 Task: Use Google Earth to find and explore the Petronas Twin Towers in Kuala Lumpur.
Action: Mouse moved to (15, 100)
Screenshot: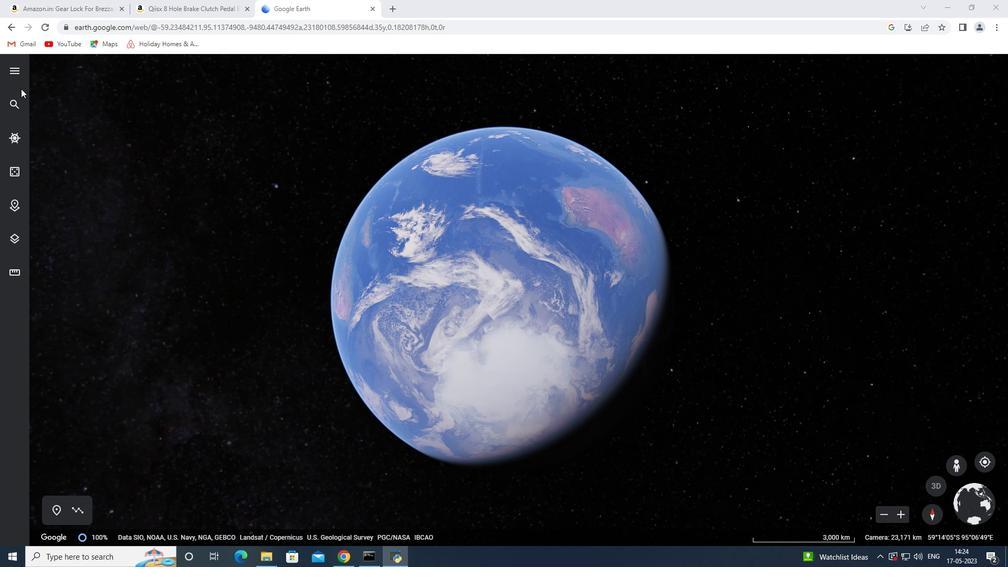 
Action: Mouse pressed left at (15, 100)
Screenshot: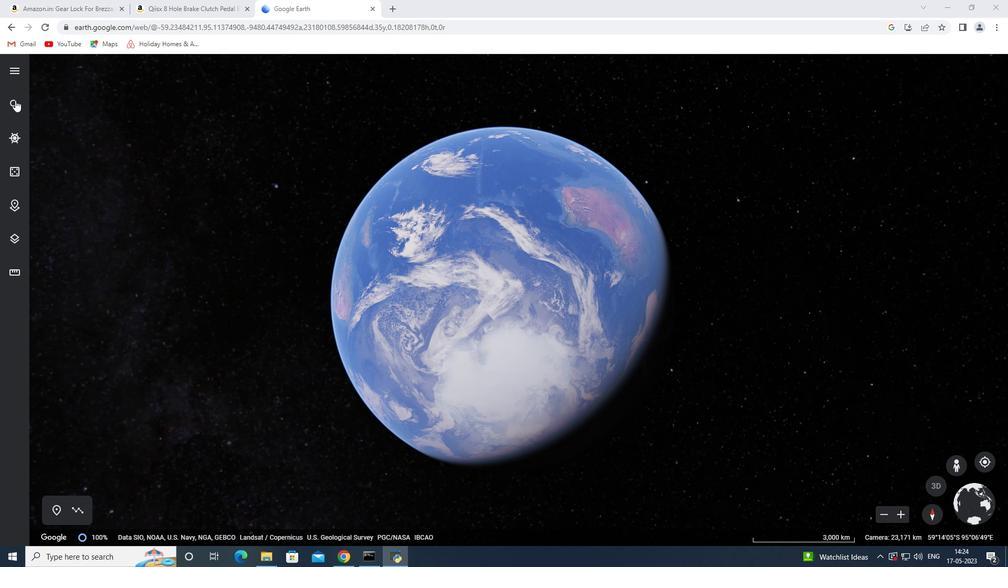 
Action: Mouse moved to (156, 77)
Screenshot: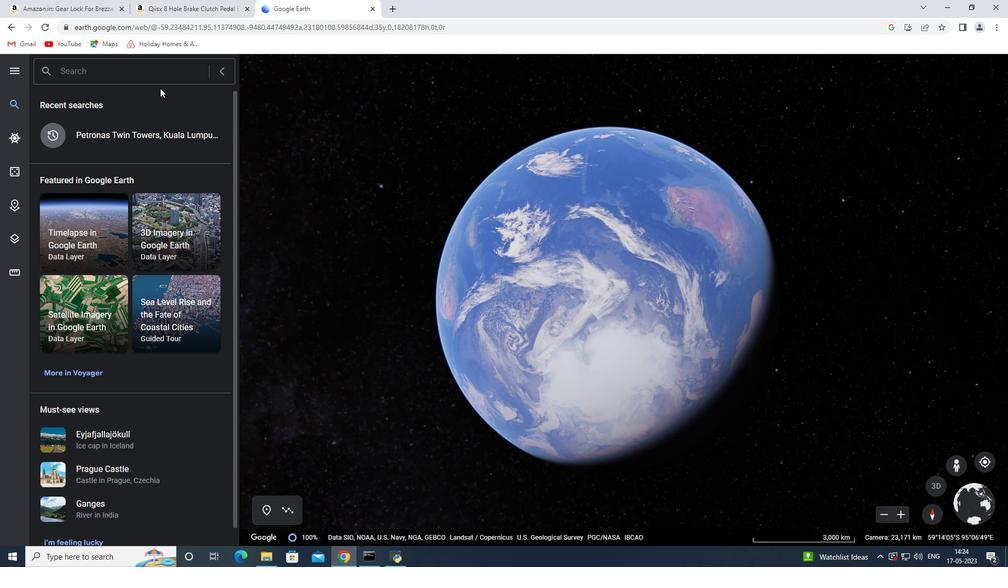 
Action: Mouse pressed left at (156, 77)
Screenshot: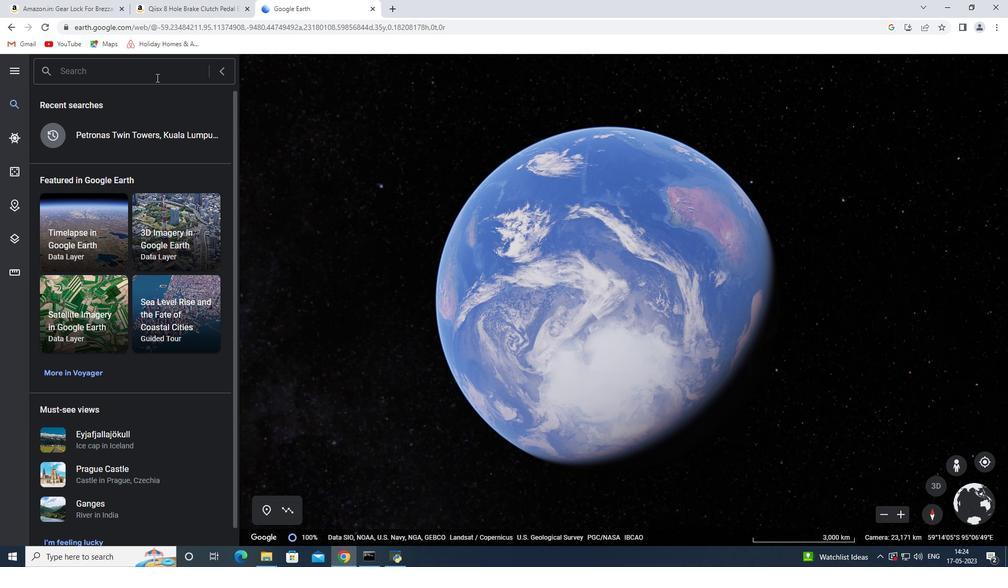 
Action: Mouse moved to (140, 138)
Screenshot: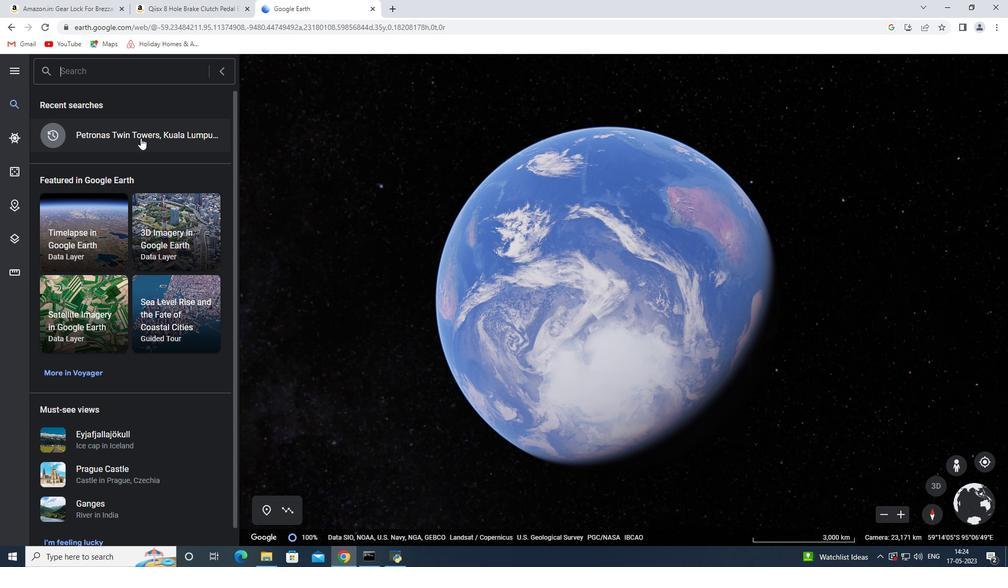
Action: Mouse pressed left at (140, 138)
Screenshot: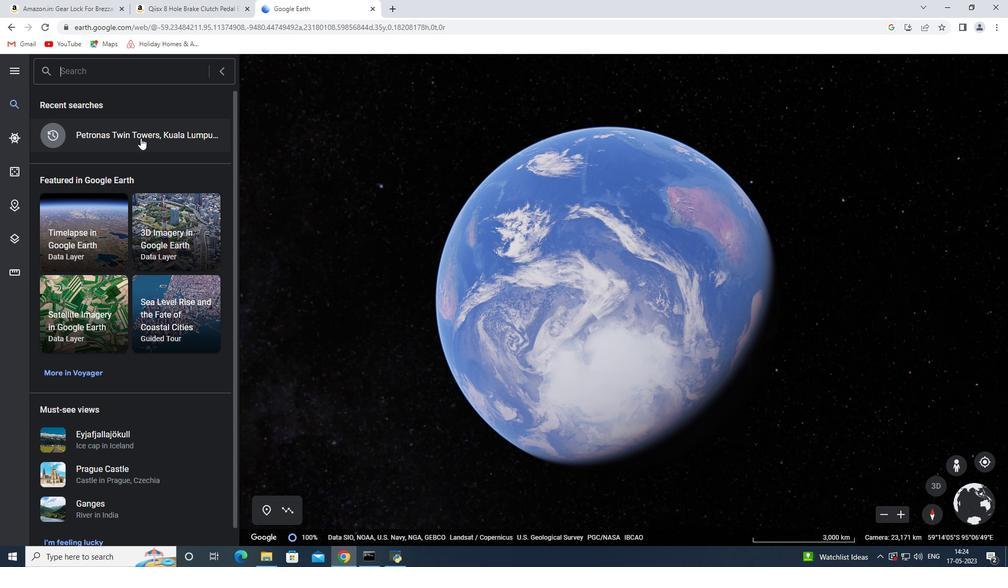 
Action: Mouse moved to (463, 276)
Screenshot: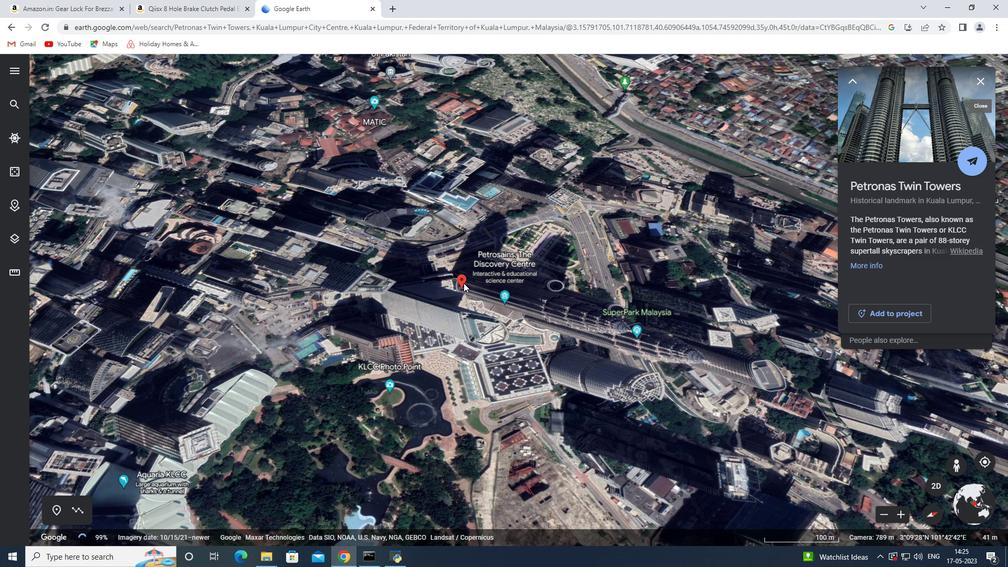 
Action: Mouse pressed left at (463, 276)
Screenshot: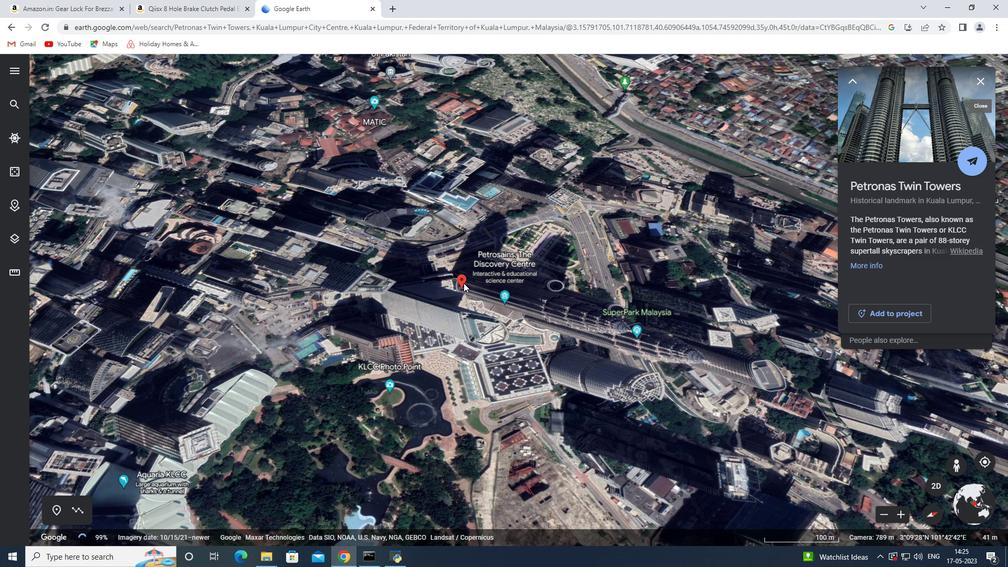 
Action: Mouse moved to (470, 270)
Screenshot: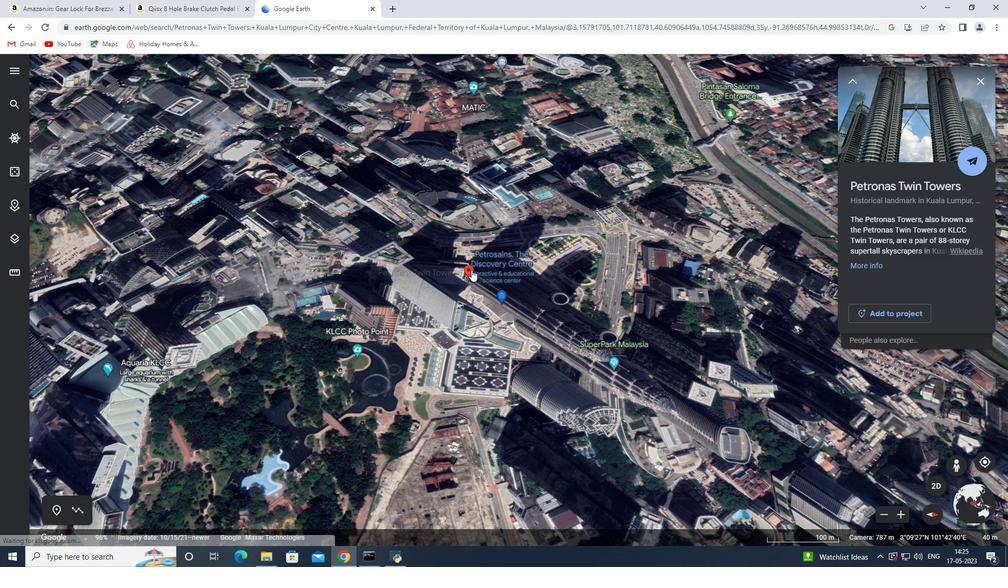 
Action: Mouse pressed left at (470, 270)
Screenshot: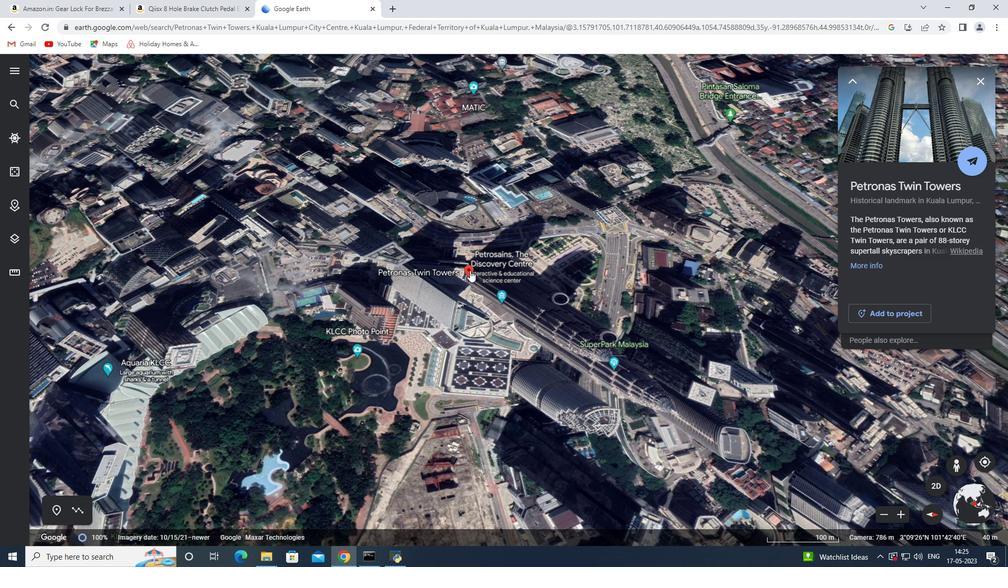 
Action: Mouse moved to (464, 283)
Screenshot: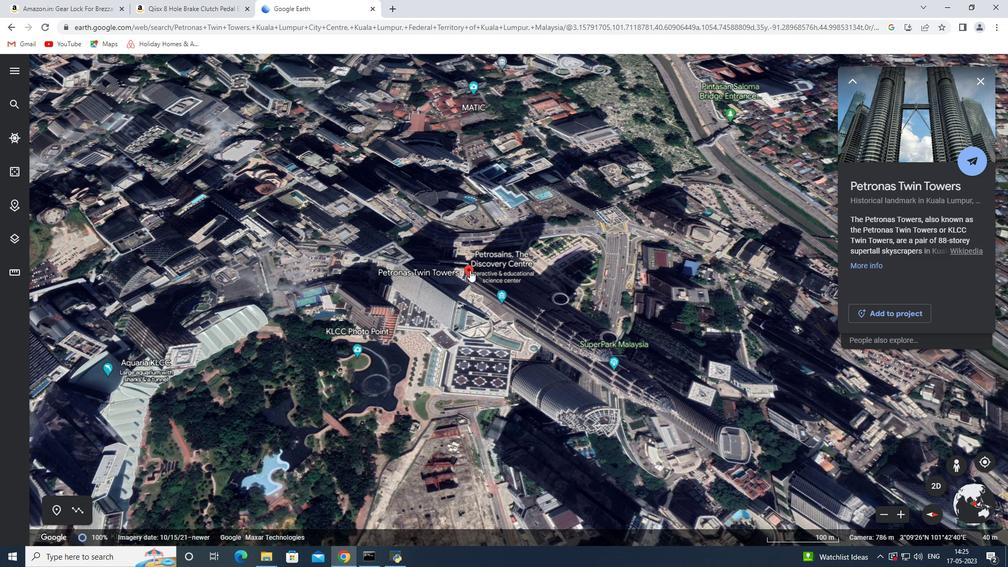 
Action: Mouse scrolled (464, 283) with delta (0, 0)
Screenshot: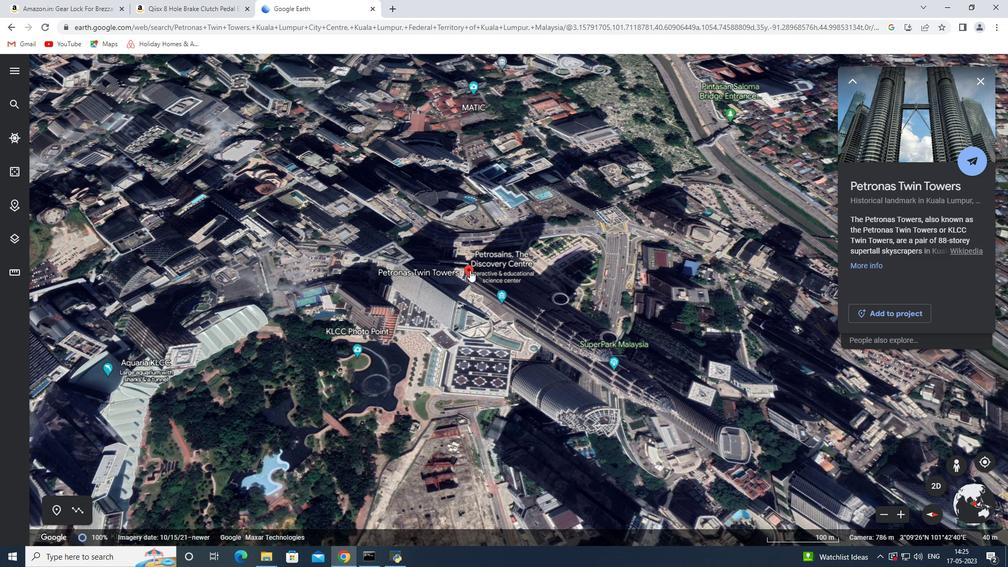 
Action: Mouse scrolled (464, 283) with delta (0, 0)
Screenshot: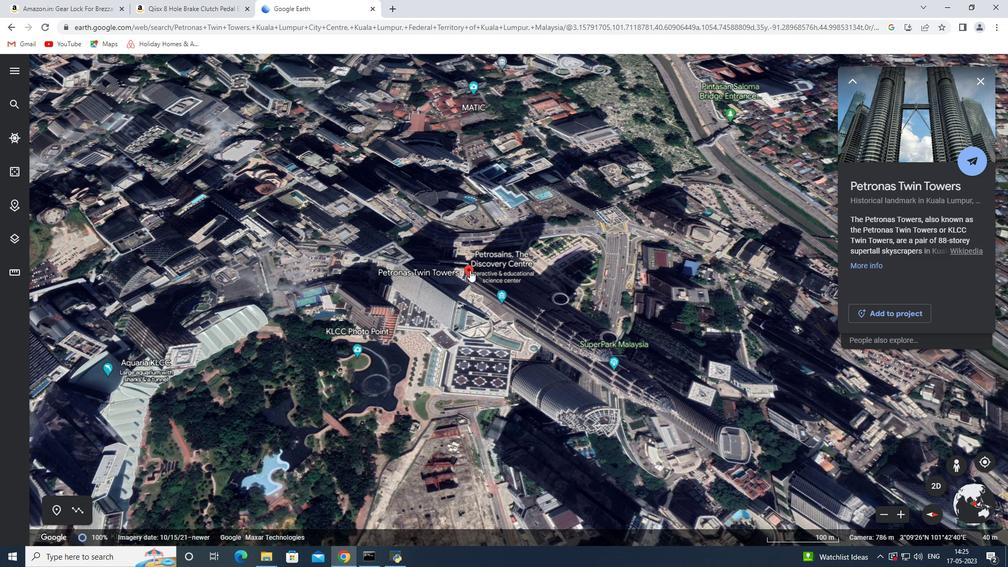 
Action: Mouse scrolled (464, 283) with delta (0, 0)
Screenshot: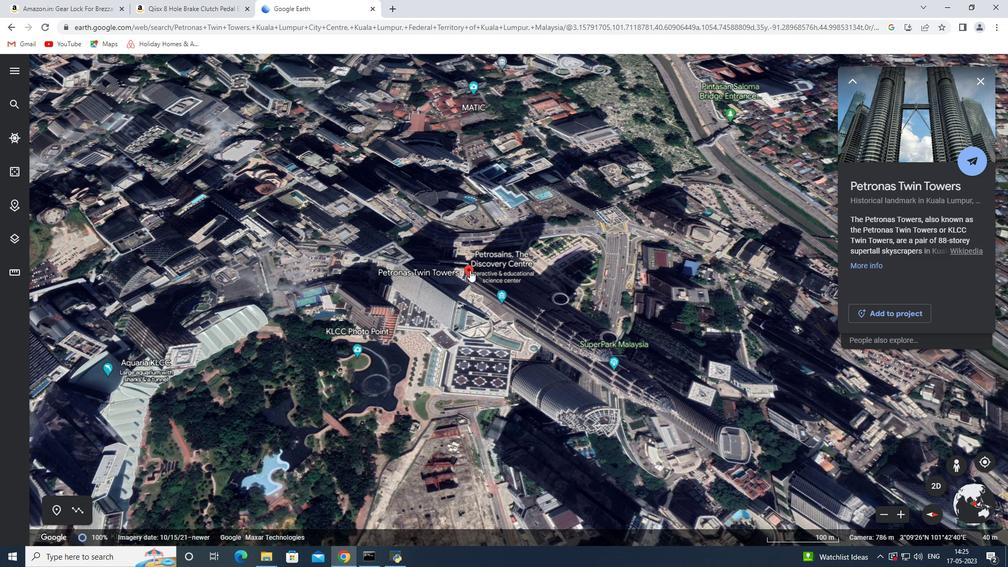 
Action: Mouse scrolled (464, 283) with delta (0, 0)
Screenshot: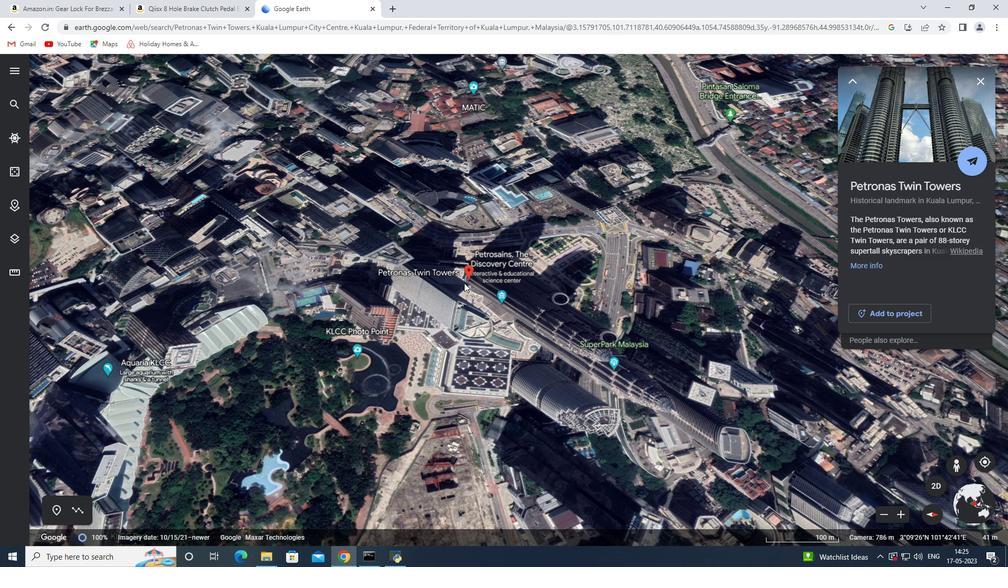 
Action: Mouse moved to (476, 269)
Screenshot: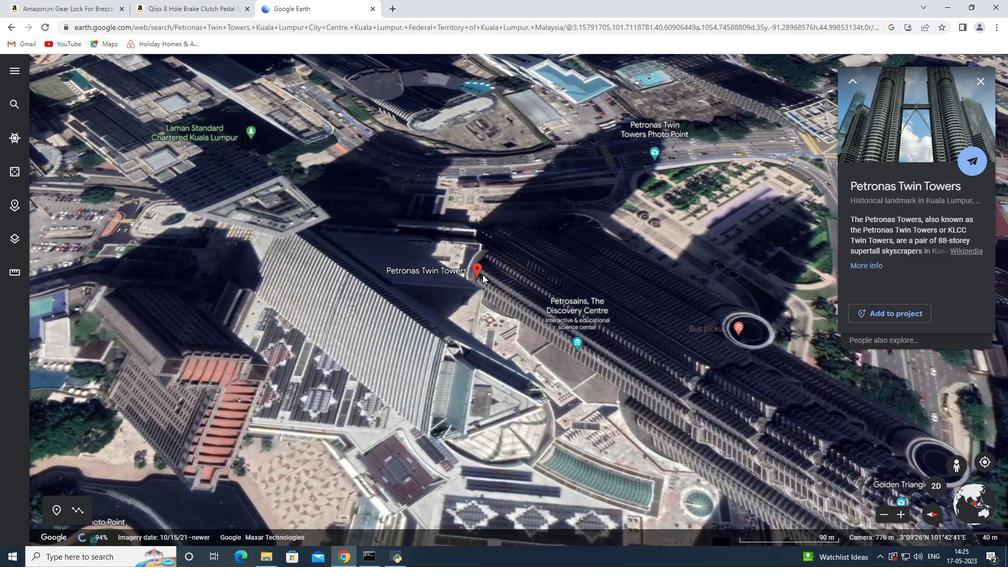 
Action: Mouse pressed left at (476, 269)
Screenshot: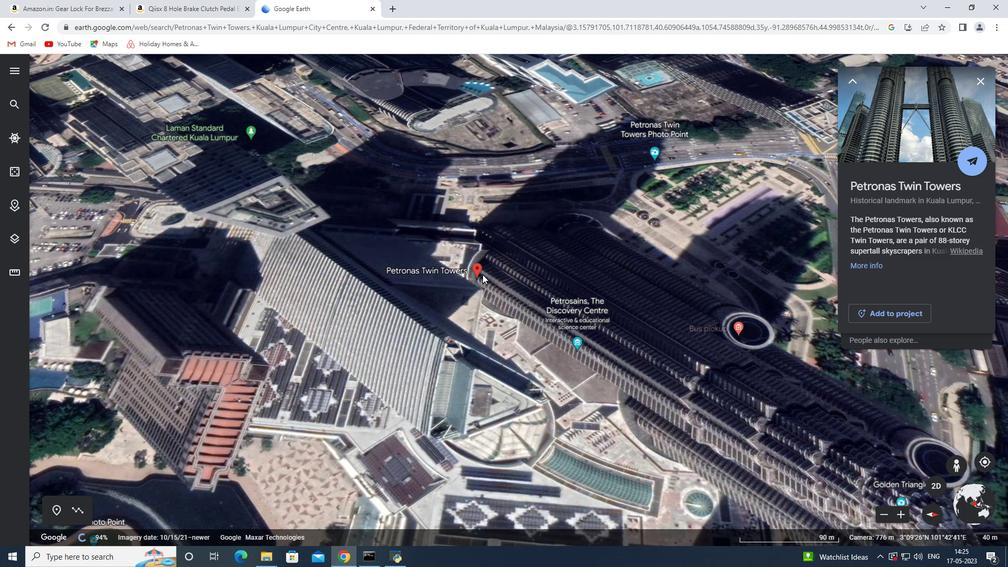
Action: Mouse moved to (476, 269)
Screenshot: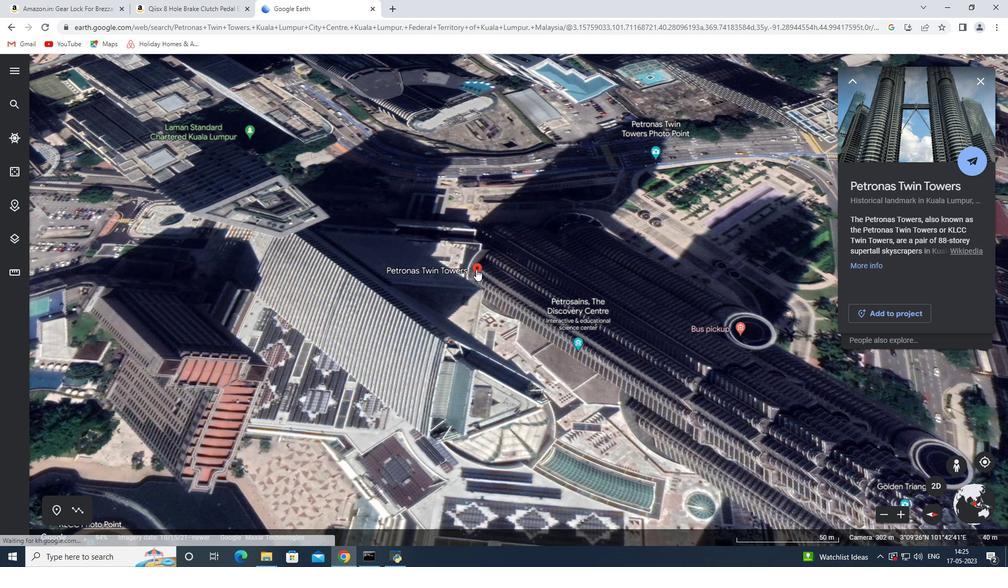 
Action: Mouse scrolled (476, 269) with delta (0, 0)
Screenshot: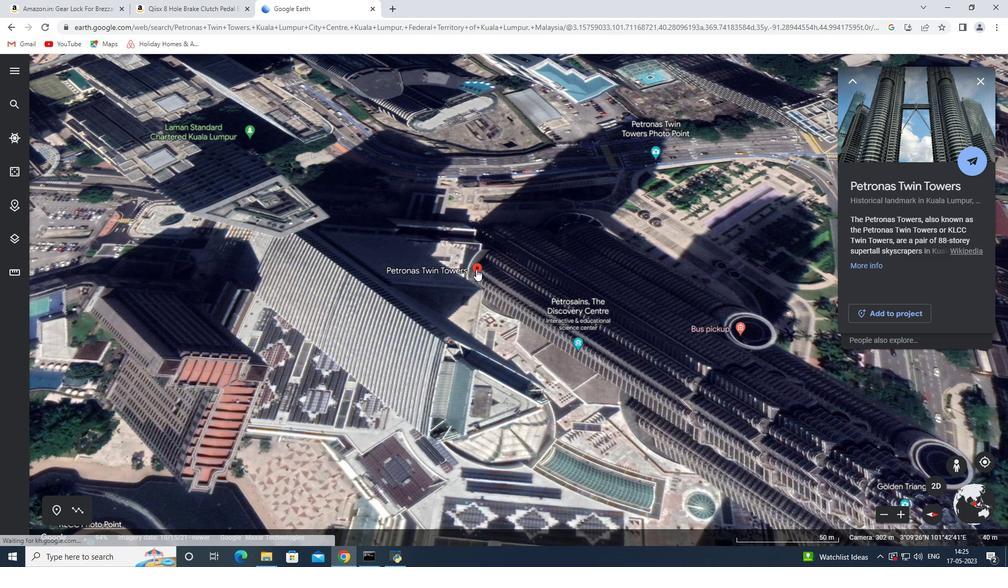
Action: Mouse scrolled (476, 269) with delta (0, 0)
Screenshot: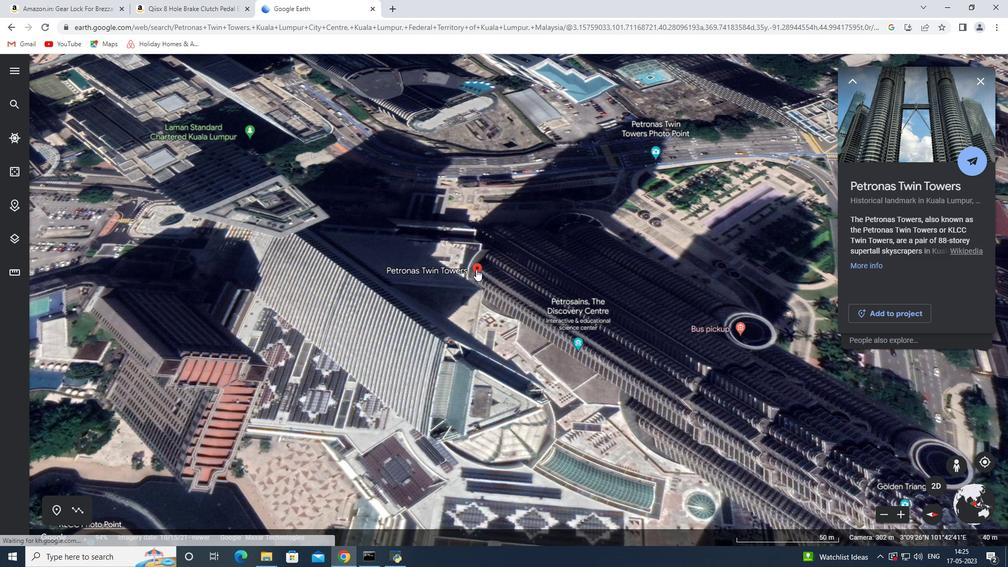 
Action: Mouse scrolled (476, 269) with delta (0, 0)
Screenshot: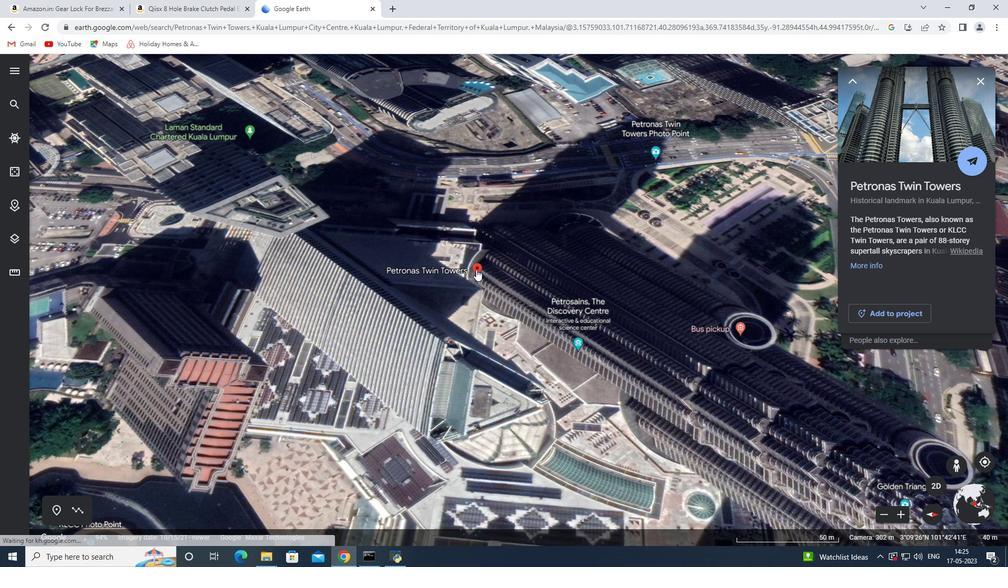 
Action: Mouse scrolled (476, 269) with delta (0, 0)
Screenshot: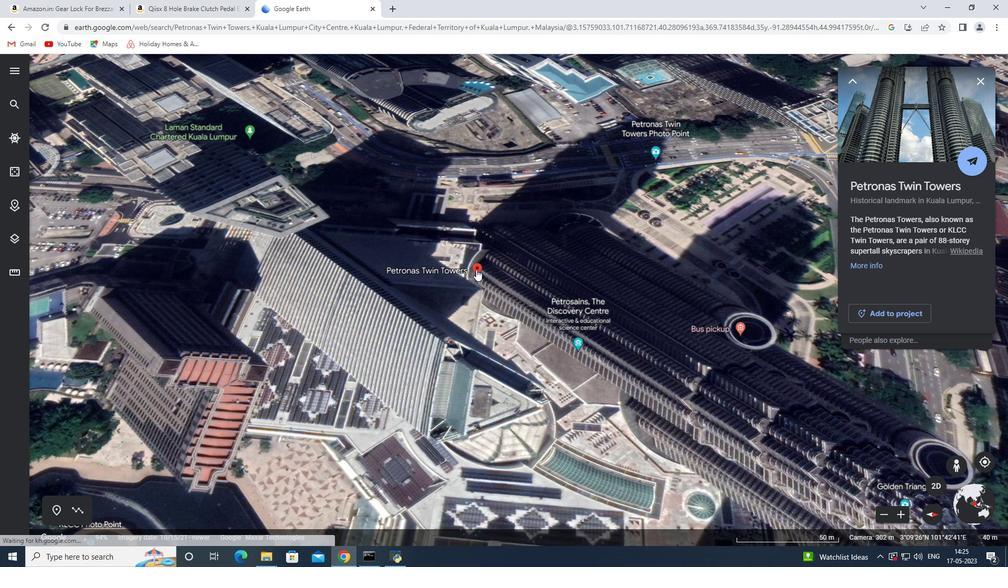 
Action: Mouse scrolled (476, 269) with delta (0, 0)
Screenshot: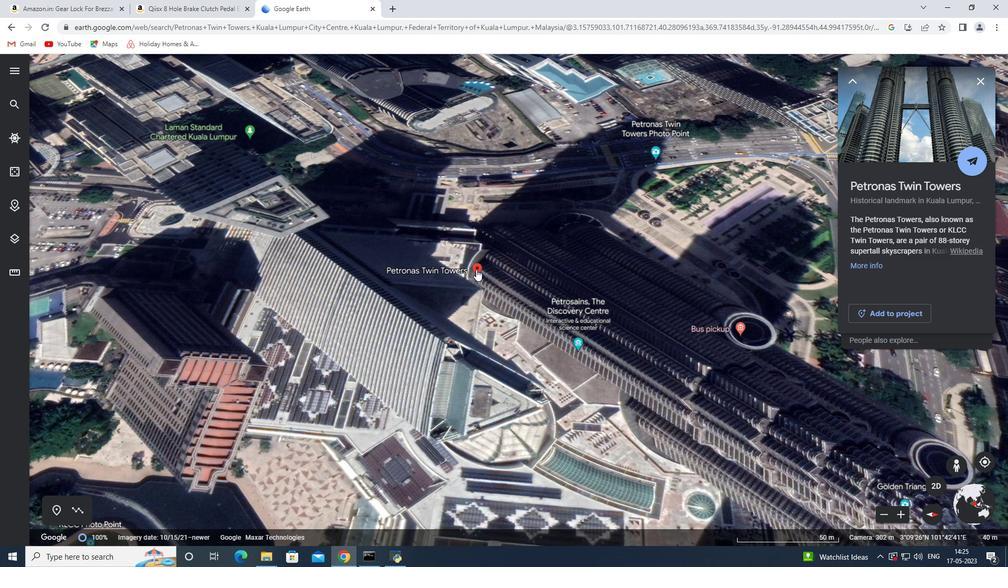 
Action: Mouse moved to (483, 315)
Screenshot: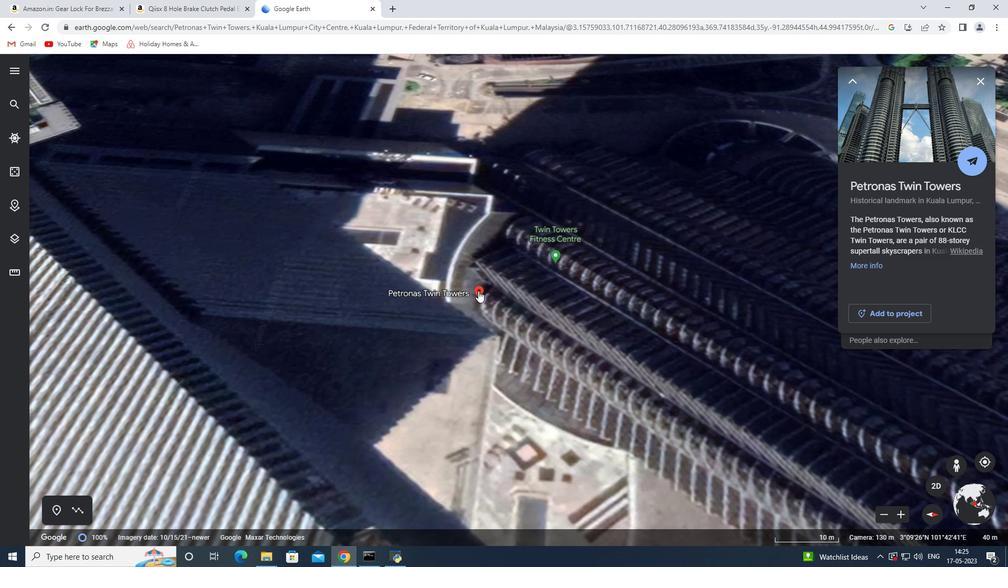 
Action: Mouse scrolled (483, 316) with delta (0, 0)
Screenshot: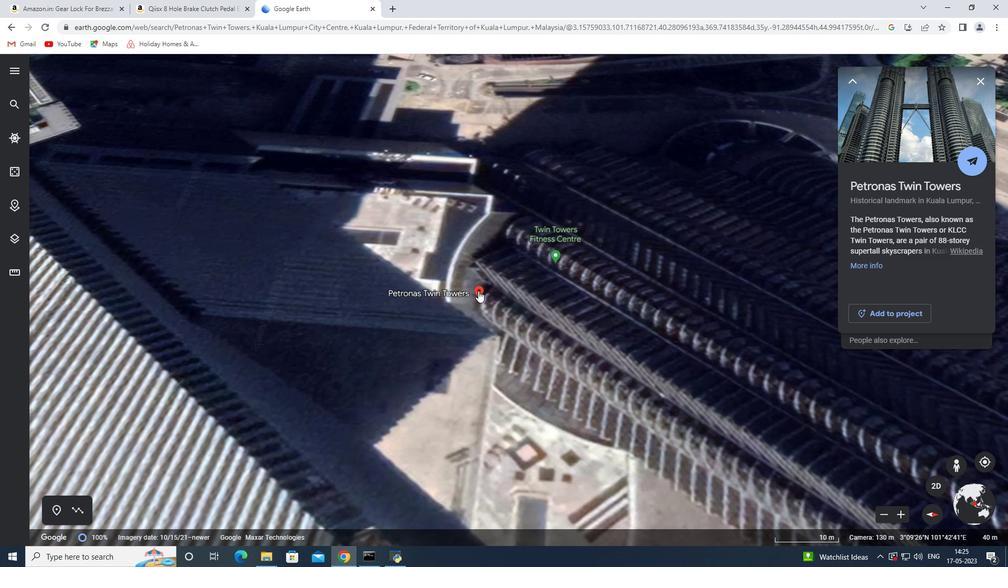 
Action: Mouse scrolled (483, 316) with delta (0, 0)
Screenshot: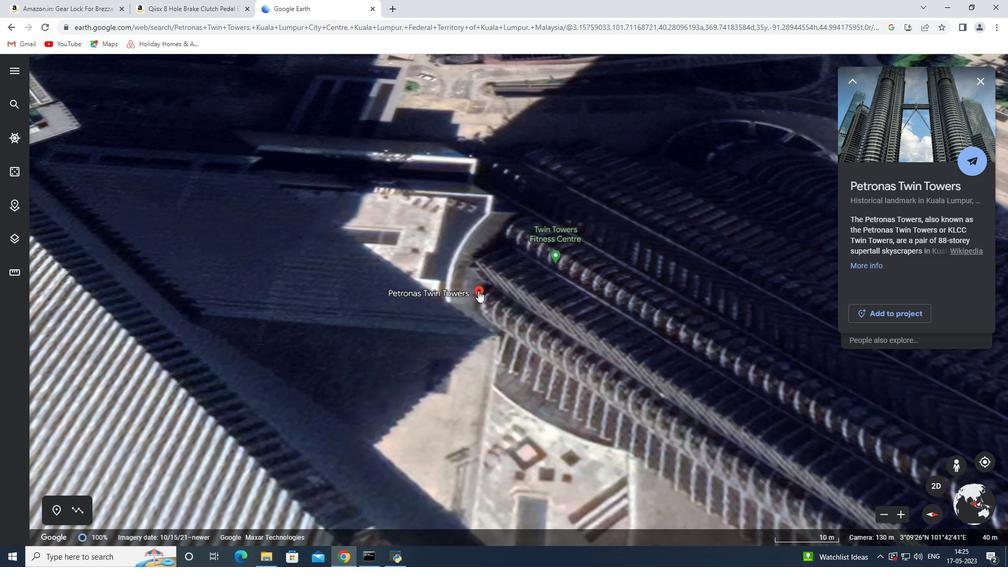 
Action: Mouse scrolled (483, 316) with delta (0, 0)
Screenshot: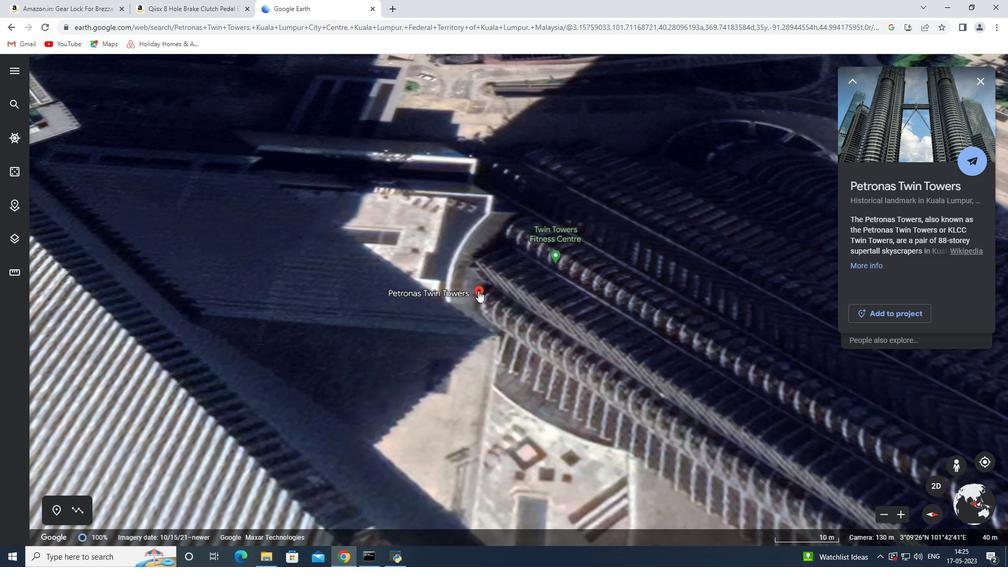 
Action: Mouse moved to (483, 316)
Screenshot: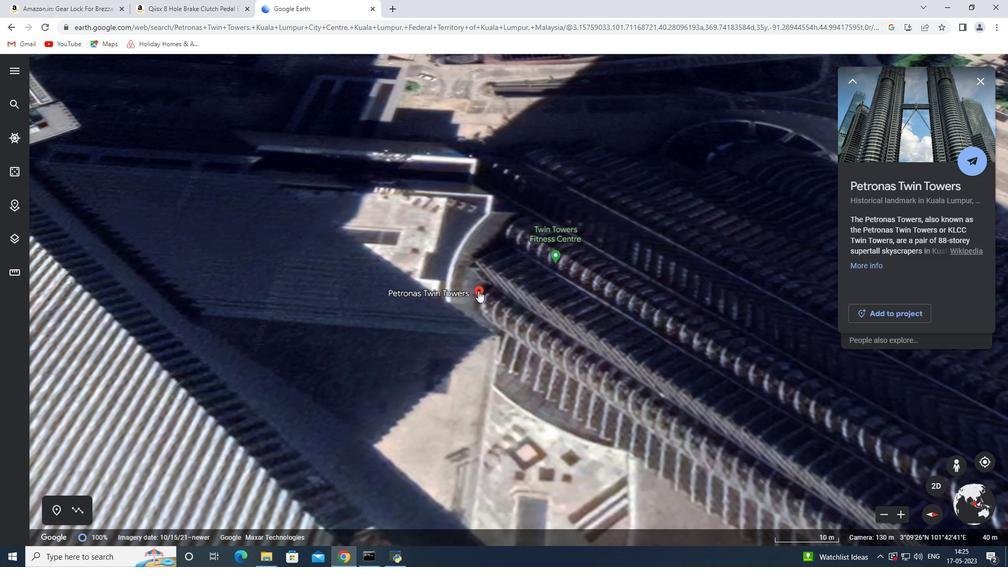 
Action: Mouse scrolled (483, 316) with delta (0, 0)
Screenshot: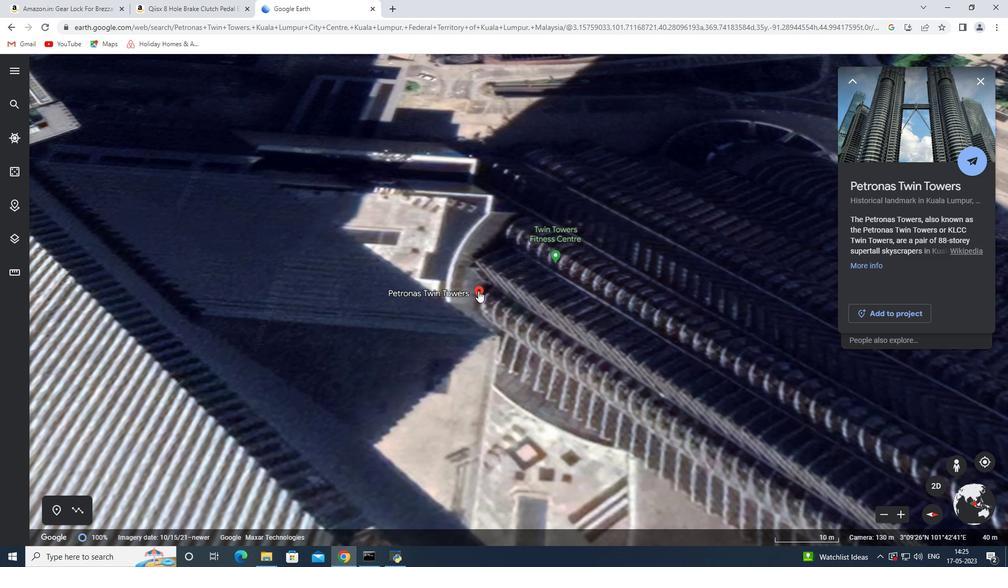 
Action: Mouse scrolled (483, 316) with delta (0, 0)
Screenshot: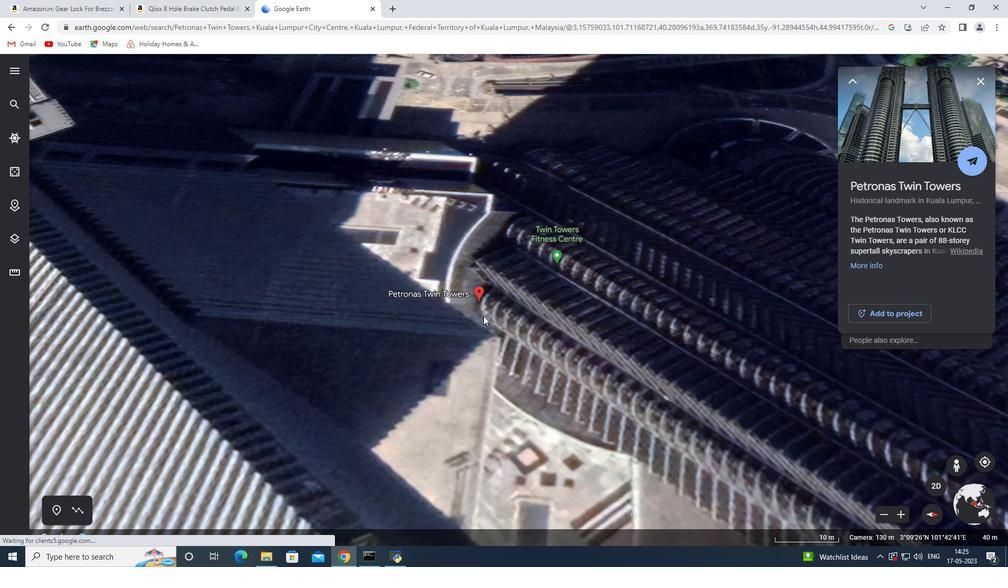 
Action: Mouse scrolled (483, 316) with delta (0, 0)
Screenshot: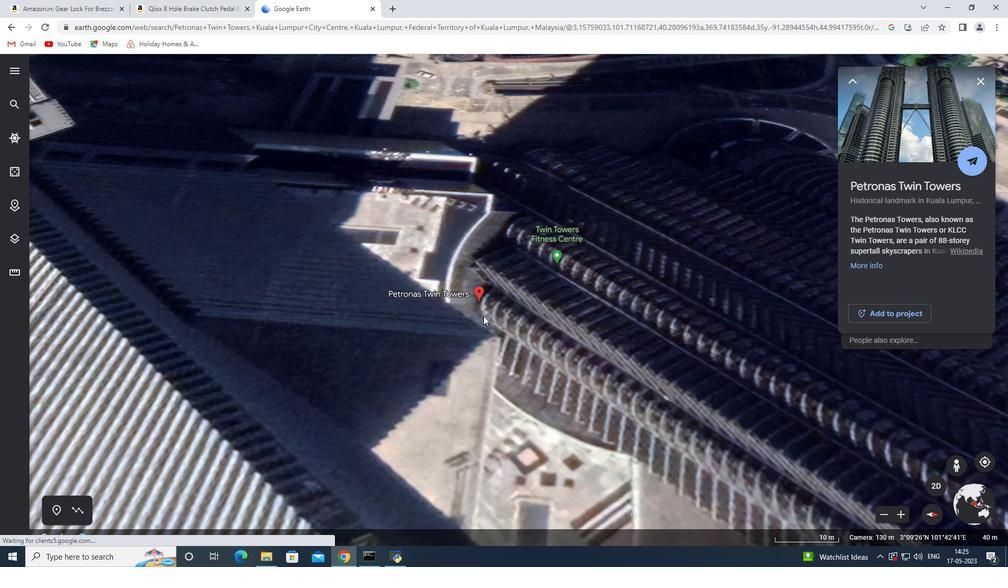 
Action: Mouse scrolled (483, 316) with delta (0, 0)
Screenshot: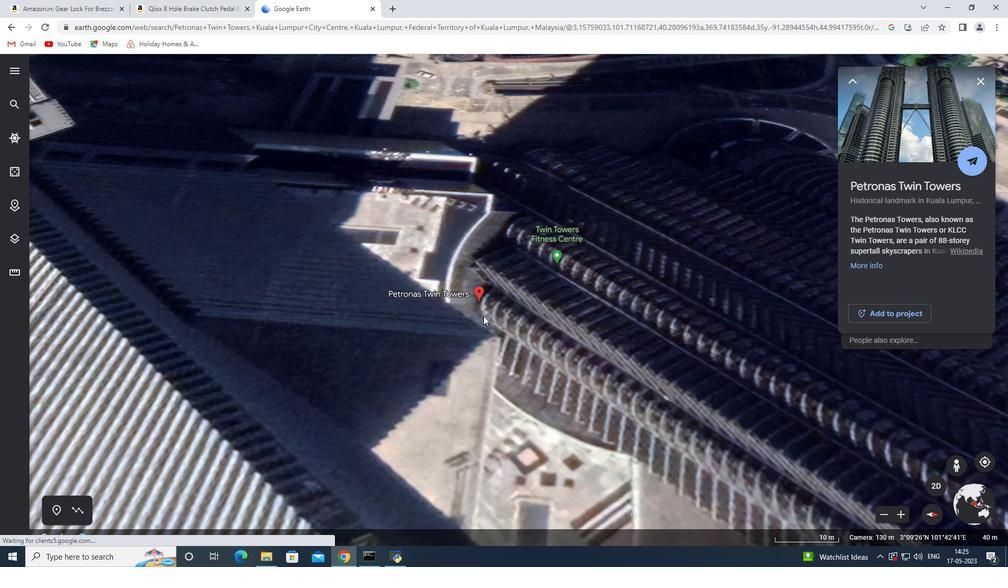 
Action: Mouse scrolled (483, 316) with delta (0, 0)
Screenshot: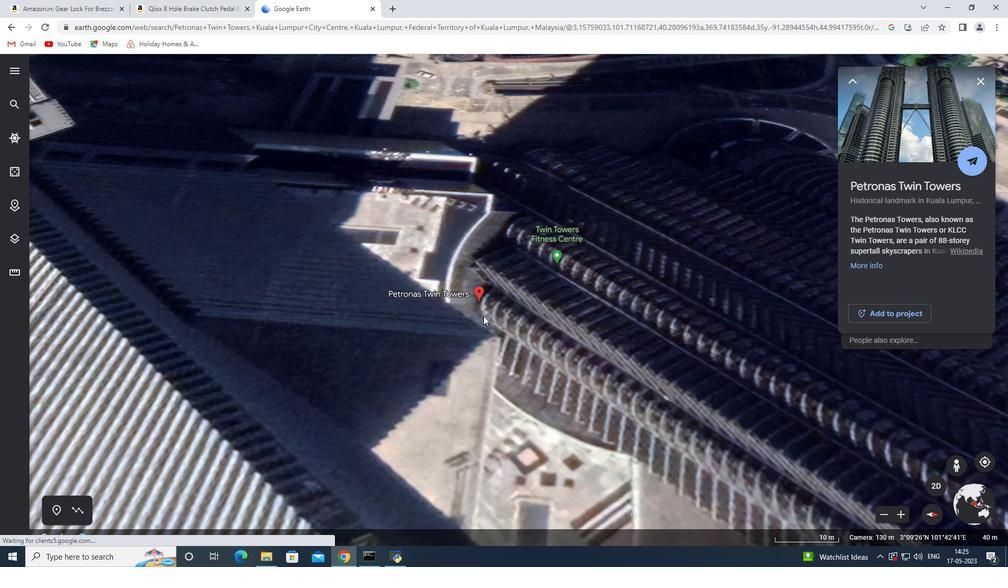 
Action: Mouse scrolled (483, 316) with delta (0, 0)
Screenshot: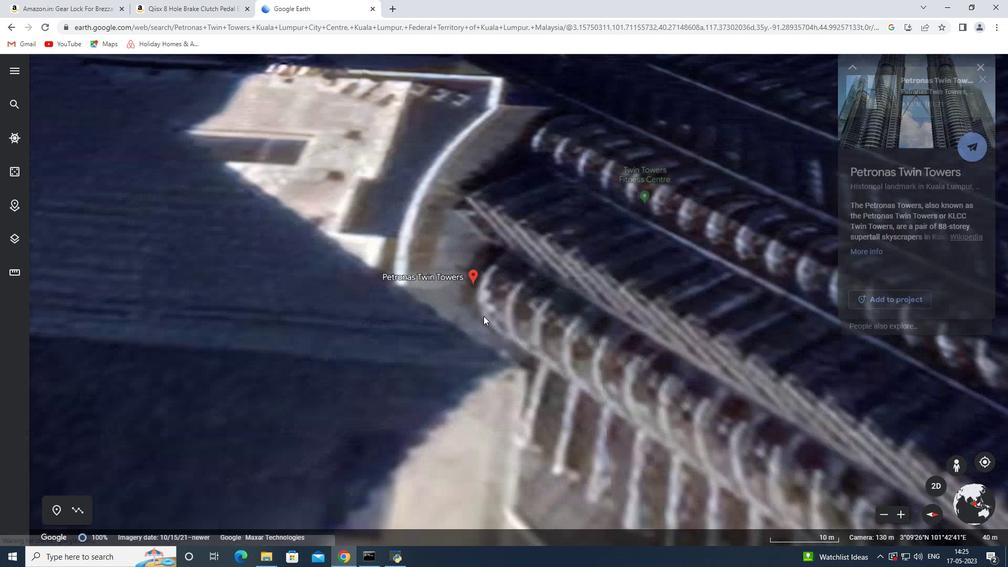 
Action: Mouse scrolled (483, 316) with delta (0, 0)
Screenshot: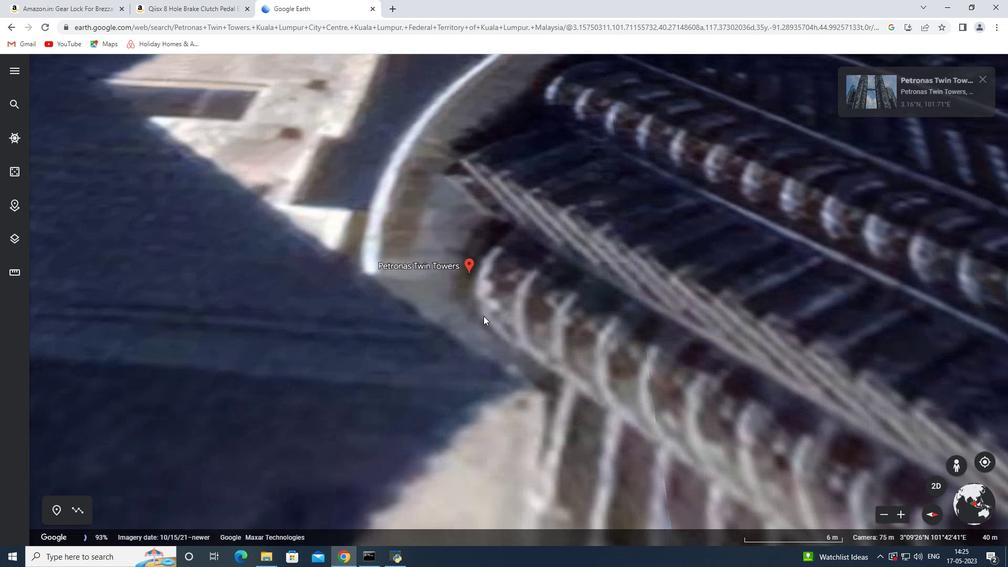 
Action: Mouse scrolled (483, 316) with delta (0, 0)
Screenshot: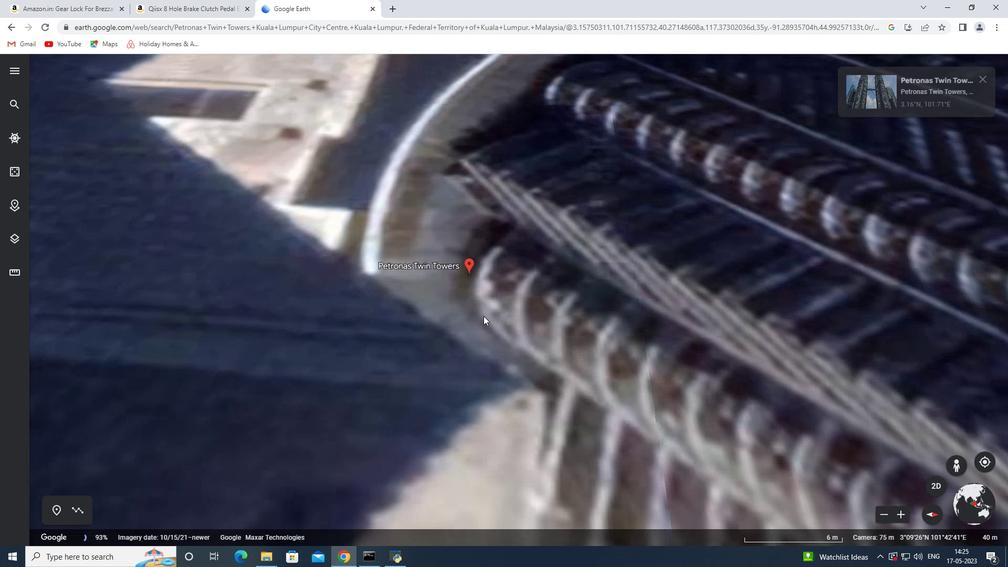 
Action: Mouse scrolled (483, 316) with delta (0, 0)
Screenshot: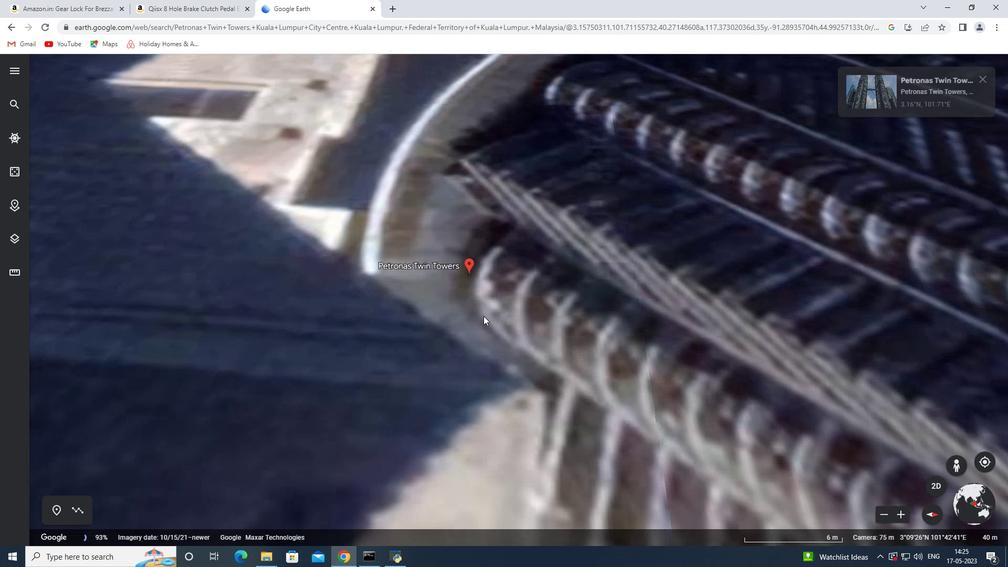 
Action: Mouse scrolled (483, 316) with delta (0, 0)
Screenshot: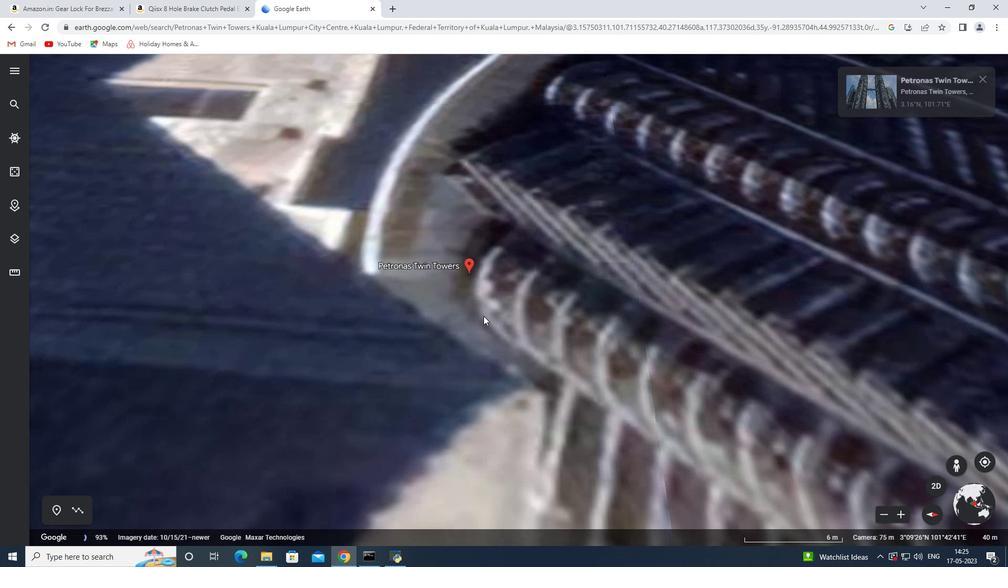 
Action: Mouse scrolled (483, 316) with delta (0, 0)
Screenshot: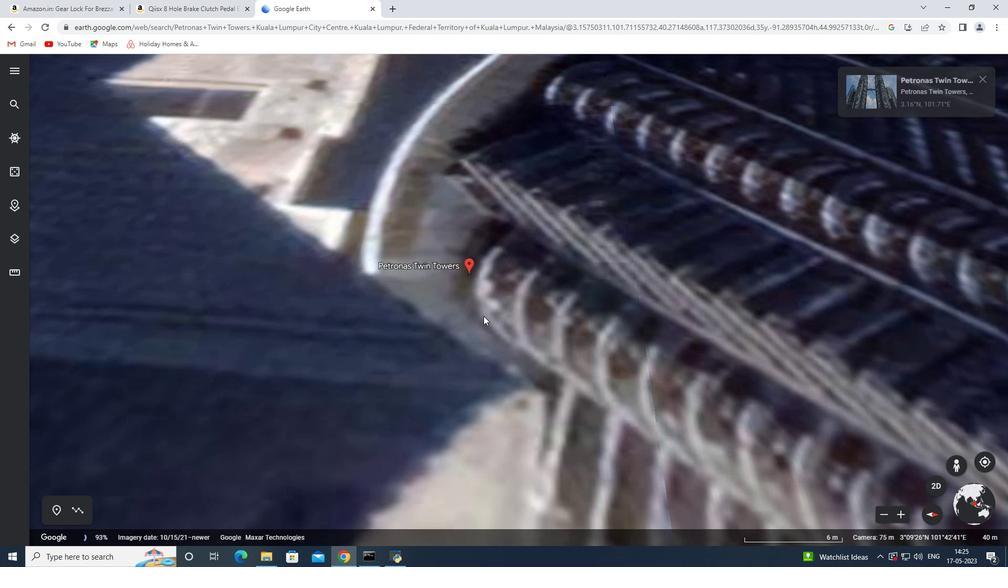 
Action: Mouse scrolled (483, 316) with delta (0, 0)
Screenshot: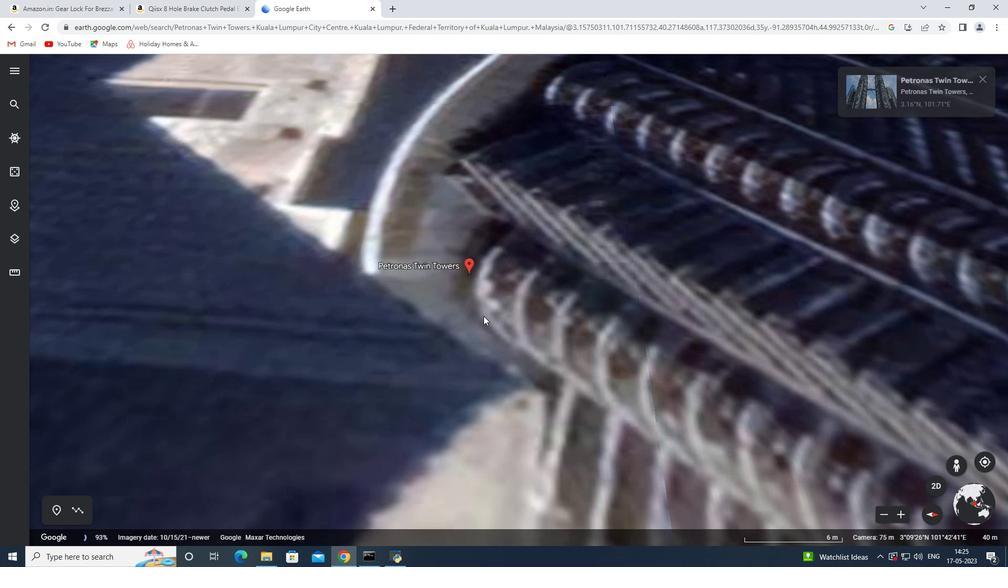 
Action: Mouse scrolled (483, 315) with delta (0, 0)
Screenshot: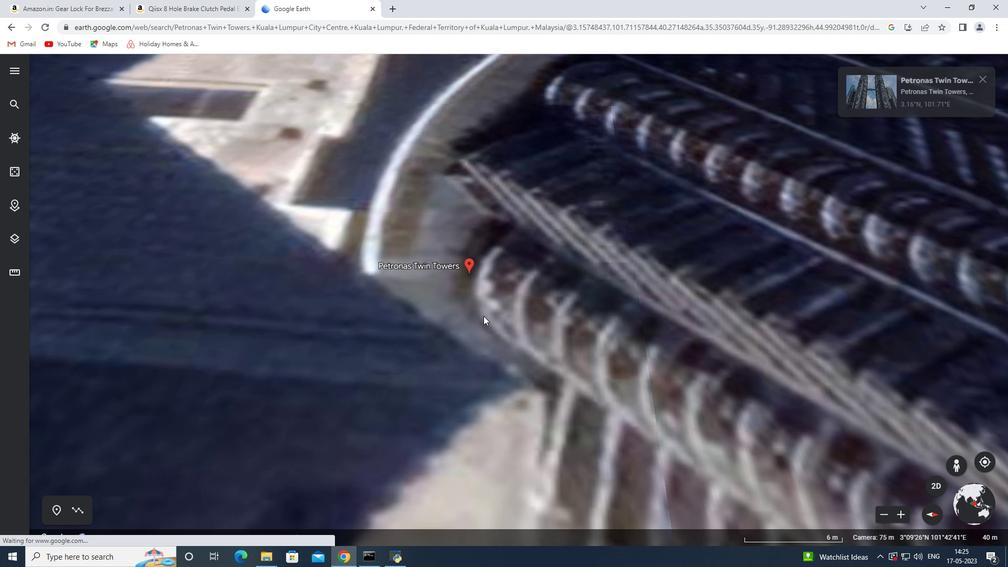 
Action: Mouse scrolled (483, 315) with delta (0, 0)
Screenshot: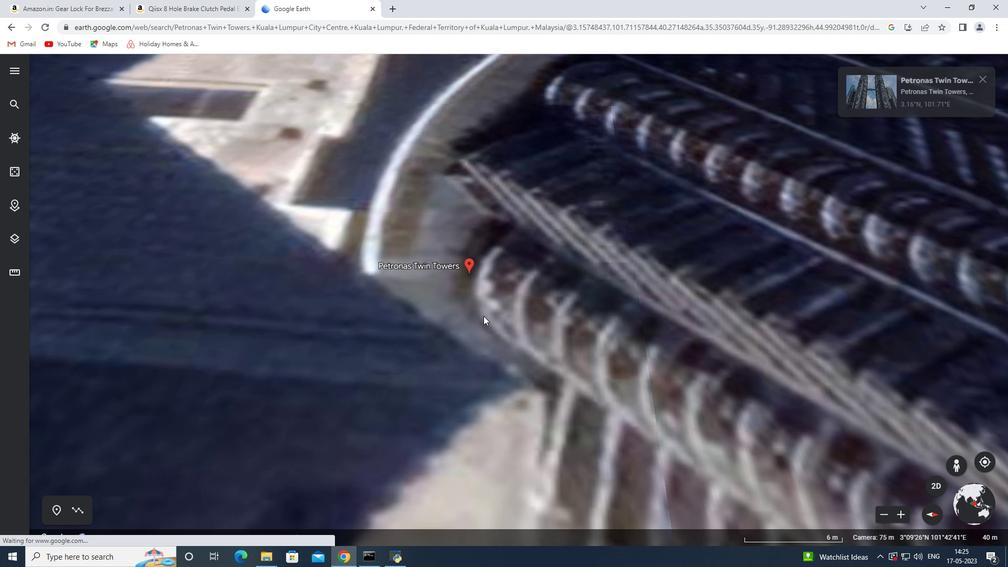 
Action: Mouse scrolled (483, 315) with delta (0, 0)
Screenshot: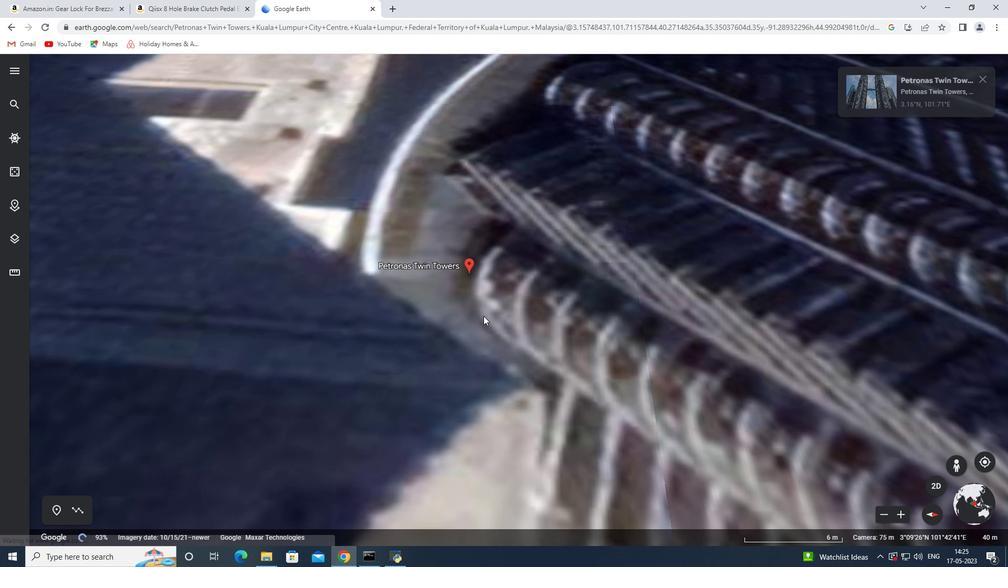 
Action: Mouse scrolled (483, 315) with delta (0, 0)
Screenshot: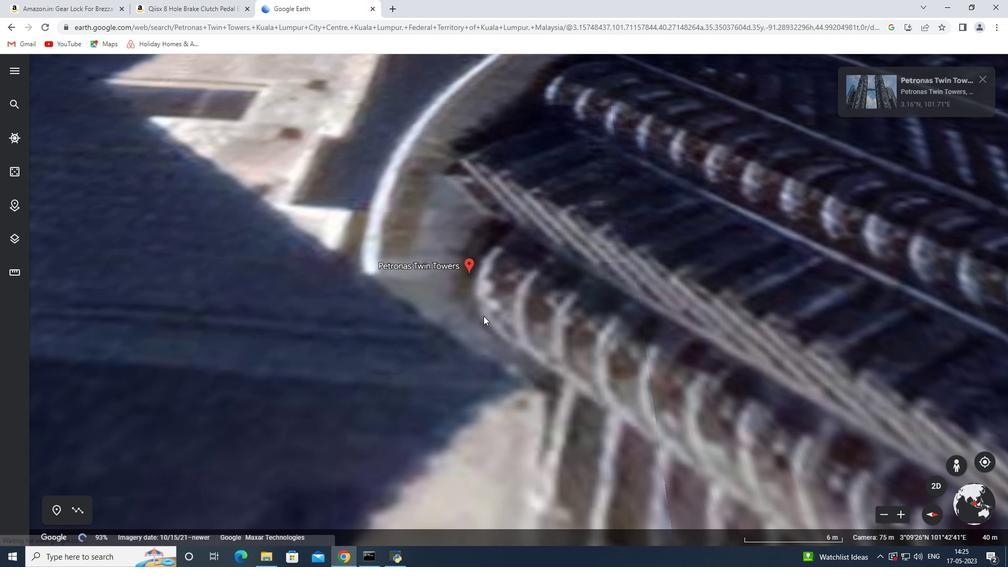 
Action: Mouse scrolled (483, 315) with delta (0, 0)
Screenshot: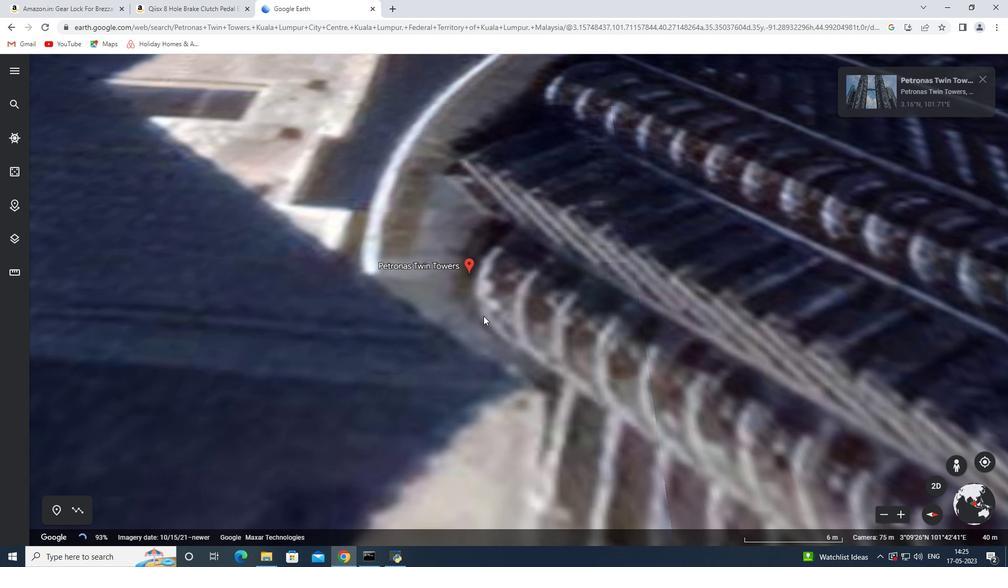 
Action: Mouse scrolled (483, 315) with delta (0, 0)
Screenshot: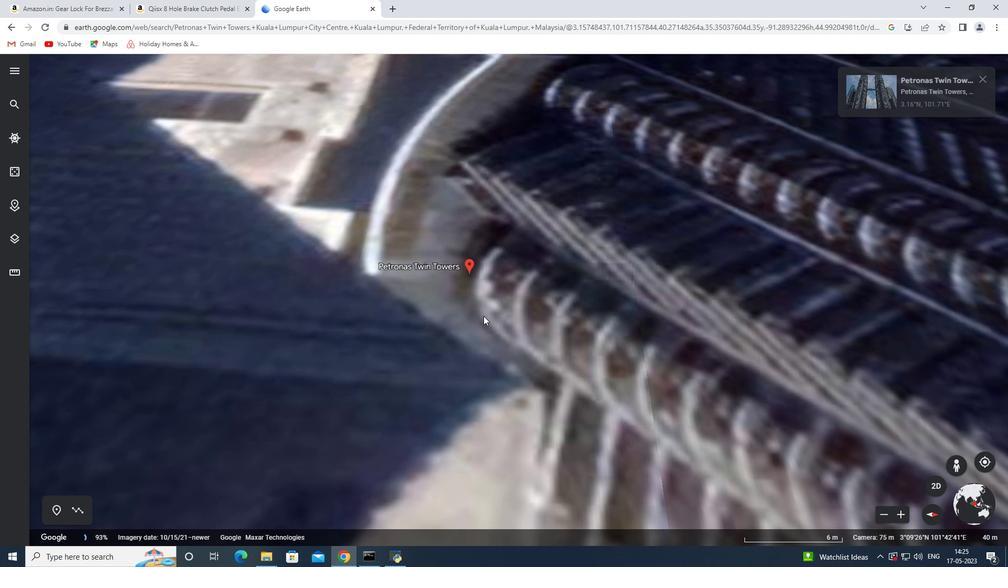 
Action: Mouse moved to (482, 316)
Screenshot: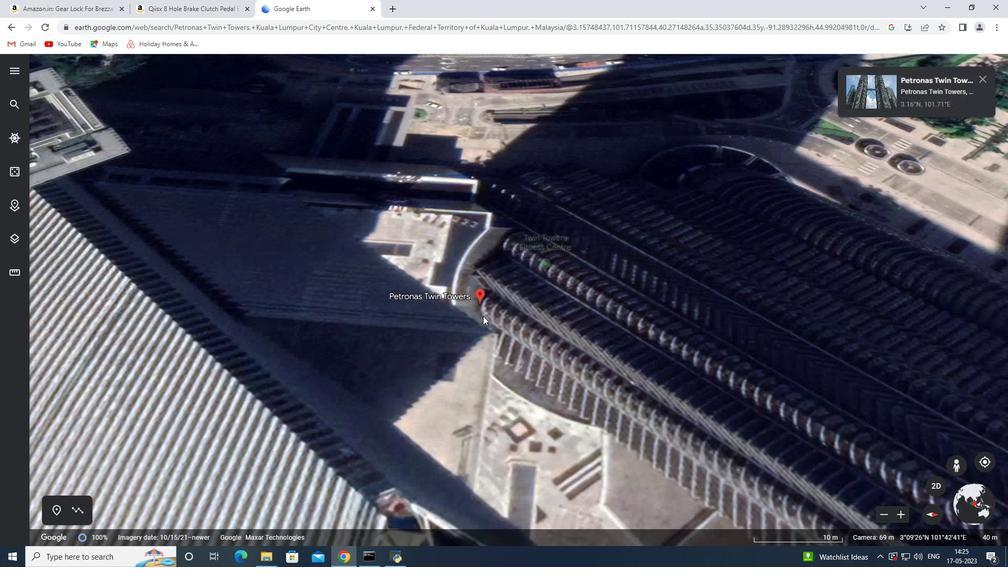 
Action: Mouse scrolled (482, 315) with delta (0, 0)
Screenshot: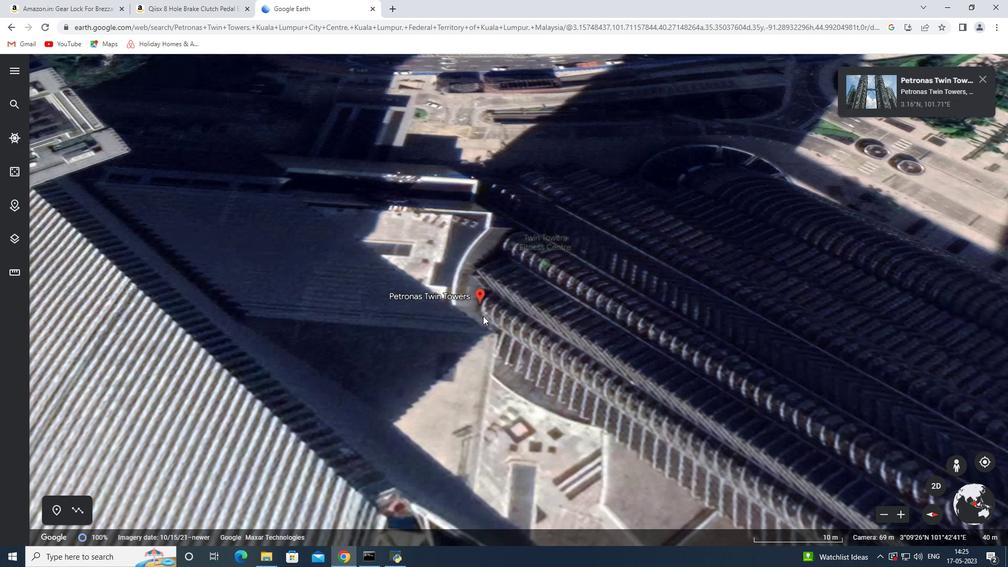 
Action: Mouse moved to (481, 316)
Screenshot: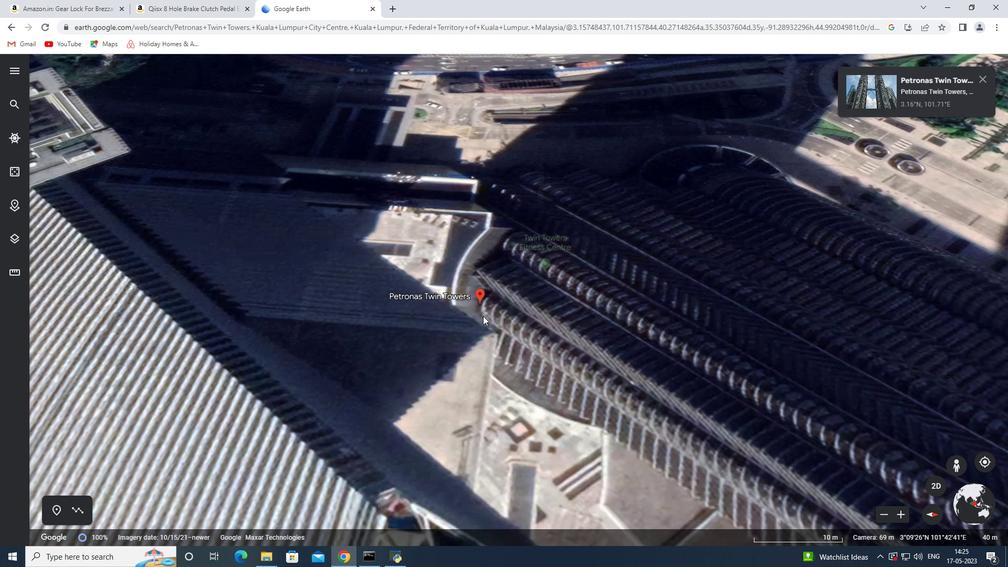 
Action: Mouse scrolled (481, 315) with delta (0, 0)
Screenshot: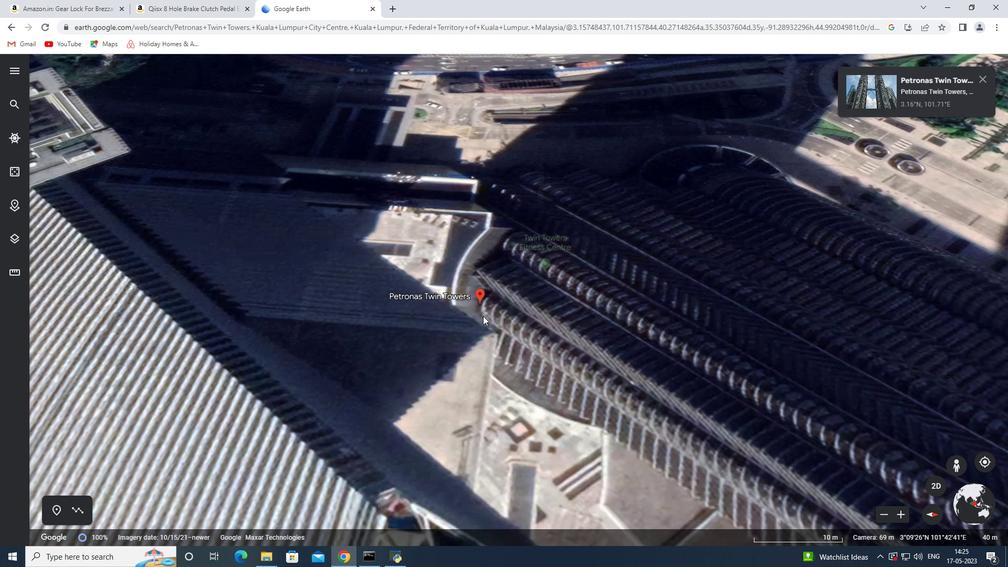 
Action: Mouse moved to (480, 315)
Screenshot: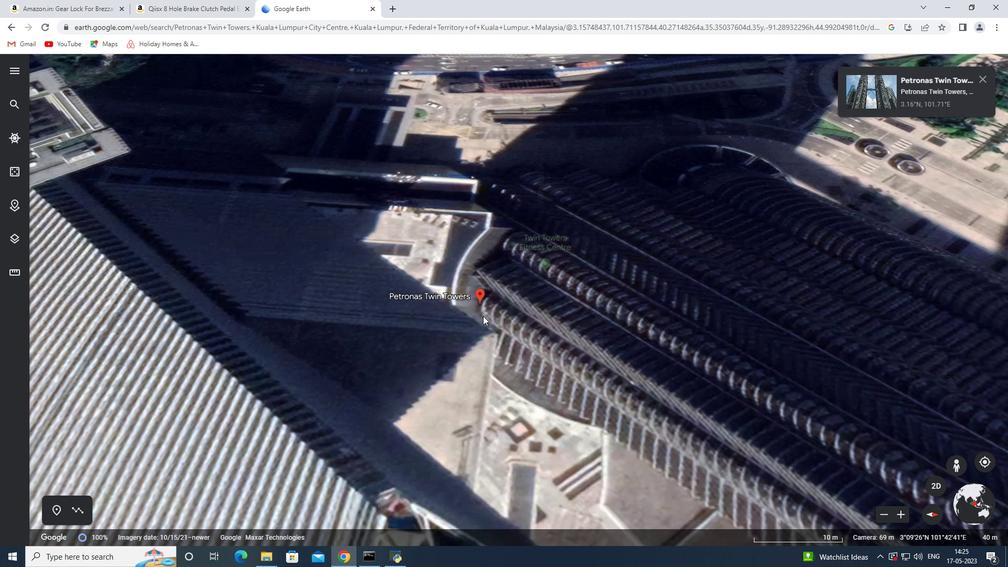 
Action: Mouse scrolled (480, 315) with delta (0, 0)
Screenshot: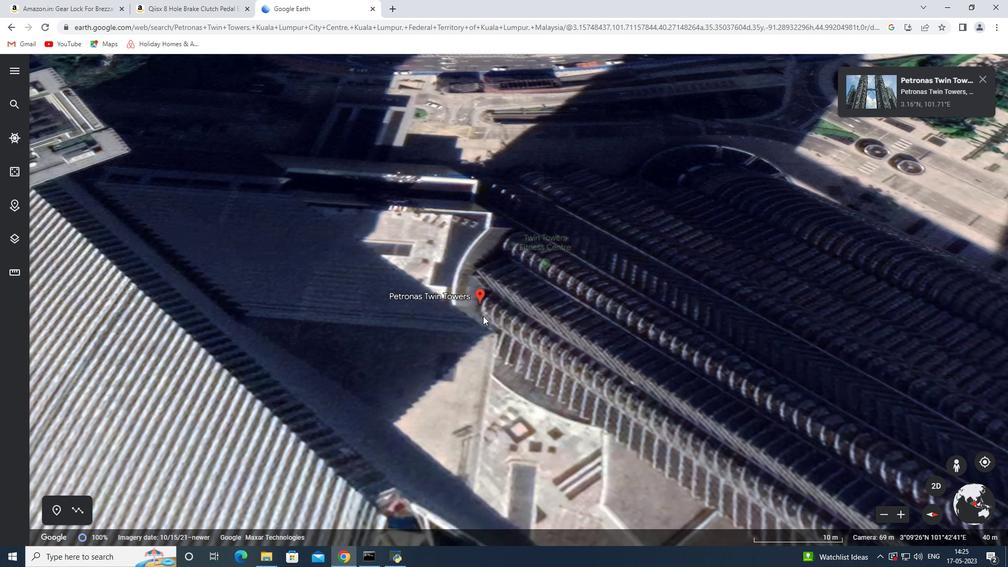 
Action: Mouse moved to (479, 315)
Screenshot: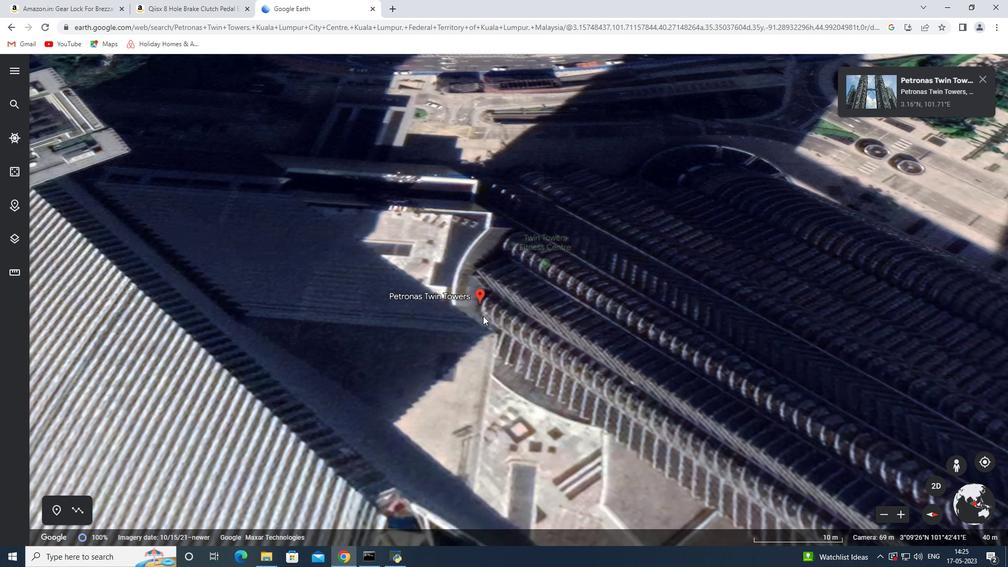
Action: Mouse scrolled (479, 315) with delta (0, 0)
Screenshot: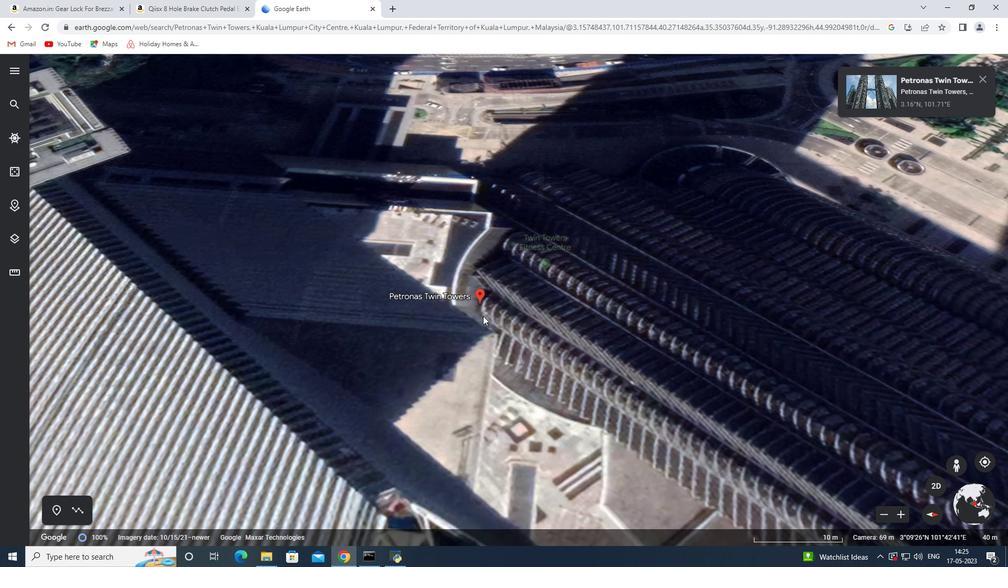 
Action: Mouse moved to (607, 258)
Screenshot: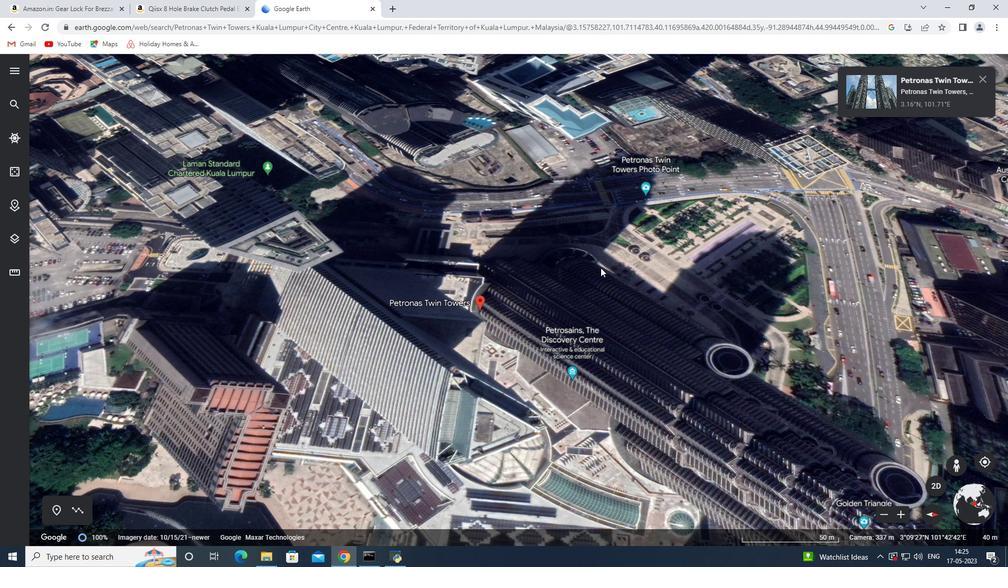 
Action: Mouse pressed left at (607, 258)
Screenshot: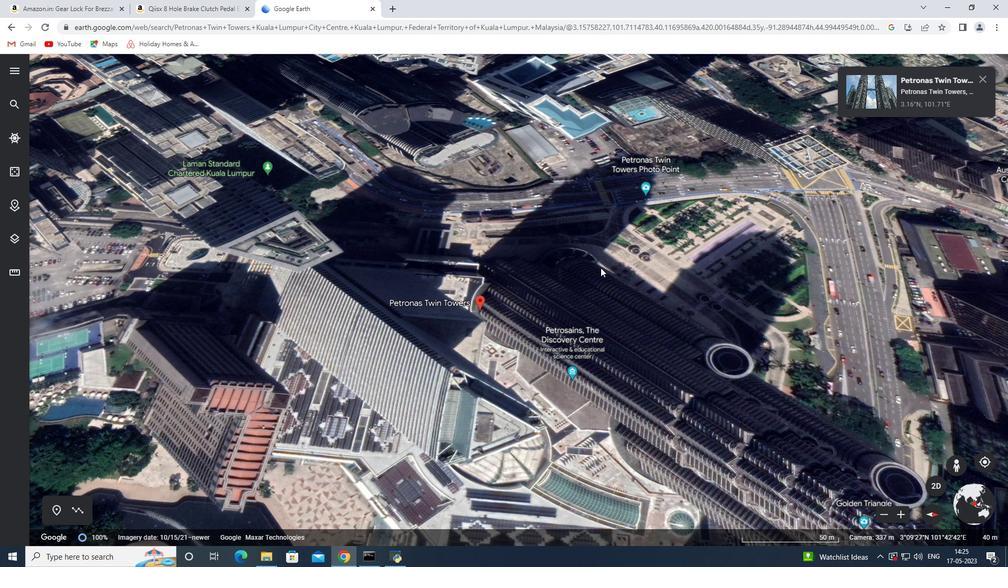 
Action: Mouse moved to (723, 164)
Screenshot: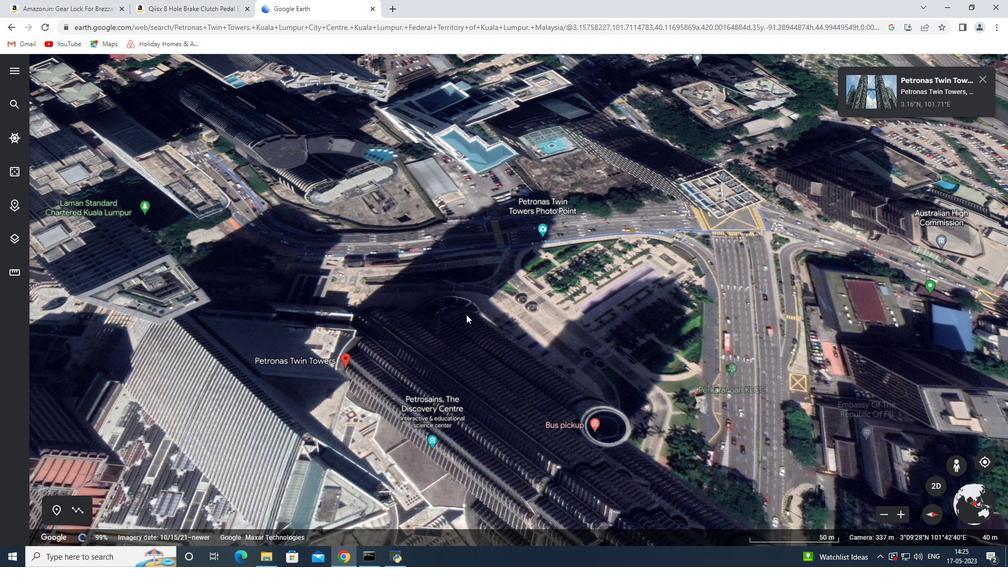 
Action: Mouse pressed left at (723, 164)
Screenshot: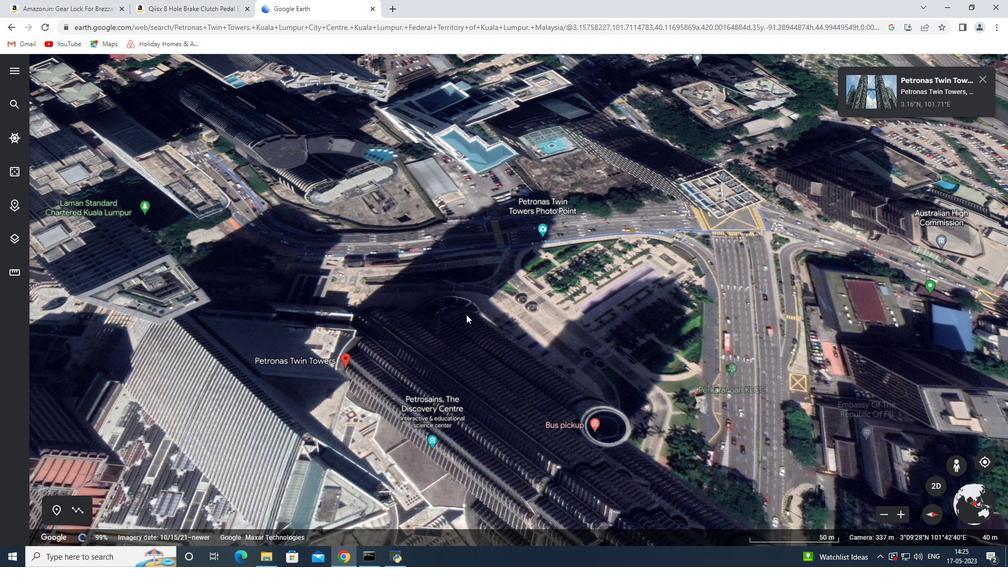 
Action: Mouse moved to (388, 268)
Screenshot: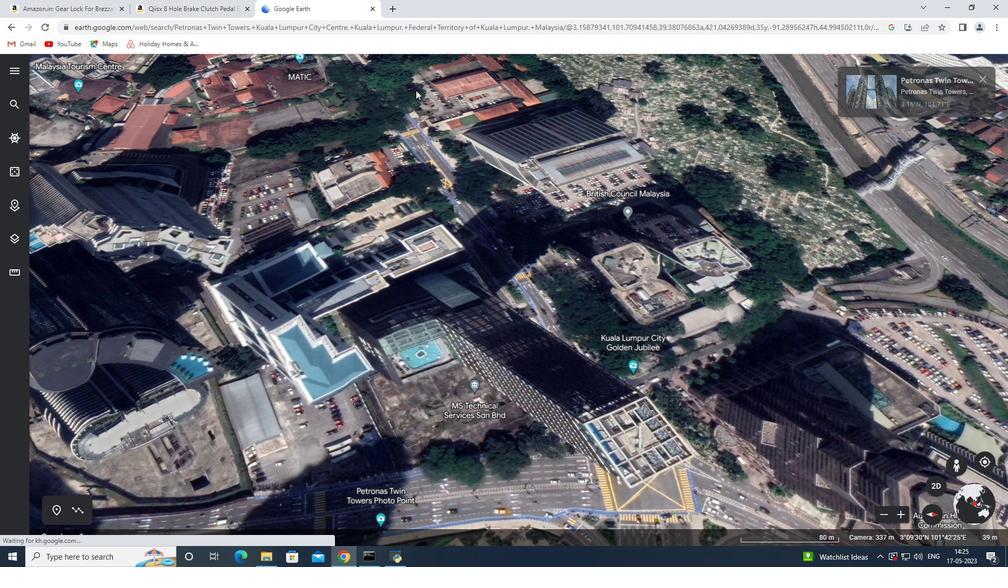
Action: Mouse scrolled (388, 268) with delta (0, 0)
Screenshot: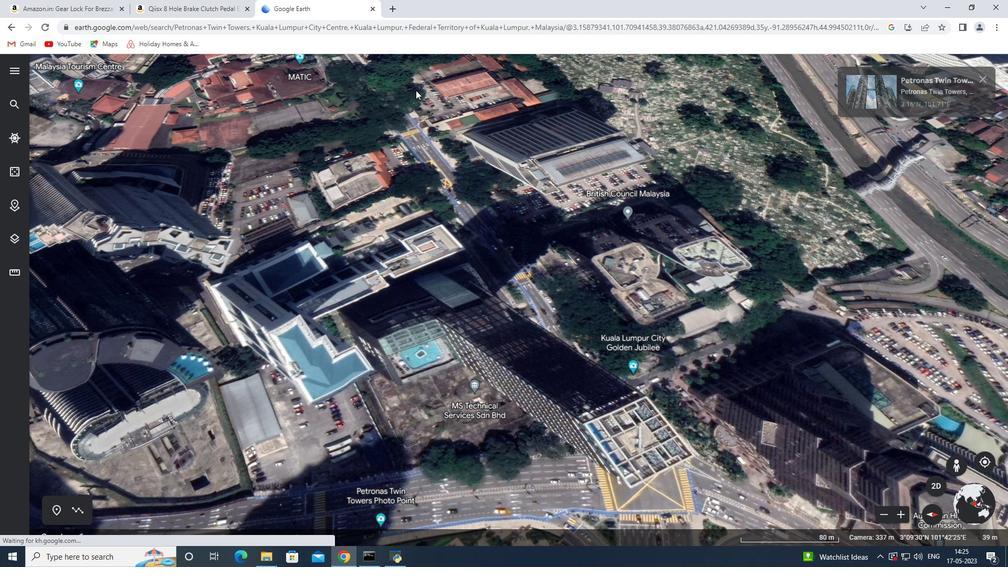 
Action: Mouse scrolled (388, 268) with delta (0, 0)
Screenshot: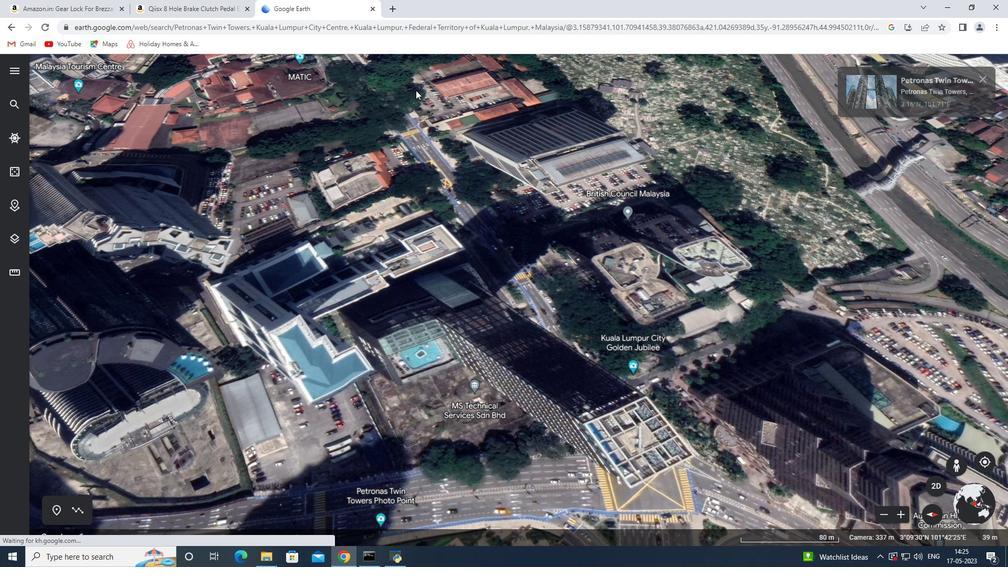
Action: Mouse scrolled (388, 268) with delta (0, 0)
Screenshot: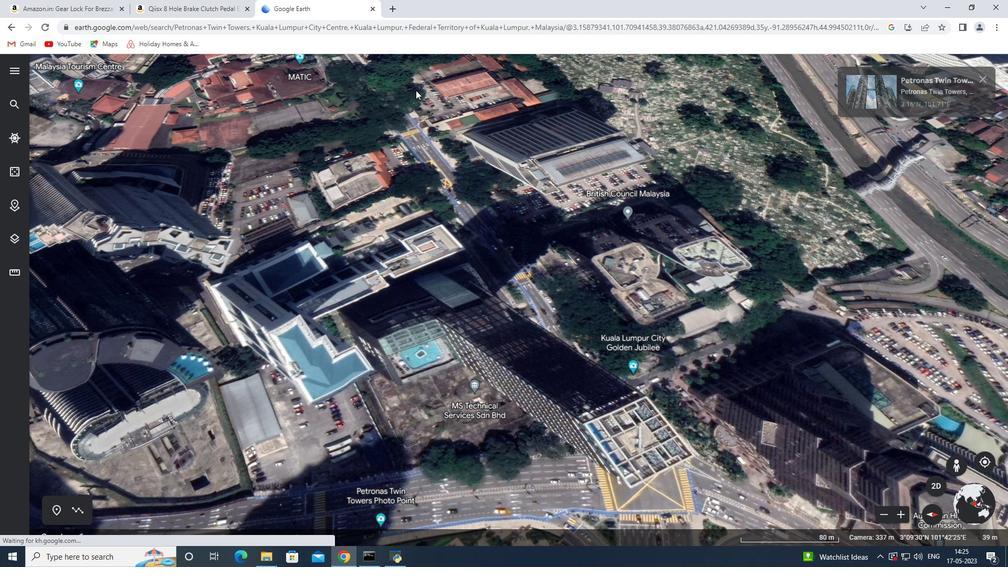 
Action: Mouse scrolled (388, 268) with delta (0, 0)
Screenshot: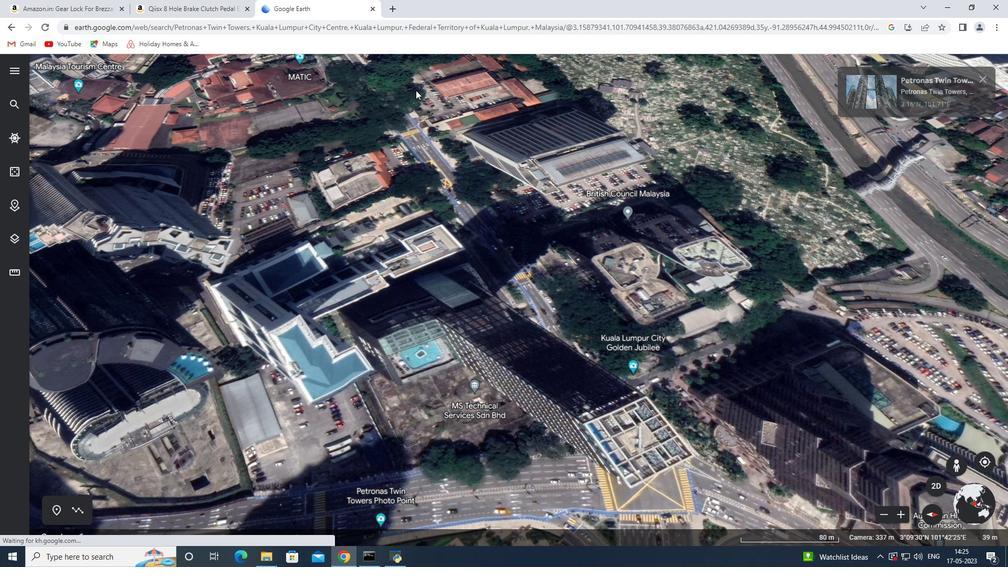 
Action: Mouse scrolled (388, 268) with delta (0, 0)
Screenshot: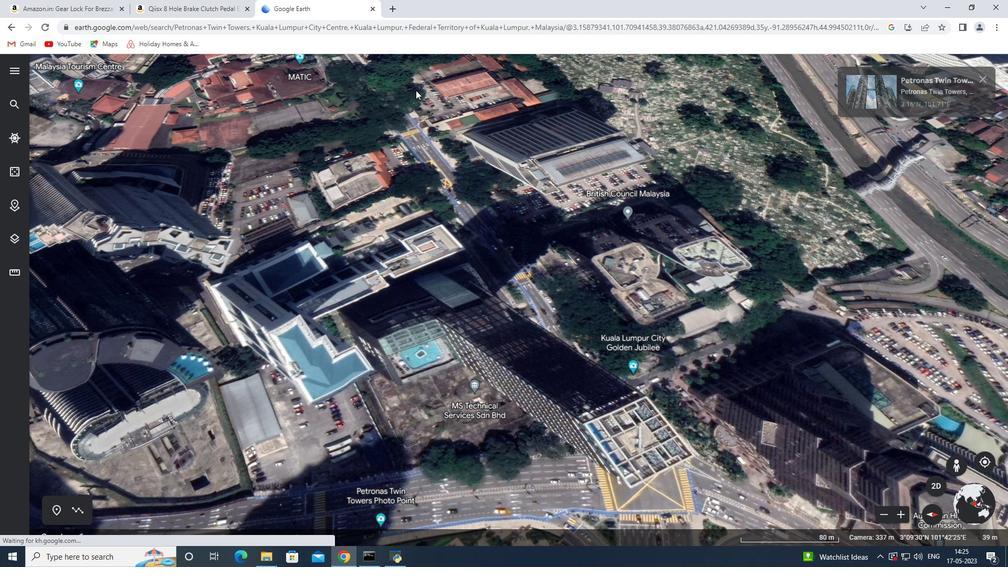 
Action: Mouse scrolled (388, 268) with delta (0, 0)
Screenshot: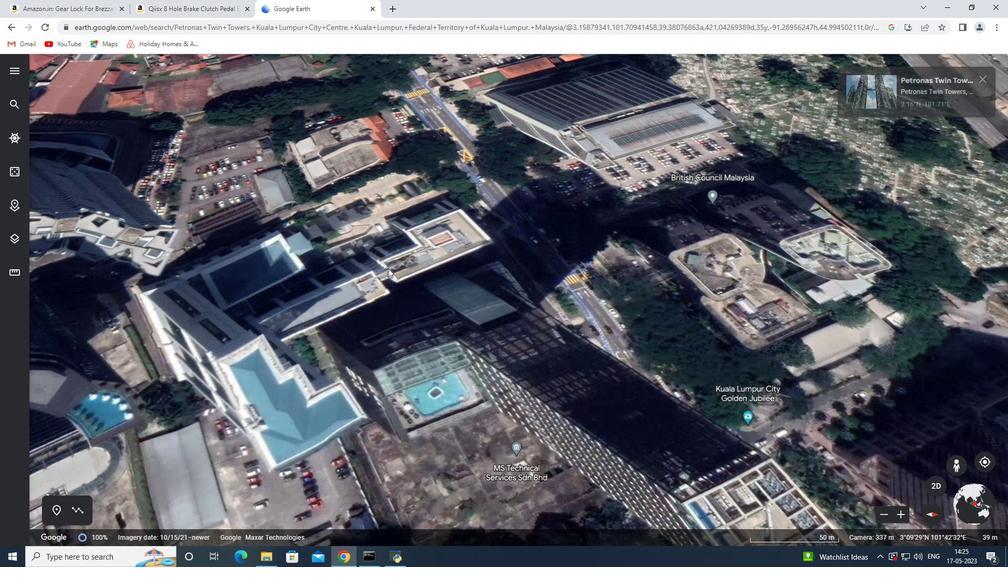 
Action: Mouse scrolled (388, 267) with delta (0, 0)
Screenshot: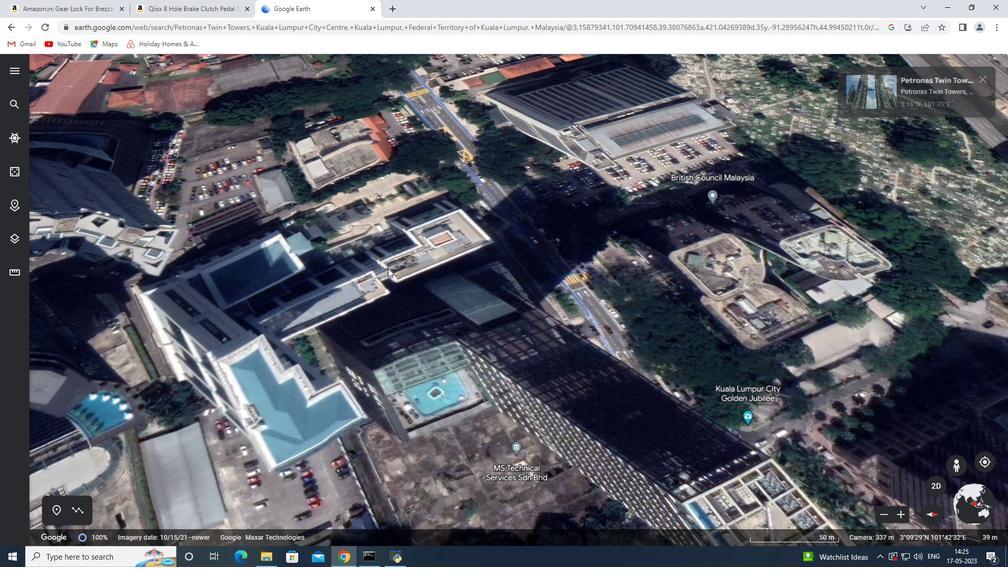 
Action: Mouse scrolled (388, 267) with delta (0, 0)
Screenshot: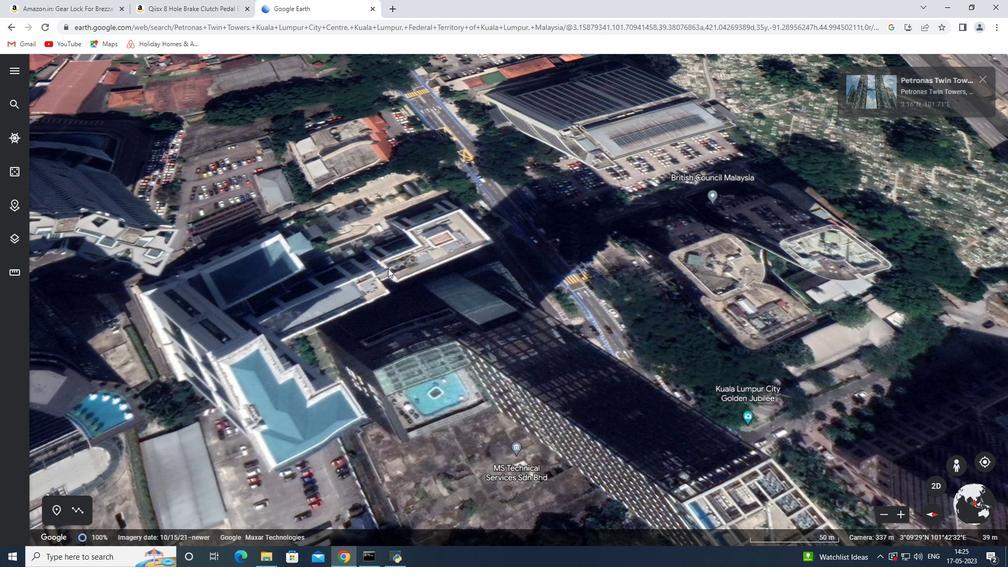
Action: Mouse scrolled (388, 267) with delta (0, 0)
Screenshot: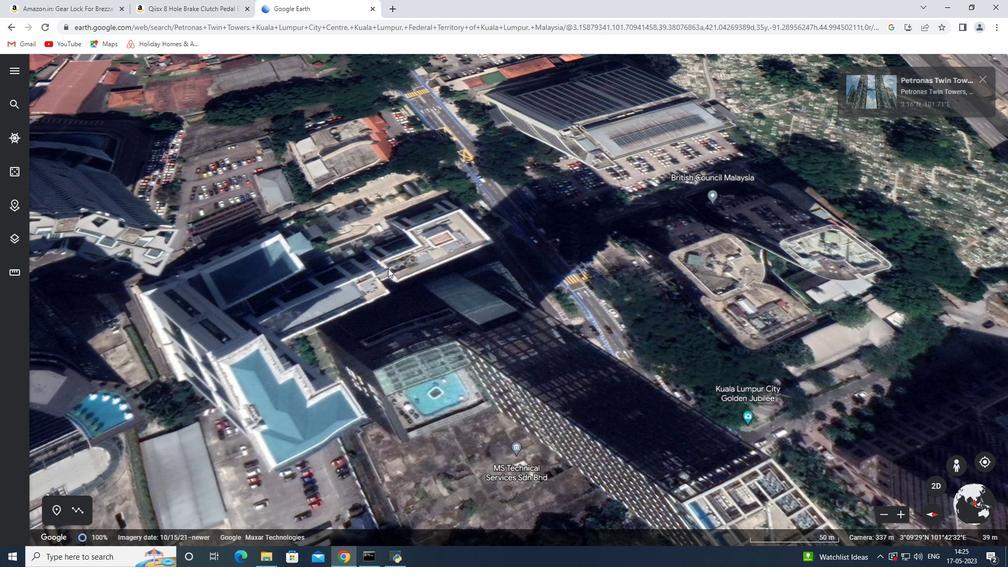 
Action: Mouse scrolled (388, 267) with delta (0, 0)
Screenshot: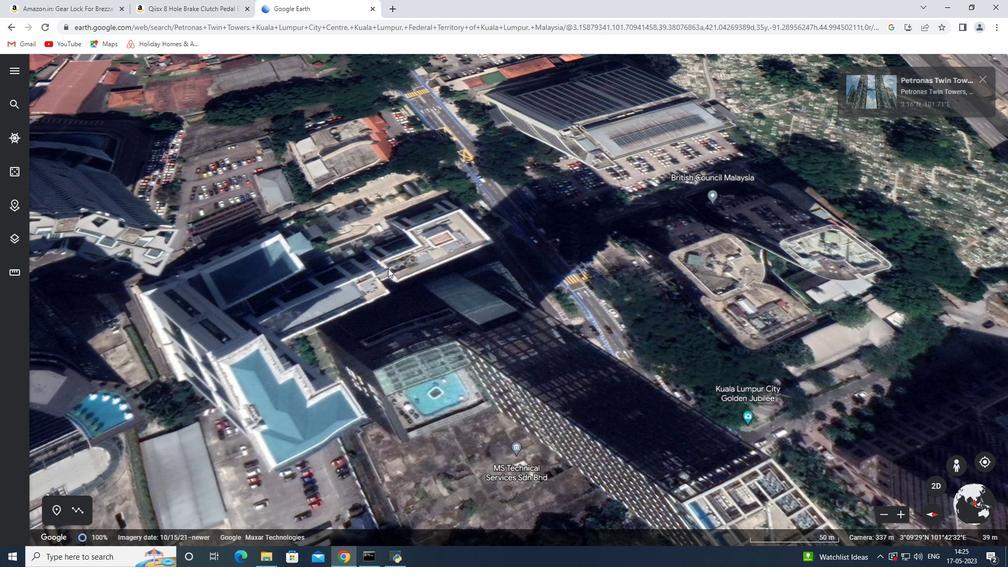 
Action: Mouse scrolled (388, 267) with delta (0, 0)
Screenshot: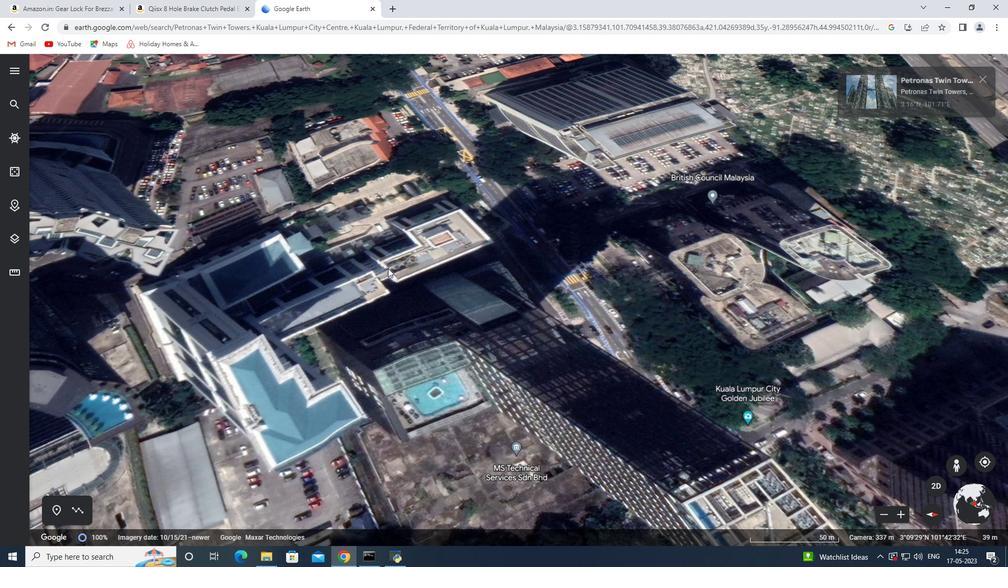 
Action: Mouse scrolled (388, 267) with delta (0, 0)
Screenshot: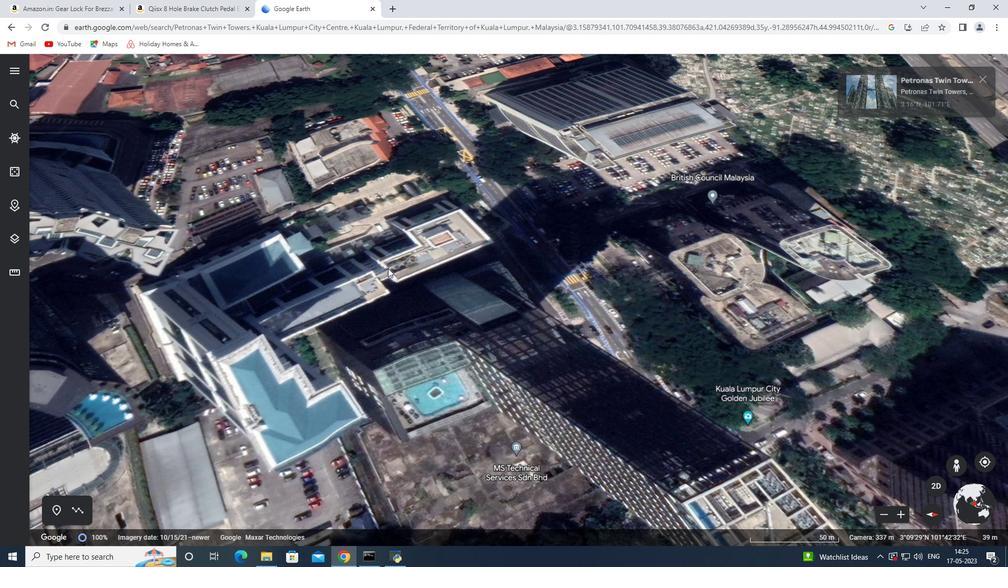 
Action: Mouse scrolled (388, 267) with delta (0, 0)
Screenshot: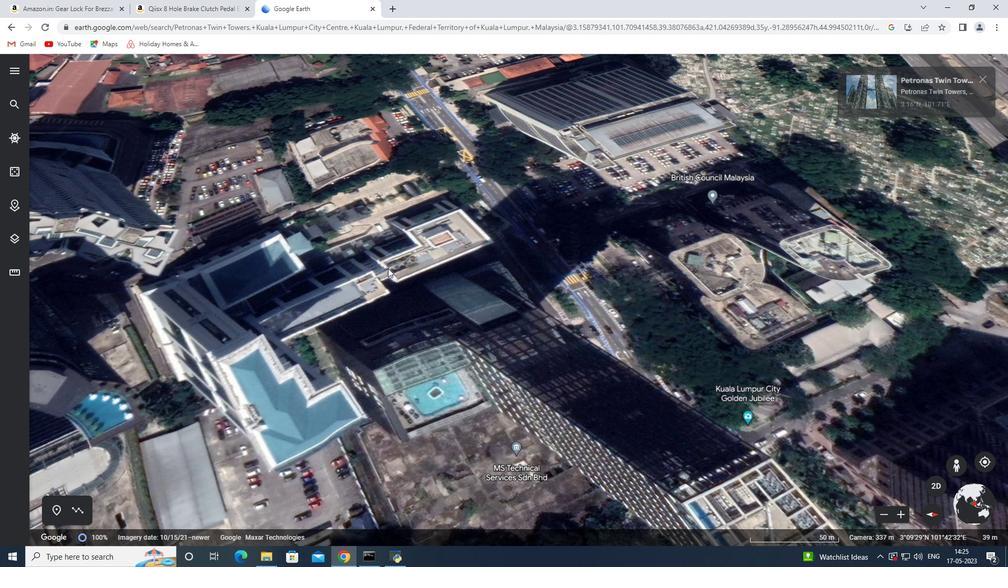 
Action: Mouse scrolled (388, 267) with delta (0, 0)
Screenshot: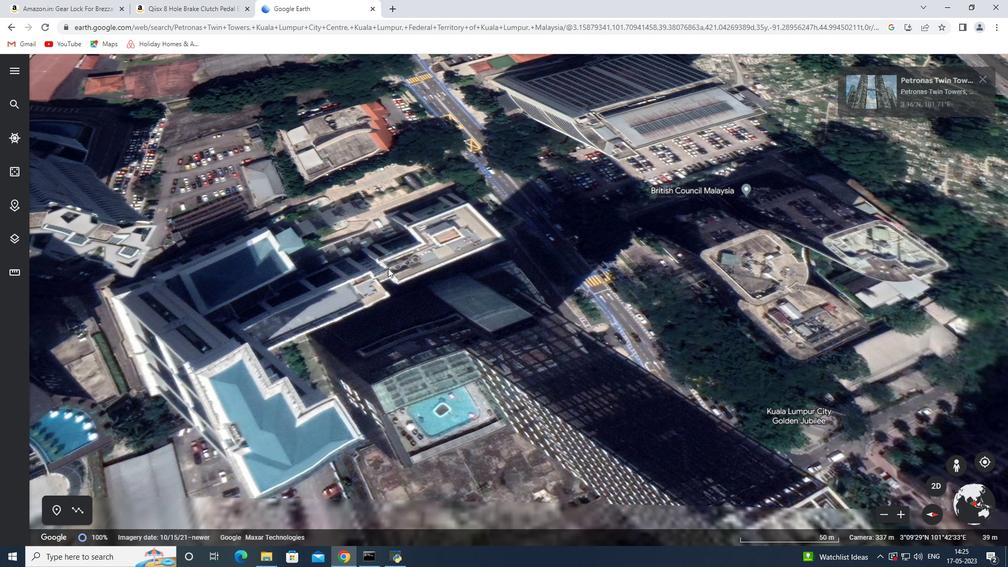 
Action: Mouse scrolled (388, 267) with delta (0, 0)
Screenshot: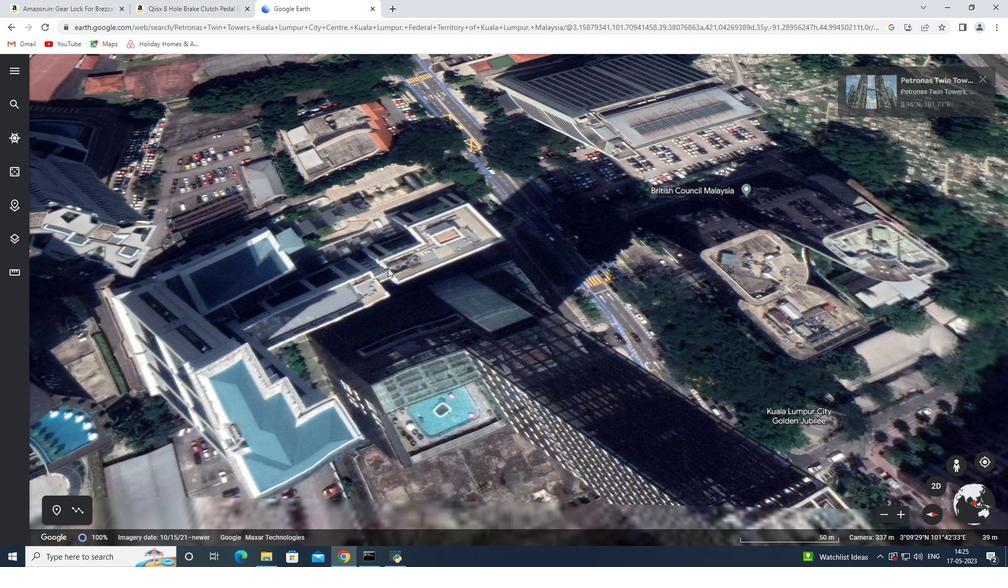 
Action: Mouse scrolled (388, 267) with delta (0, 0)
Screenshot: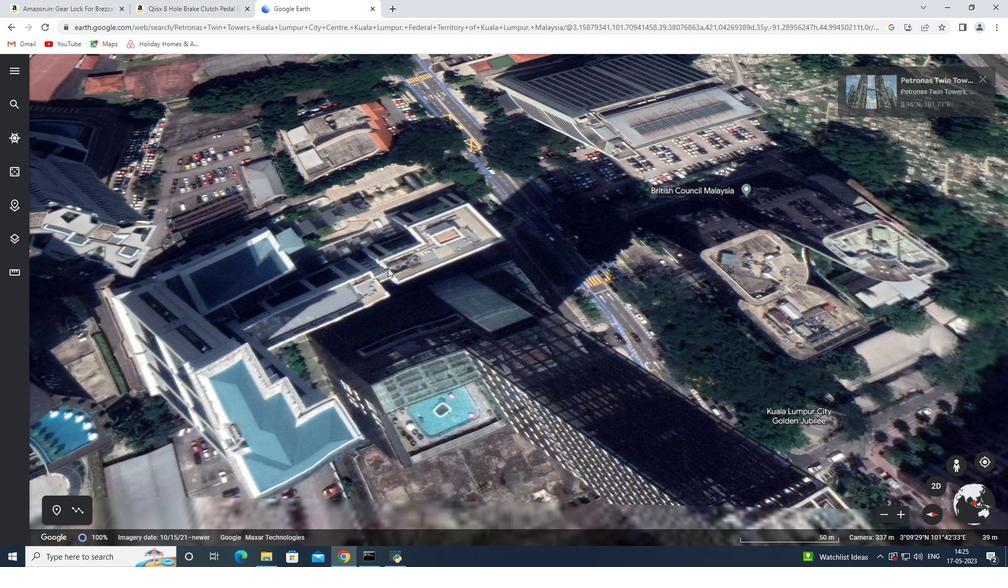 
Action: Mouse scrolled (388, 267) with delta (0, 0)
Screenshot: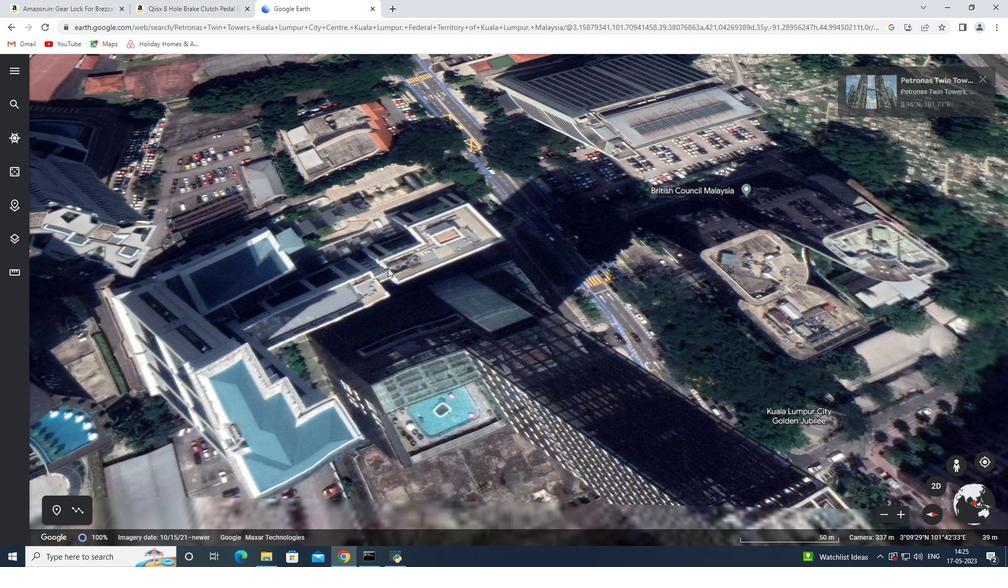 
Action: Mouse moved to (319, 314)
Screenshot: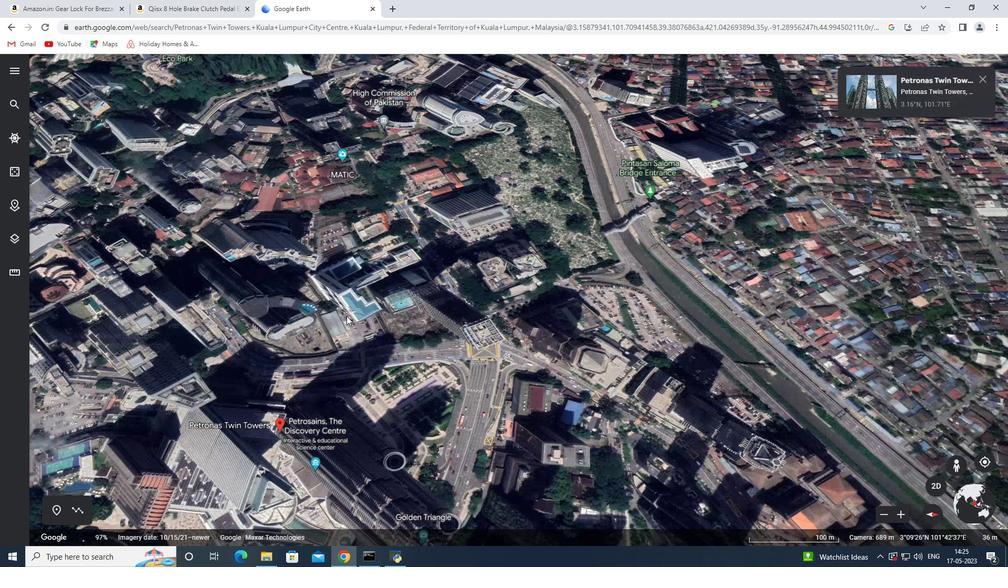 
Action: Mouse pressed left at (319, 314)
Screenshot: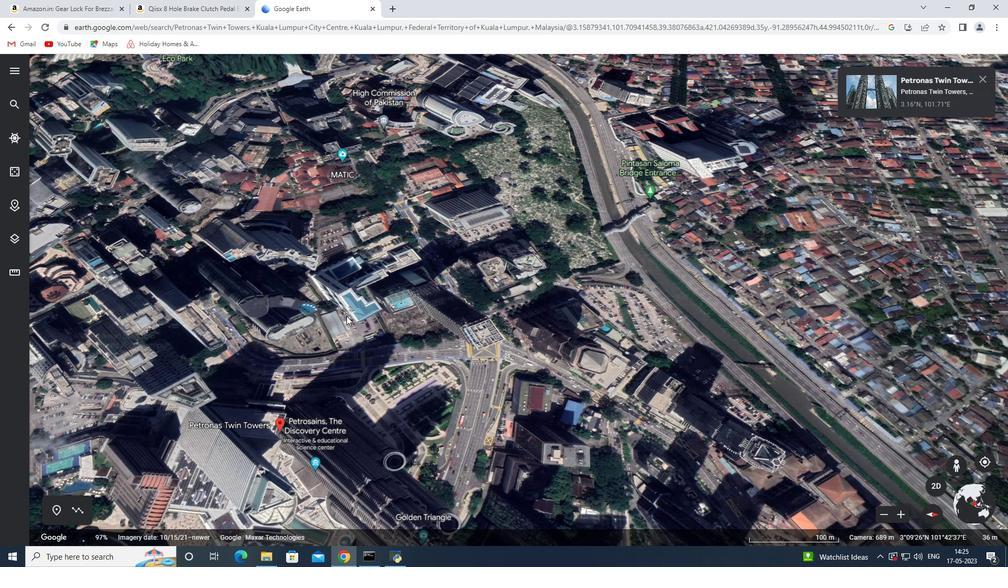 
Action: Mouse moved to (503, 294)
Screenshot: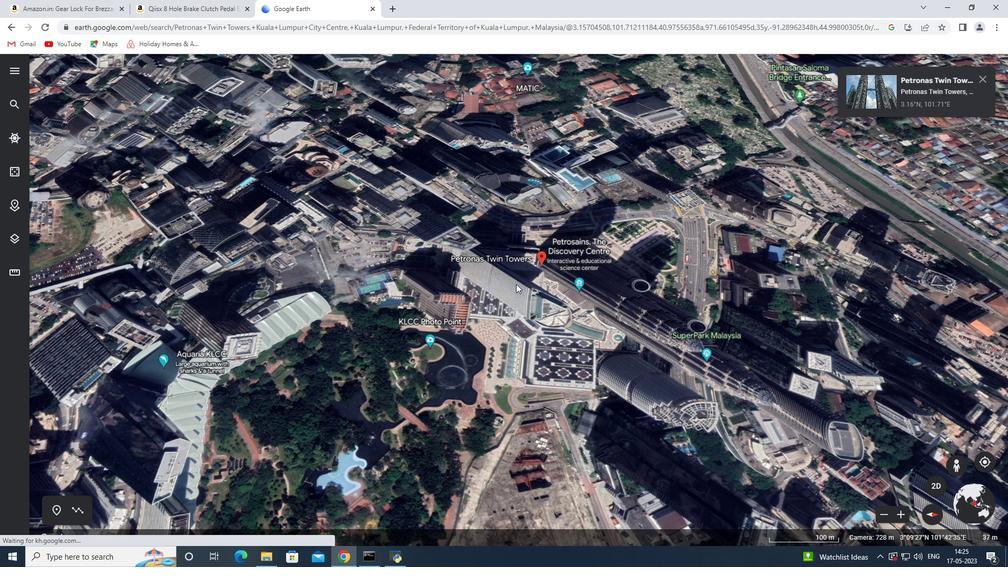 
Action: Mouse scrolled (503, 295) with delta (0, 0)
Screenshot: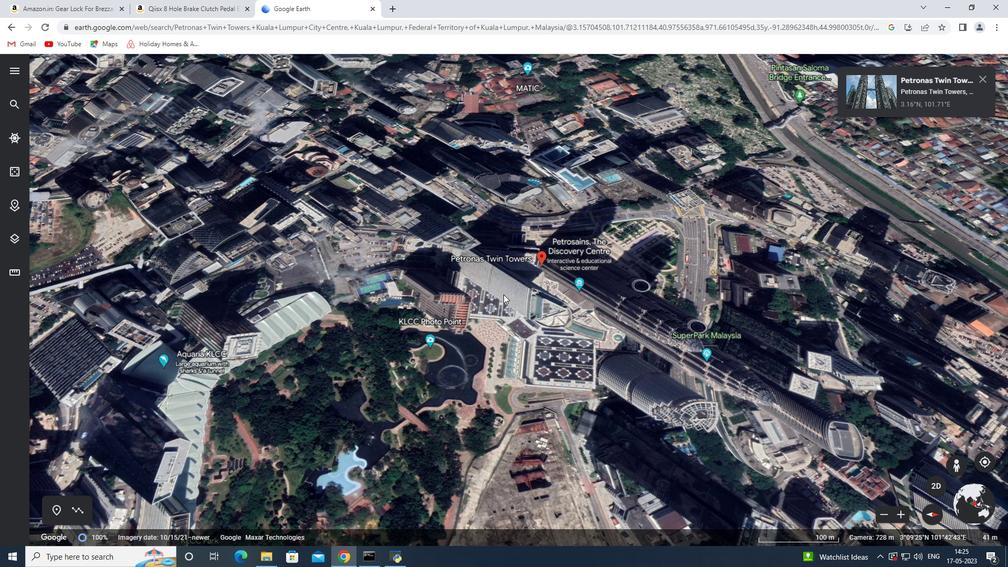 
Action: Mouse scrolled (503, 295) with delta (0, 0)
Screenshot: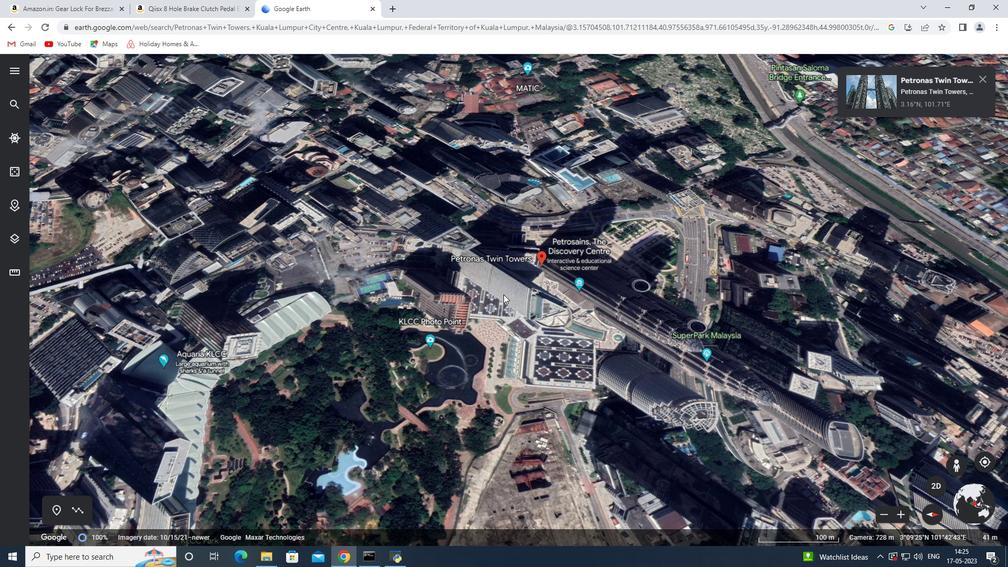 
Action: Mouse scrolled (503, 295) with delta (0, 0)
Screenshot: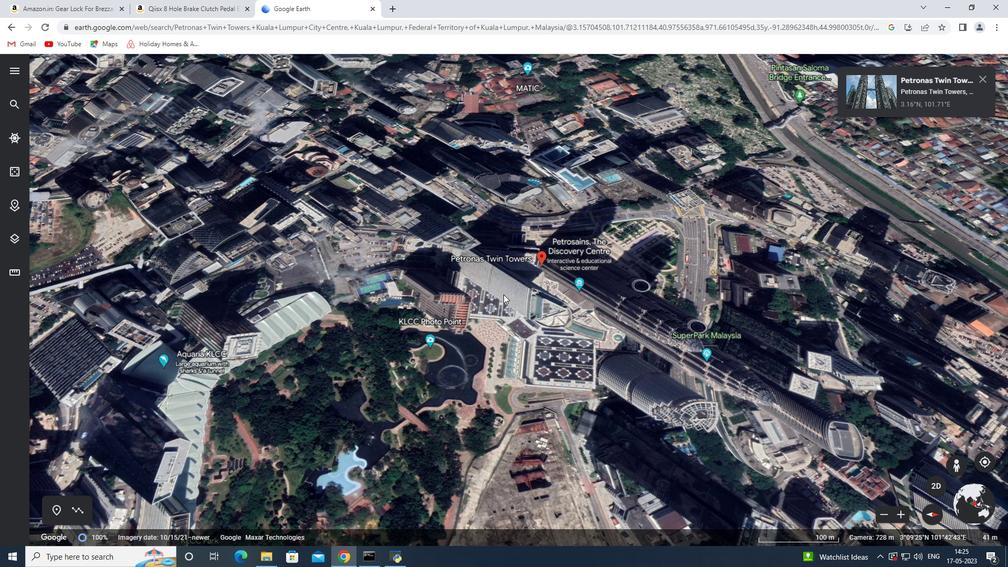 
Action: Mouse scrolled (503, 295) with delta (0, 0)
Screenshot: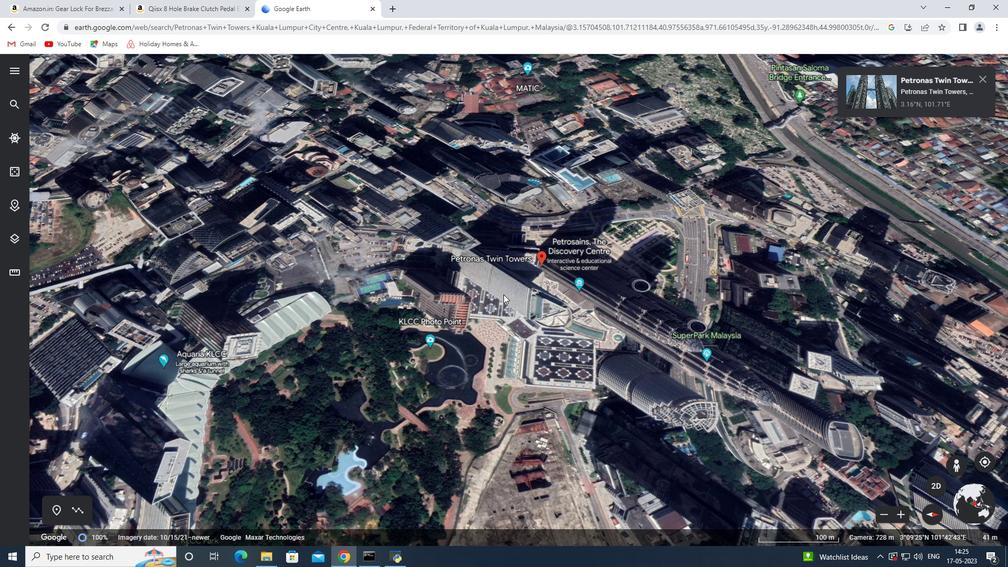 
Action: Mouse scrolled (503, 295) with delta (0, 0)
Screenshot: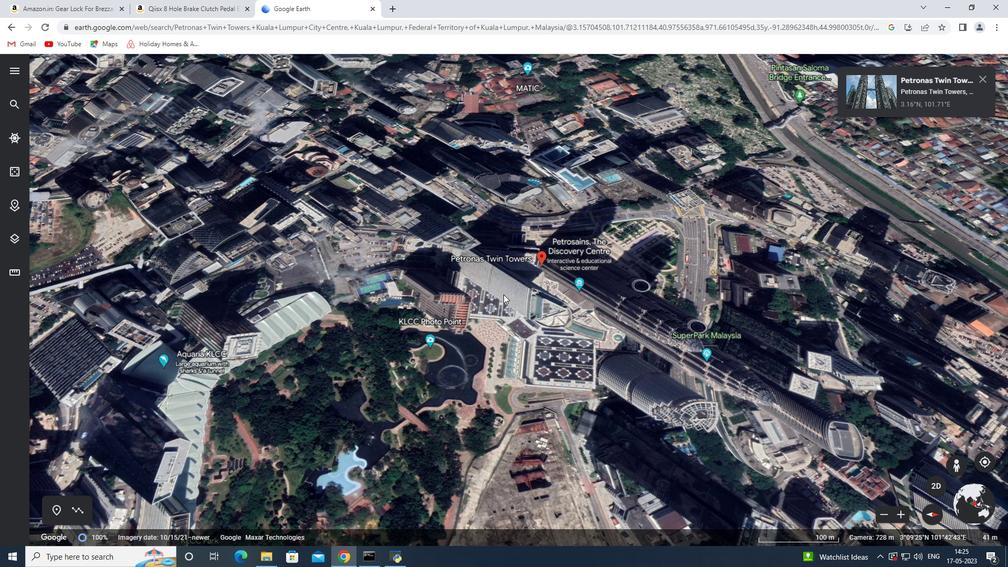 
Action: Mouse scrolled (503, 295) with delta (0, 0)
Screenshot: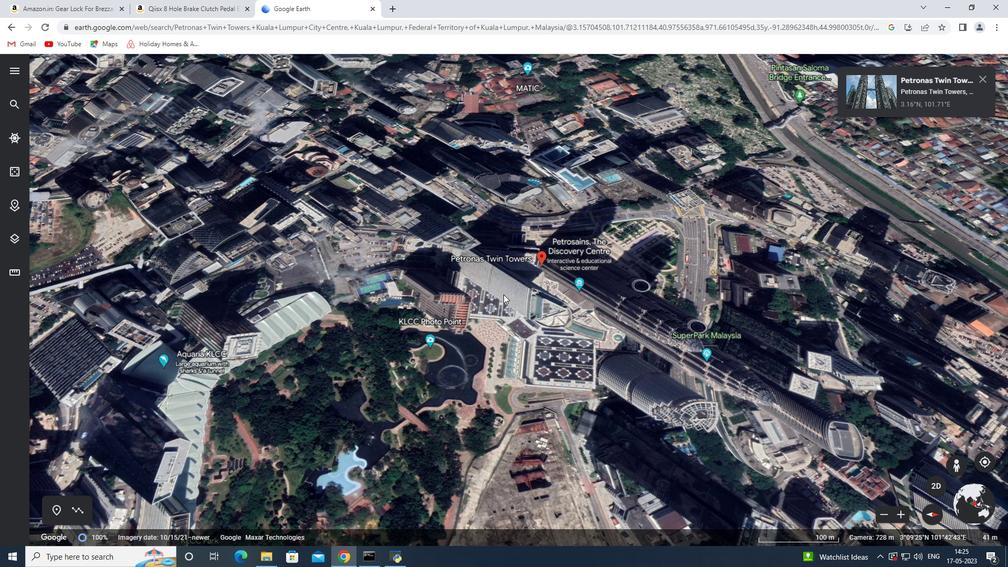 
Action: Mouse scrolled (503, 295) with delta (0, 0)
Screenshot: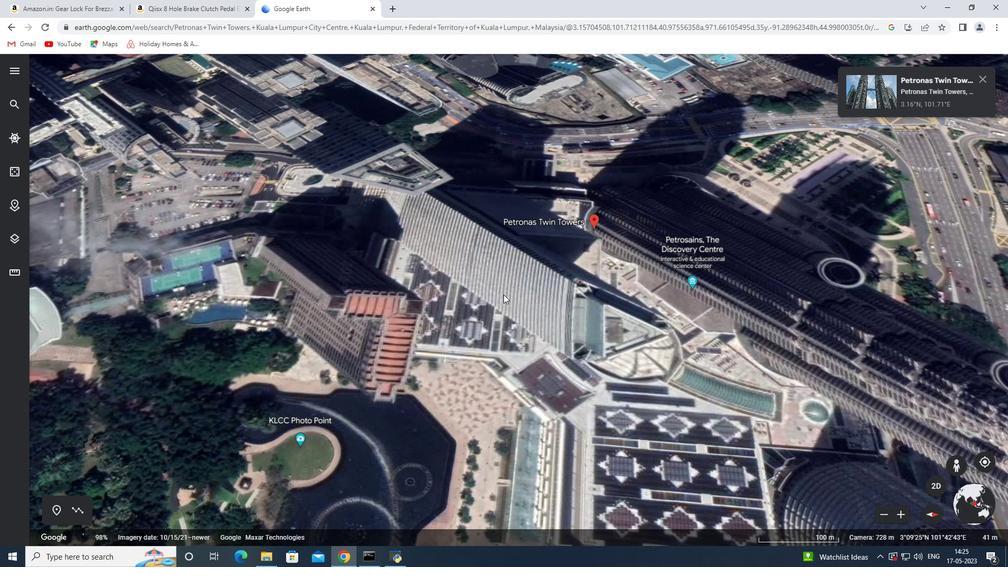 
Action: Mouse scrolled (503, 295) with delta (0, 0)
Screenshot: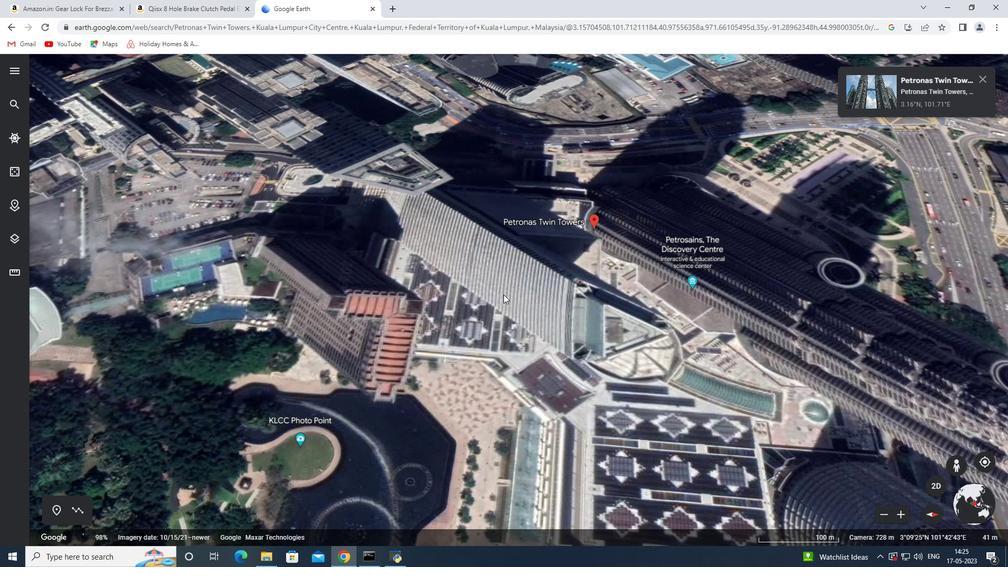 
Action: Mouse scrolled (503, 295) with delta (0, 0)
Screenshot: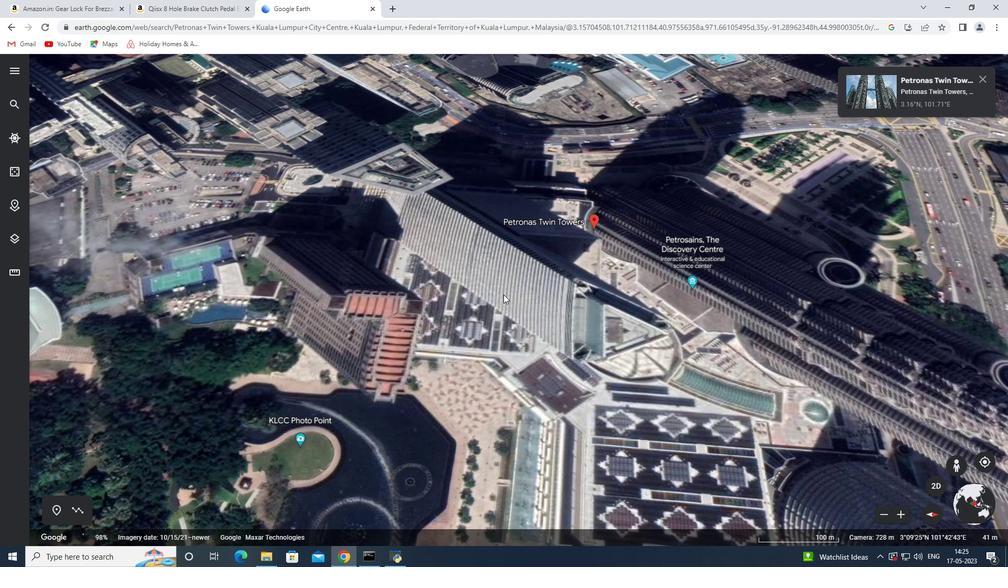 
Action: Mouse scrolled (503, 295) with delta (0, 0)
Screenshot: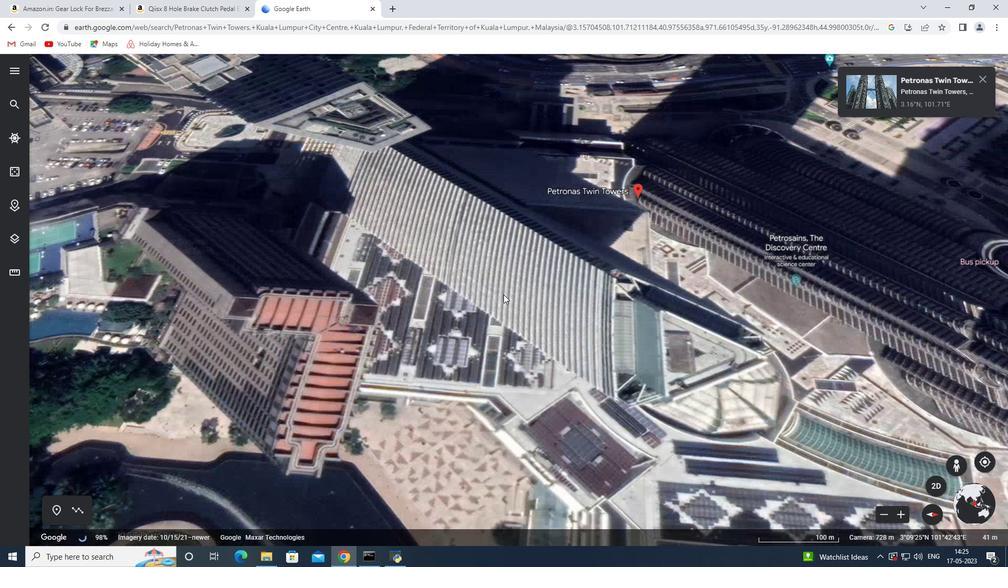 
Action: Mouse moved to (644, 245)
Screenshot: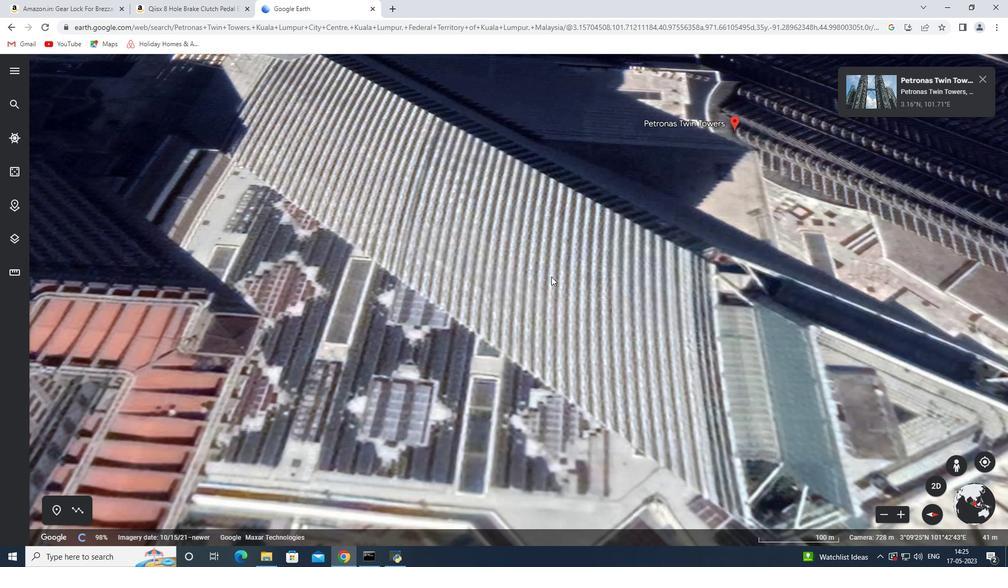 
Action: Mouse scrolled (644, 245) with delta (0, 0)
Screenshot: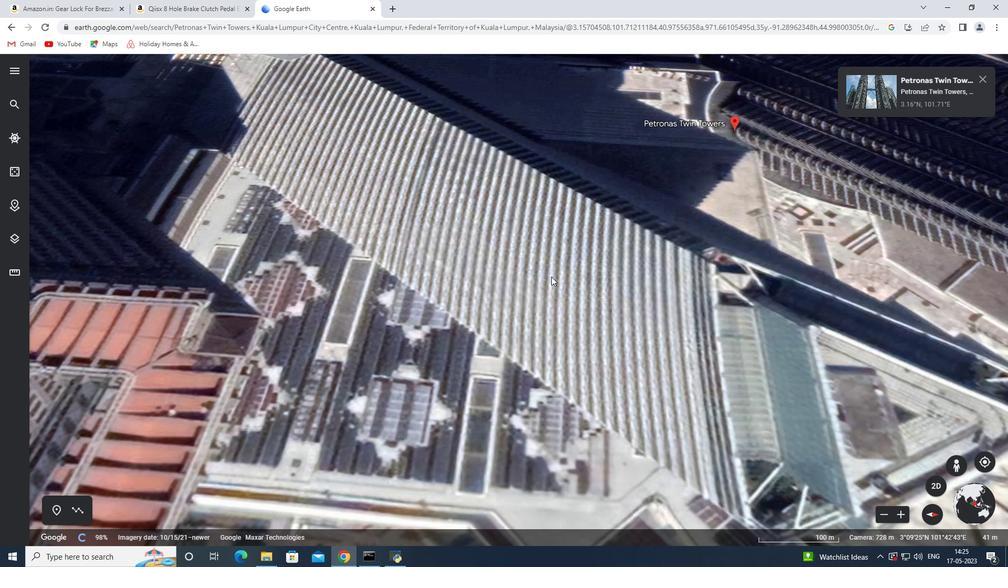 
Action: Mouse scrolled (644, 244) with delta (0, 0)
Screenshot: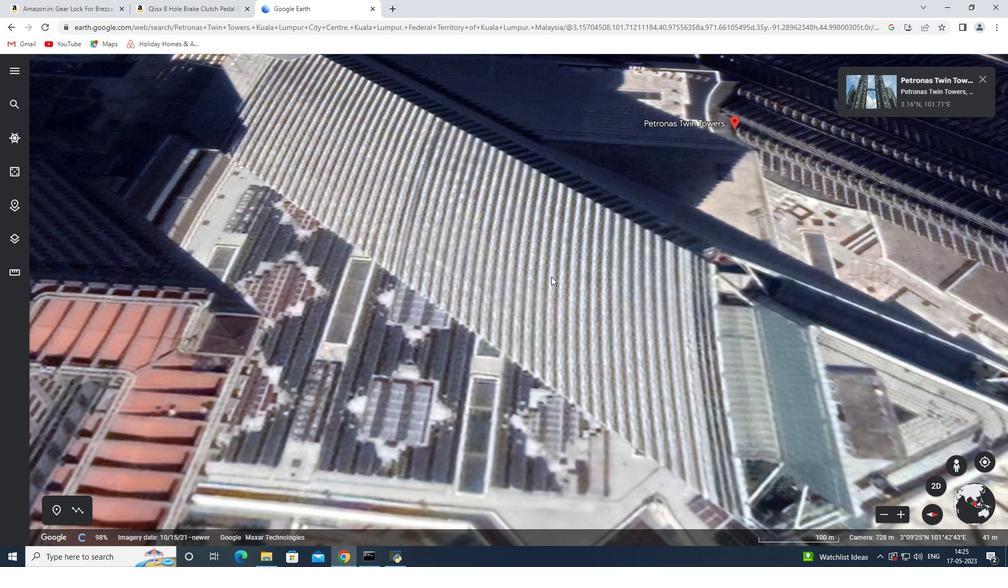 
Action: Mouse scrolled (644, 244) with delta (0, 0)
Screenshot: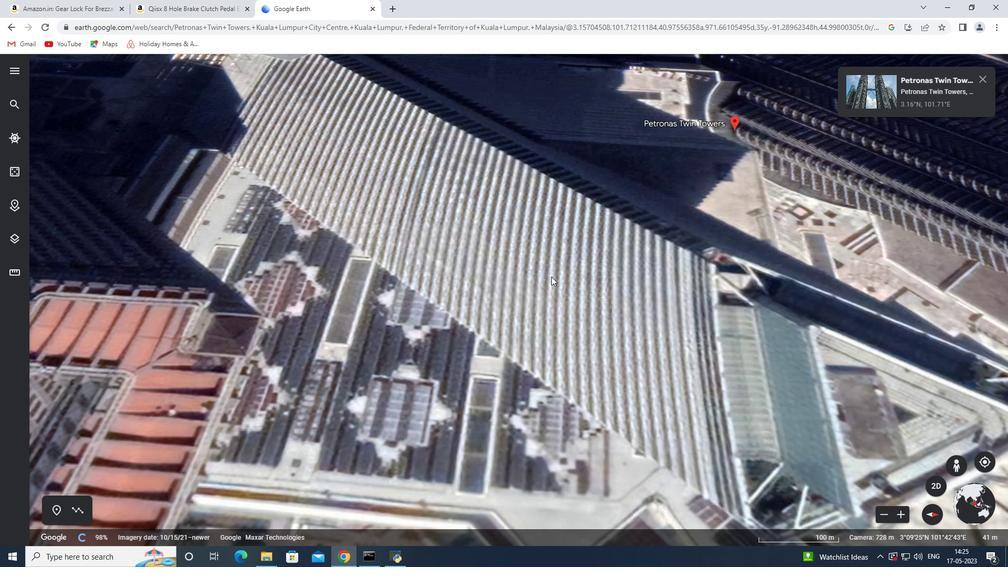 
Action: Mouse scrolled (644, 244) with delta (0, 0)
Screenshot: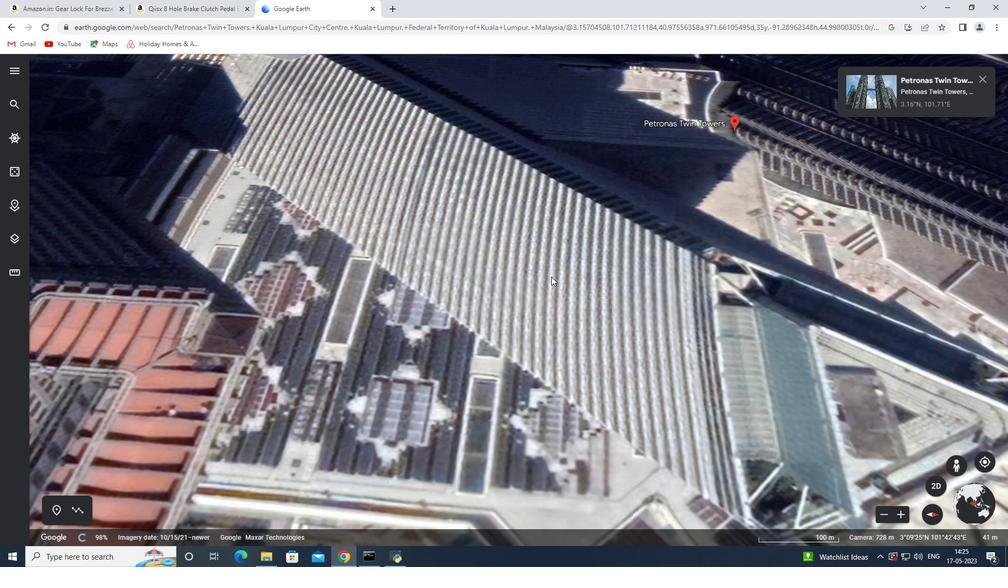 
Action: Mouse scrolled (644, 244) with delta (0, 0)
Screenshot: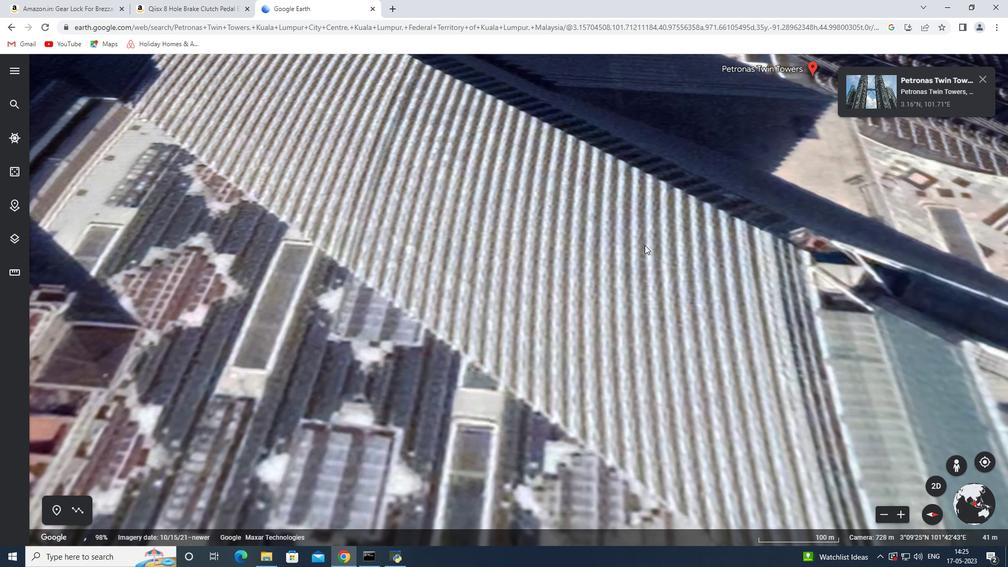 
Action: Mouse scrolled (644, 244) with delta (0, 0)
Screenshot: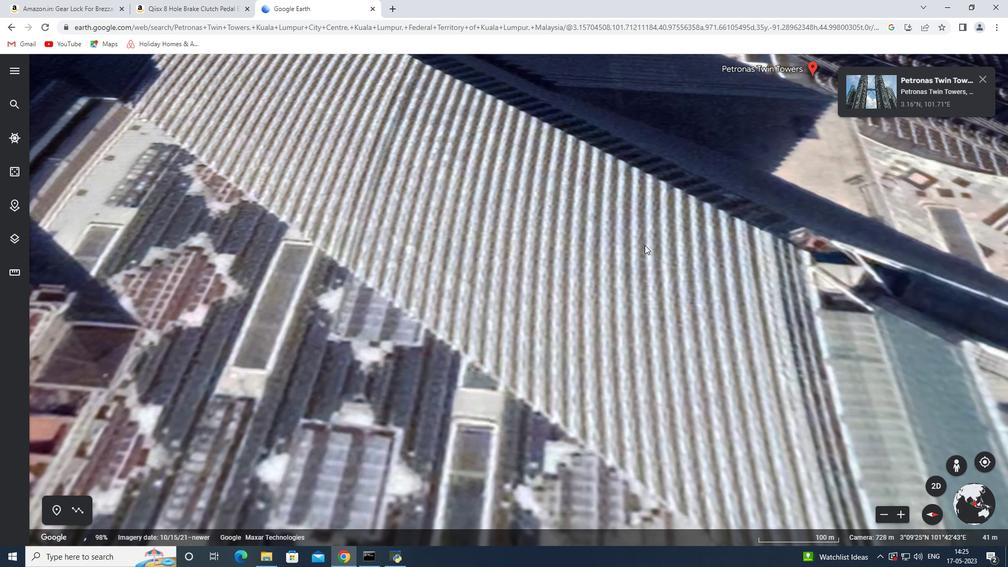 
Action: Mouse scrolled (644, 244) with delta (0, 0)
Screenshot: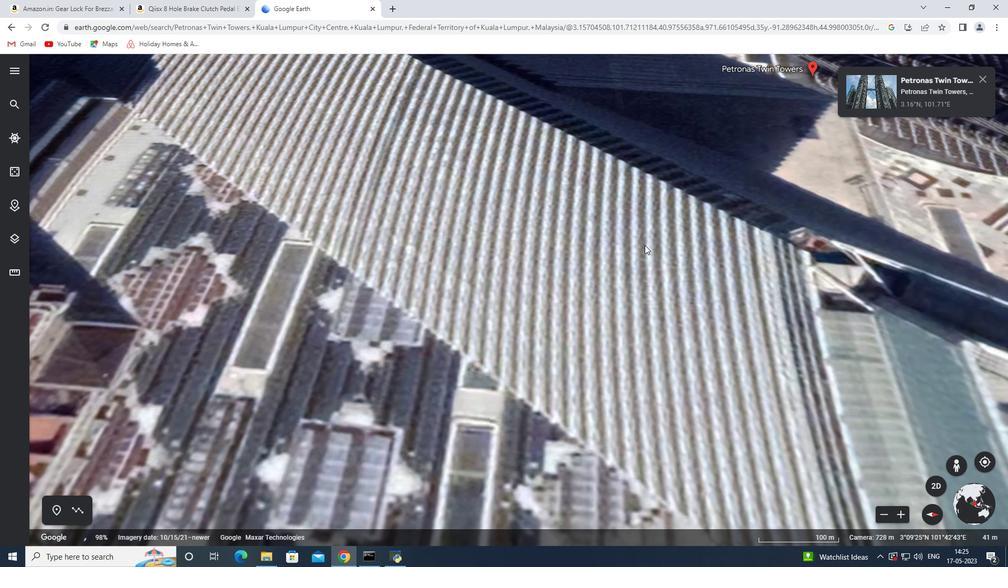 
Action: Mouse scrolled (644, 244) with delta (0, 0)
Screenshot: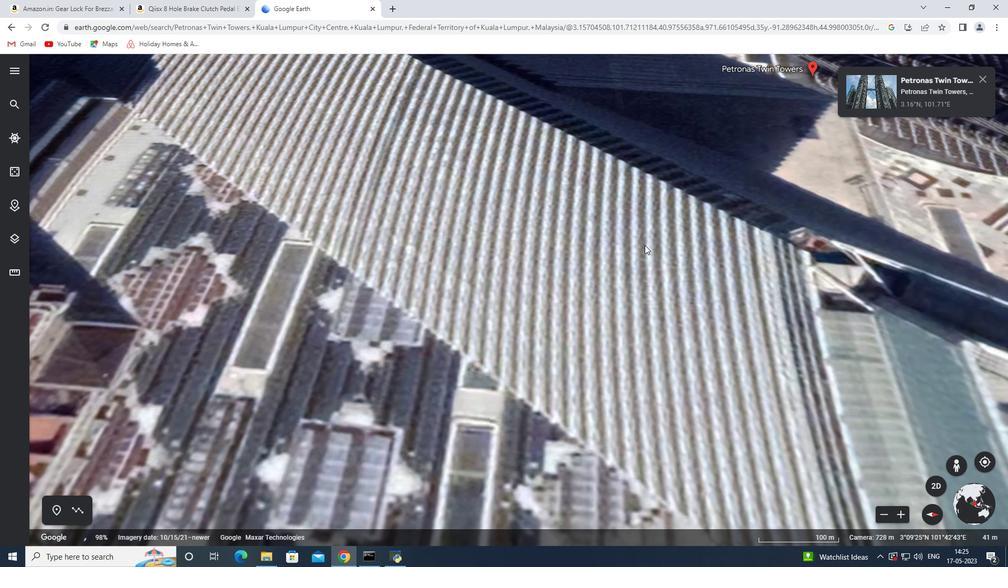 
Action: Mouse scrolled (644, 244) with delta (0, 0)
Screenshot: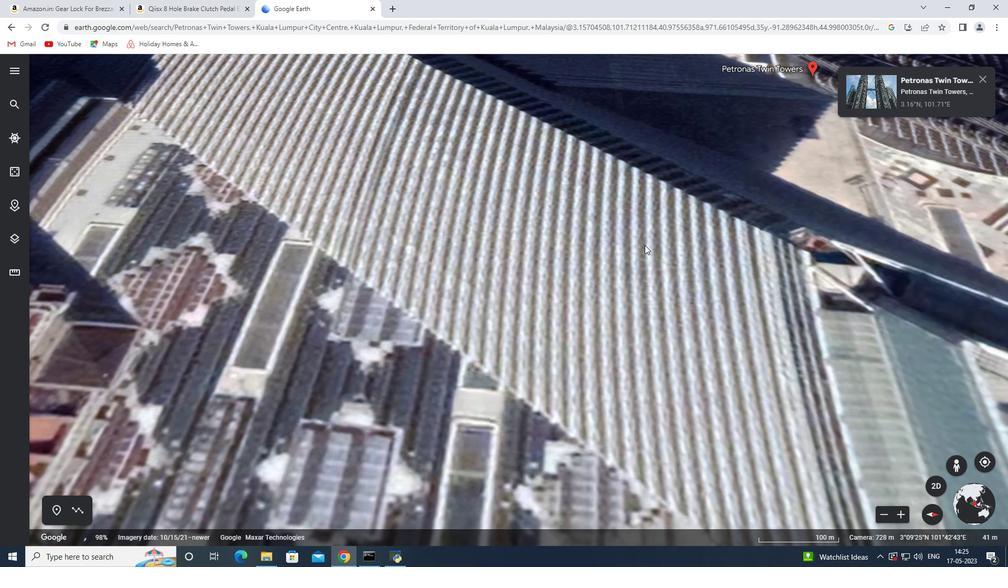 
Action: Mouse moved to (806, 372)
Screenshot: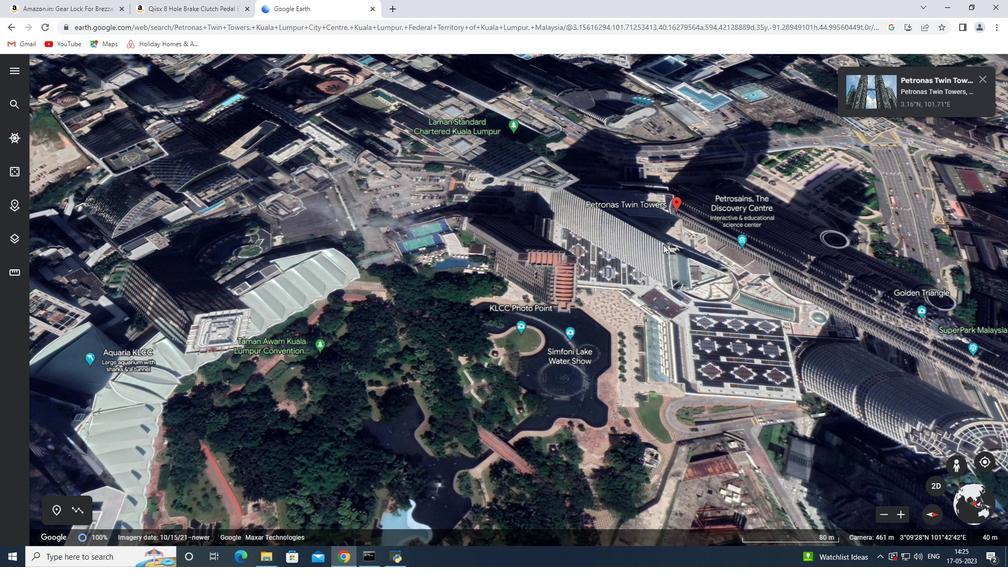 
Action: Mouse pressed left at (806, 372)
Screenshot: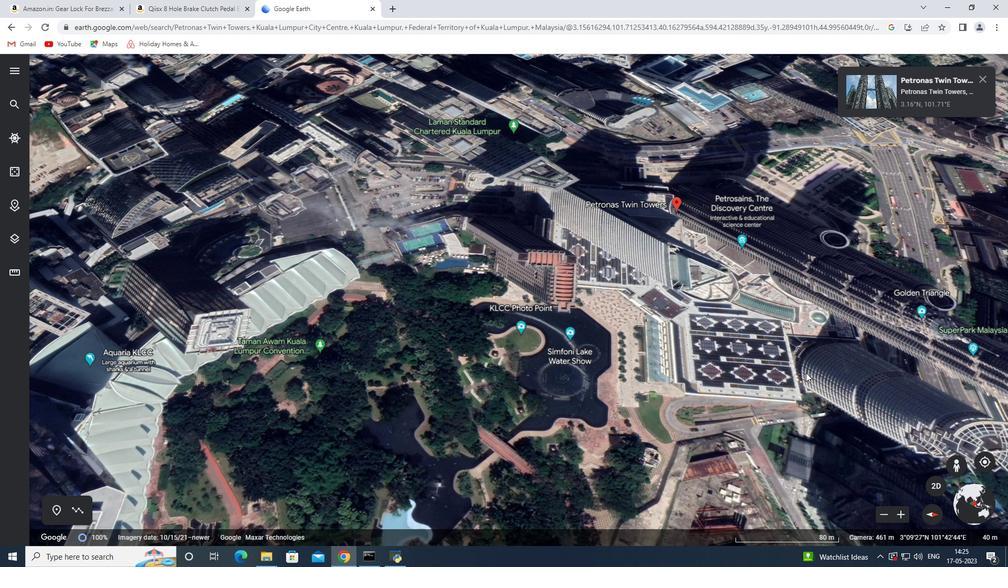 
Action: Mouse moved to (386, 196)
Screenshot: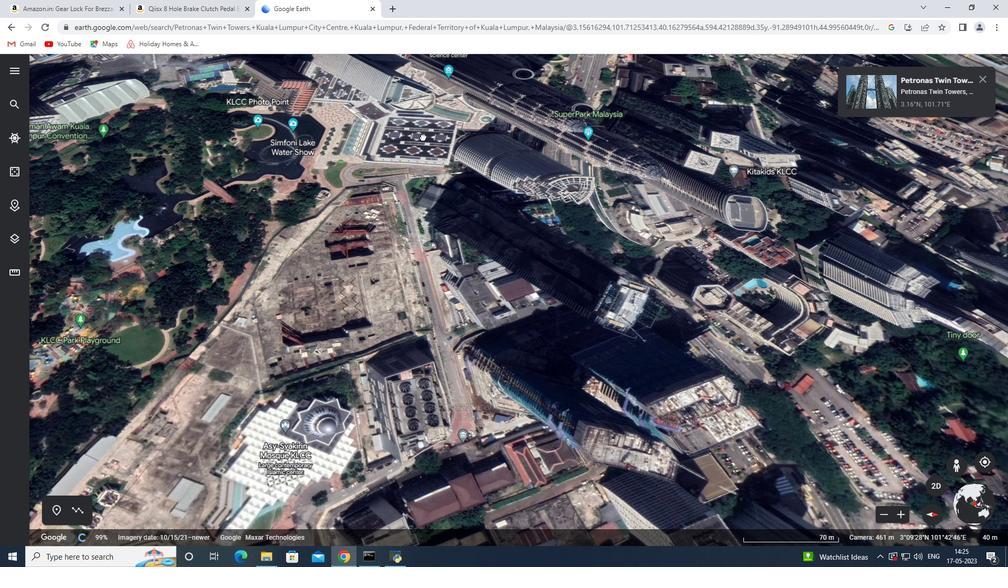 
Action: Mouse scrolled (386, 196) with delta (0, 0)
Screenshot: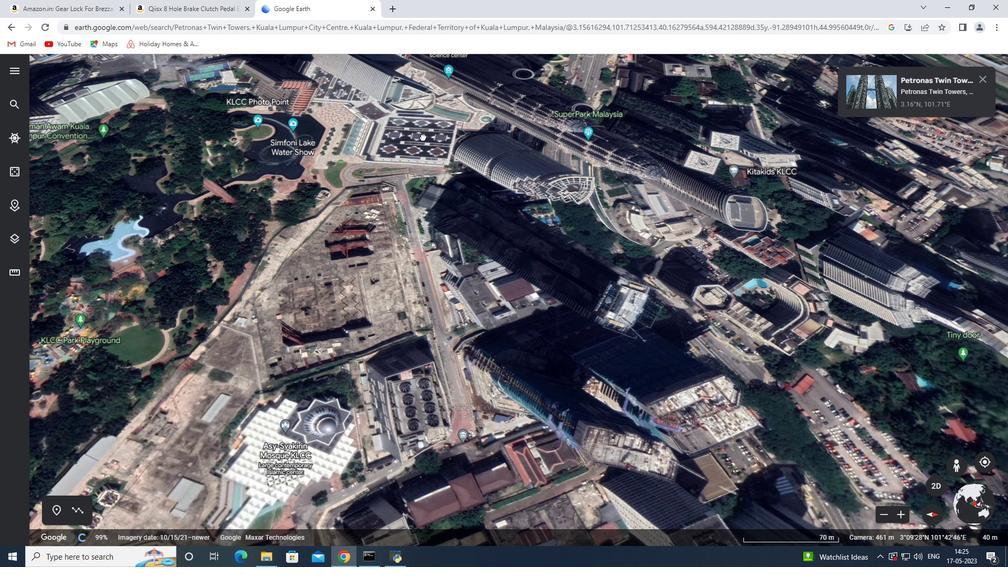 
Action: Mouse scrolled (386, 196) with delta (0, 0)
Screenshot: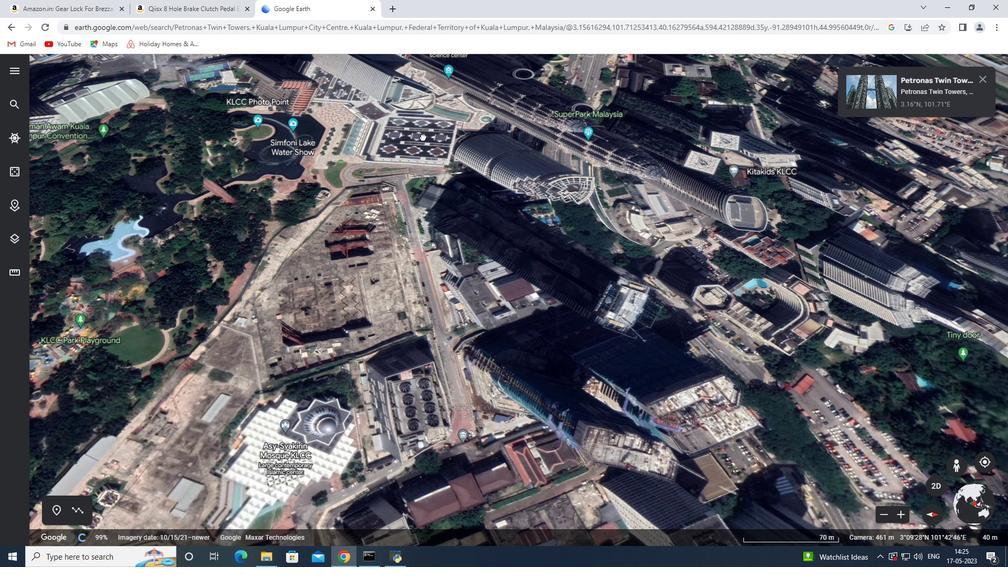 
Action: Mouse scrolled (386, 196) with delta (0, 0)
Screenshot: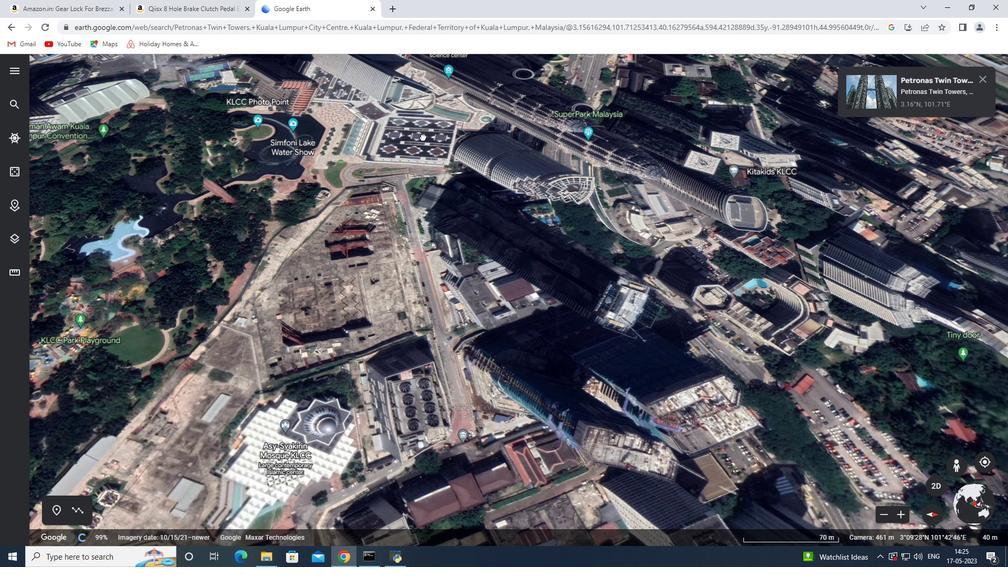 
Action: Mouse scrolled (386, 196) with delta (0, 0)
Screenshot: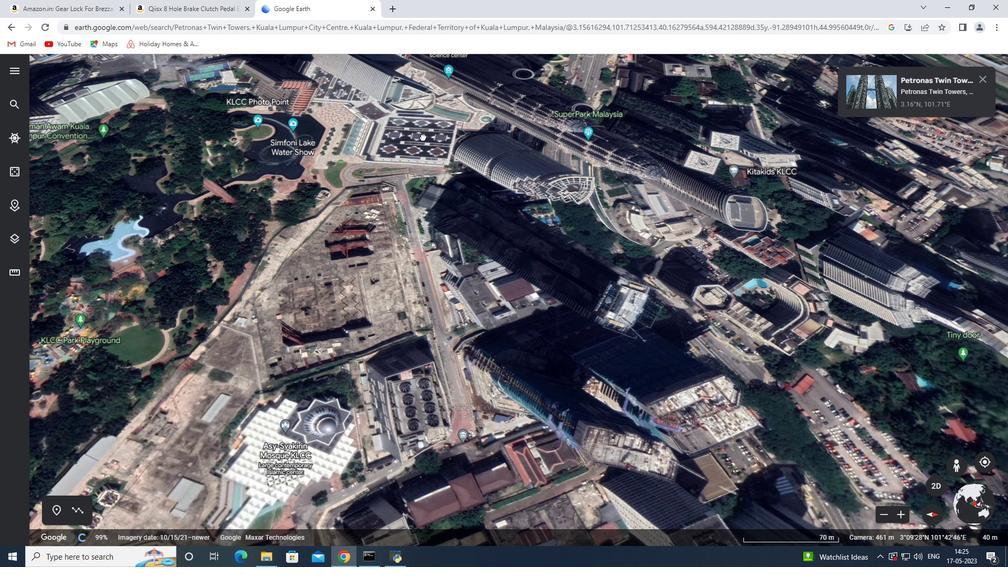 
Action: Mouse moved to (339, 109)
Screenshot: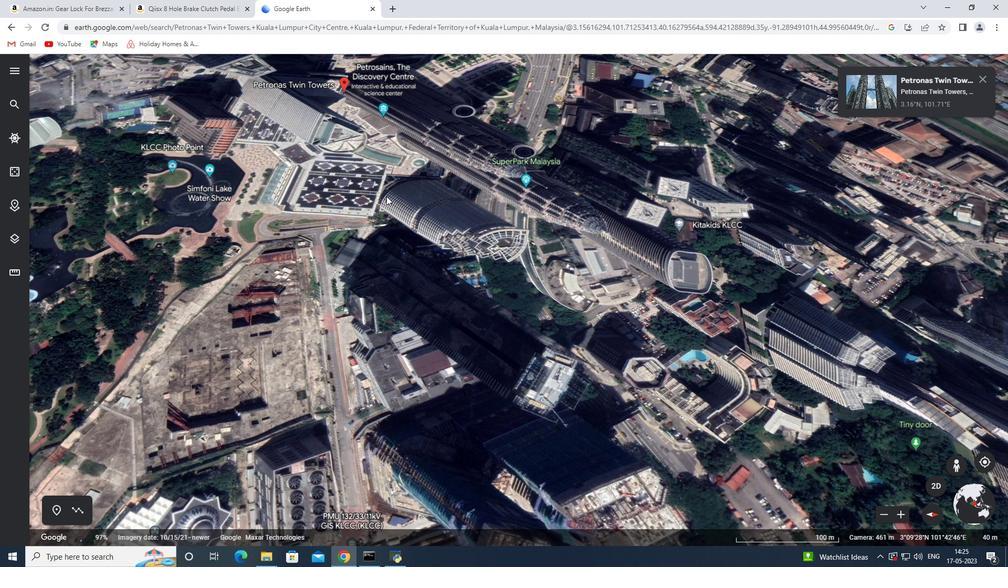 
Action: Mouse scrolled (339, 110) with delta (0, 0)
Screenshot: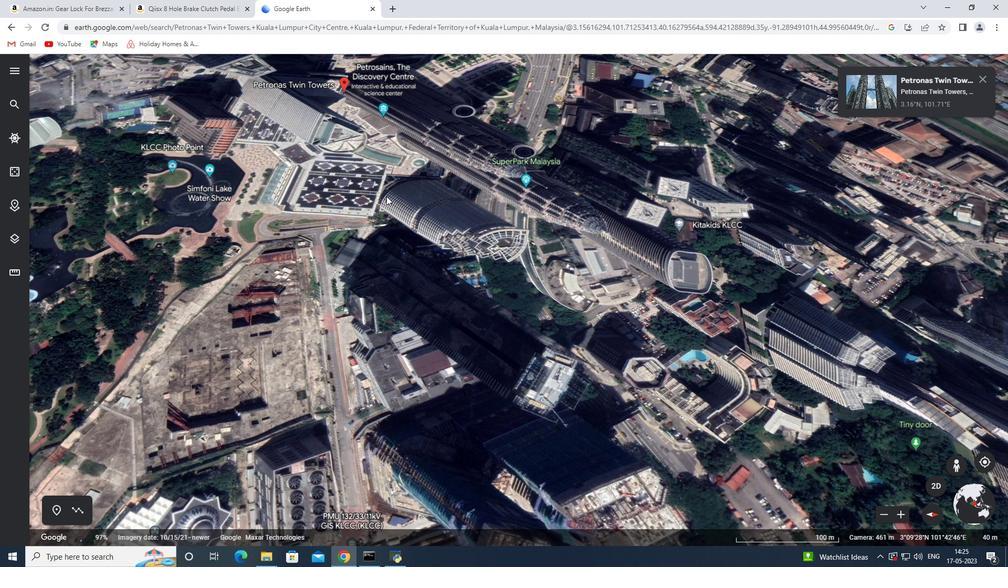 
Action: Mouse scrolled (339, 110) with delta (0, 0)
Screenshot: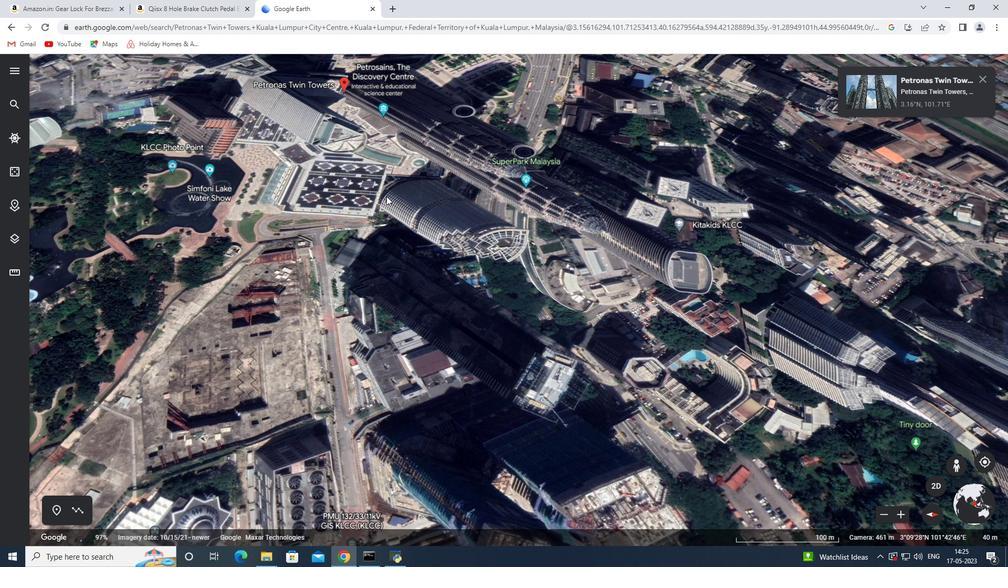 
Action: Mouse scrolled (339, 110) with delta (0, 0)
Screenshot: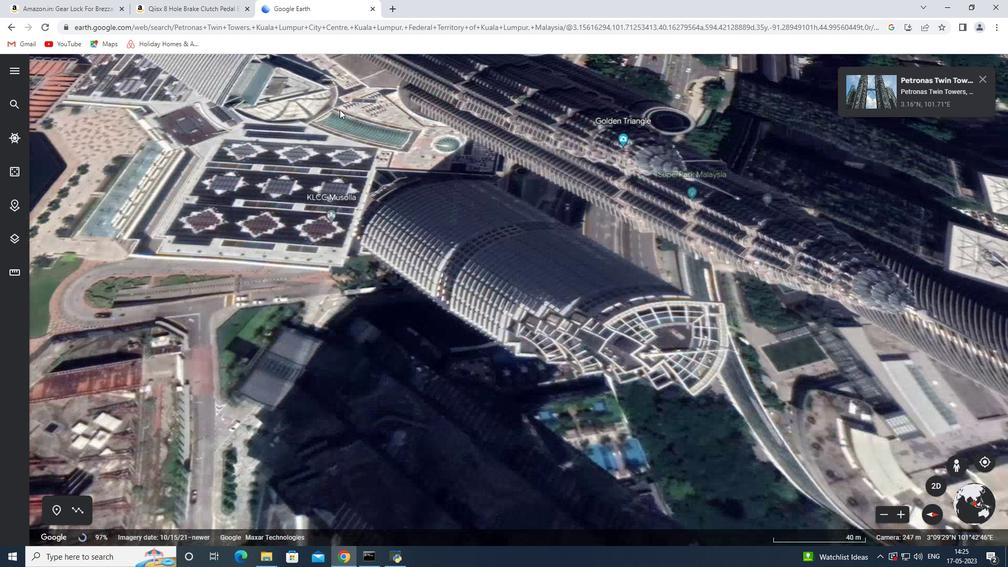 
Action: Mouse moved to (359, 171)
Screenshot: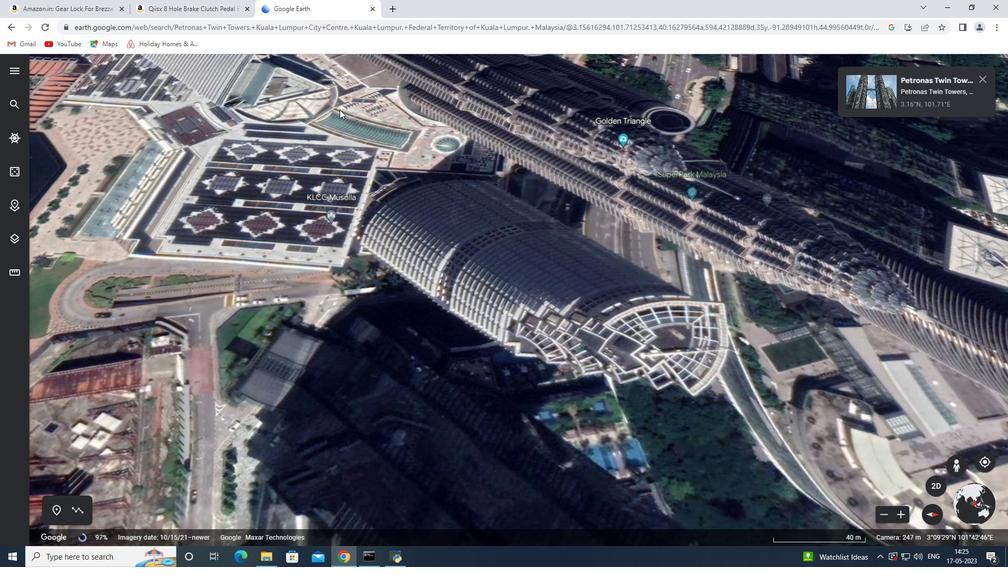 
Action: Mouse scrolled (359, 171) with delta (0, 0)
Screenshot: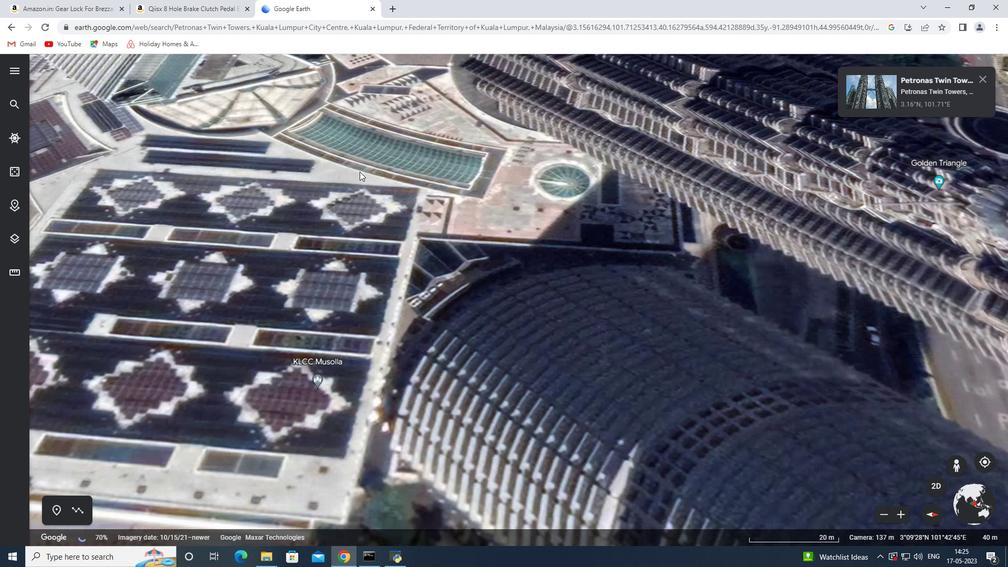 
Action: Mouse scrolled (359, 171) with delta (0, 0)
Screenshot: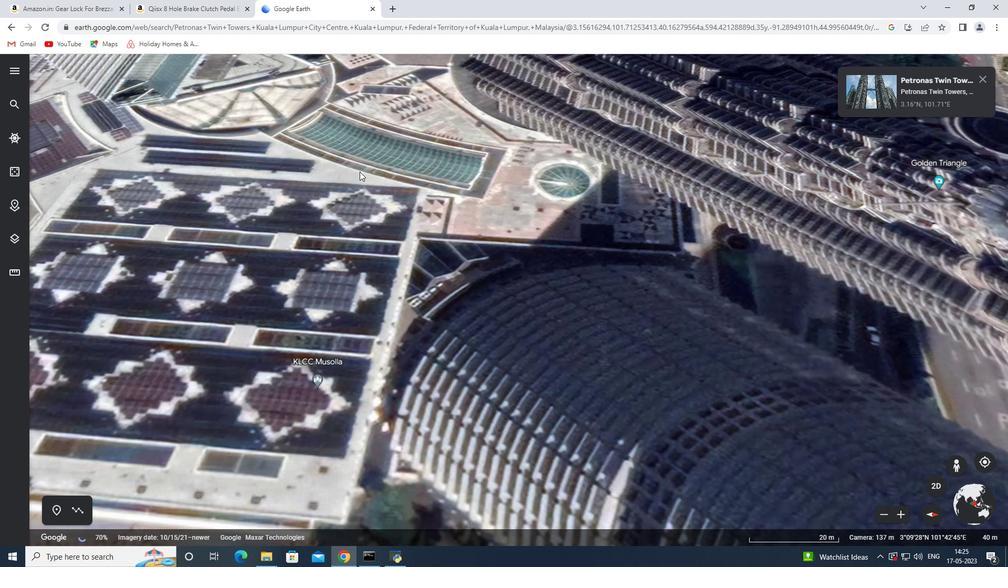 
Action: Mouse moved to (358, 192)
Screenshot: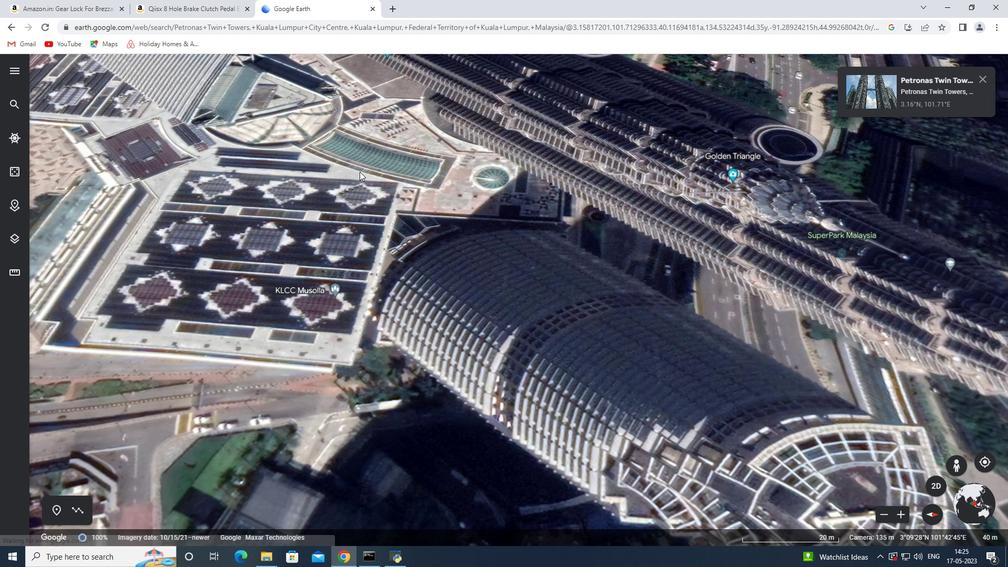 
Action: Mouse scrolled (358, 193) with delta (0, 0)
Screenshot: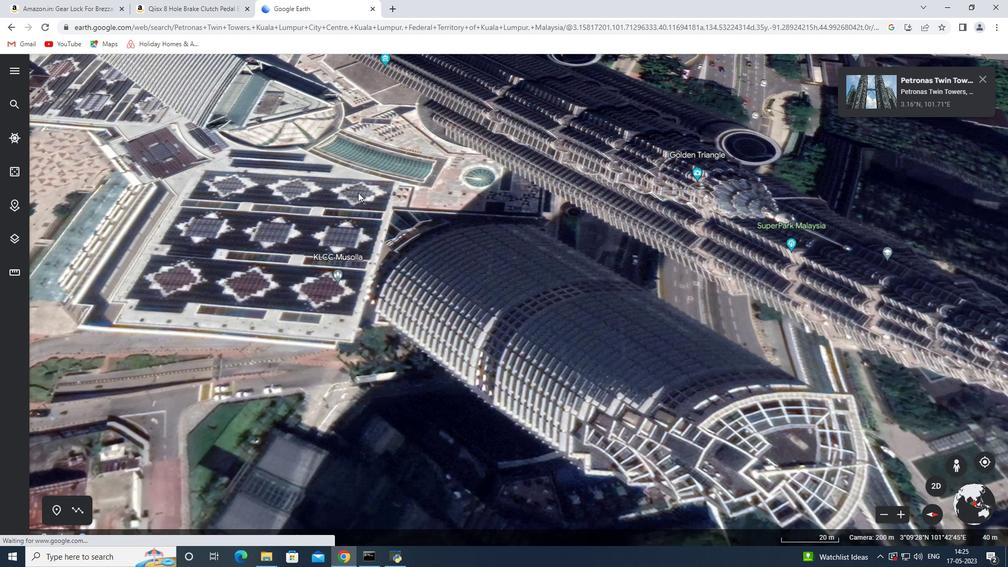 
Action: Mouse scrolled (358, 193) with delta (0, 0)
Screenshot: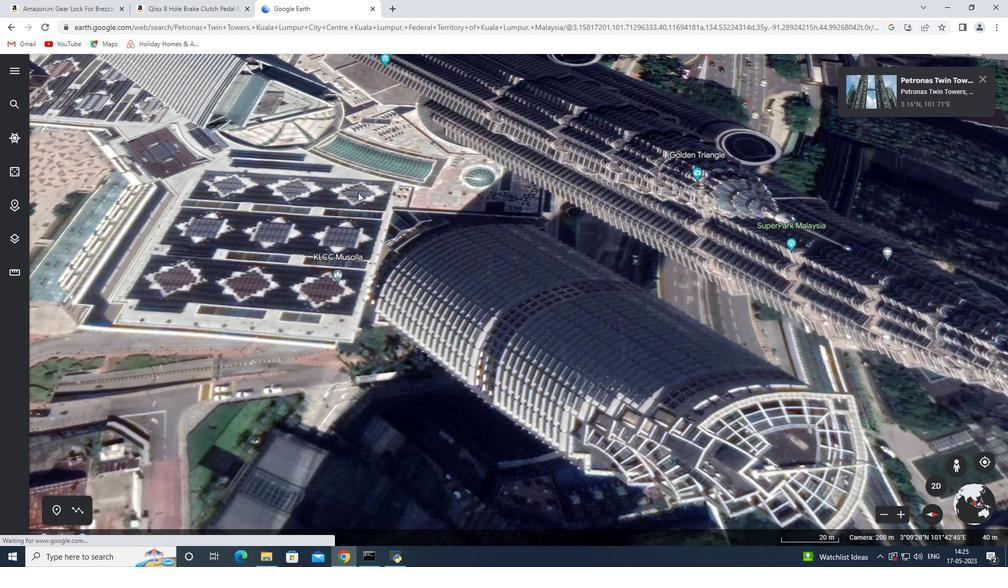 
Action: Mouse moved to (488, 253)
Screenshot: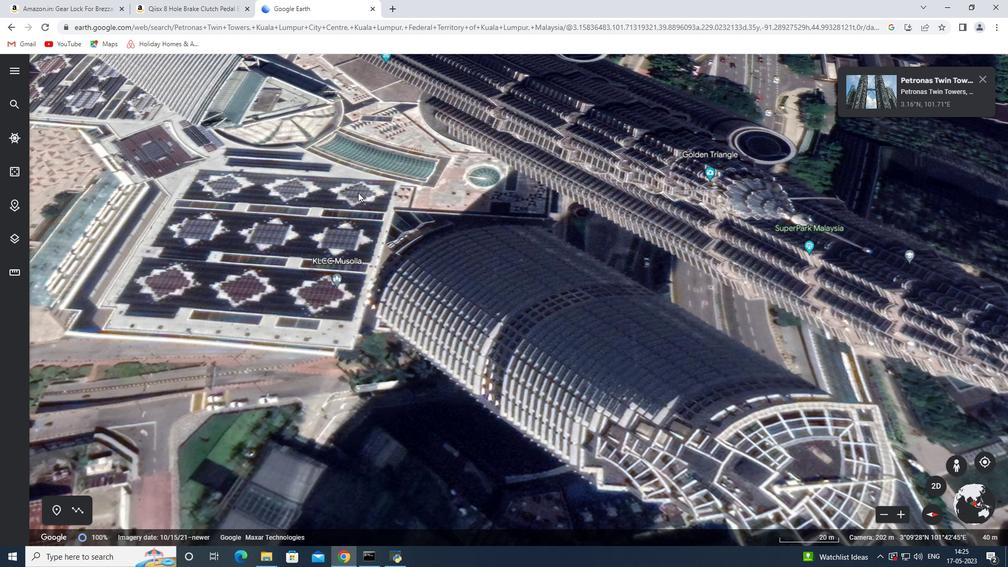 
Action: Mouse scrolled (420, 230) with delta (0, 0)
Screenshot: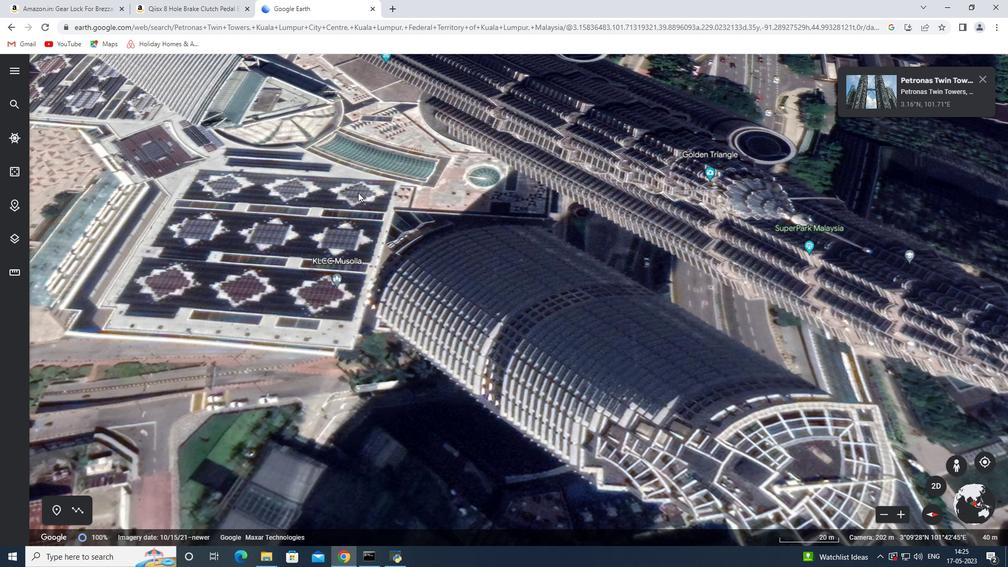 
Action: Mouse moved to (928, 522)
Screenshot: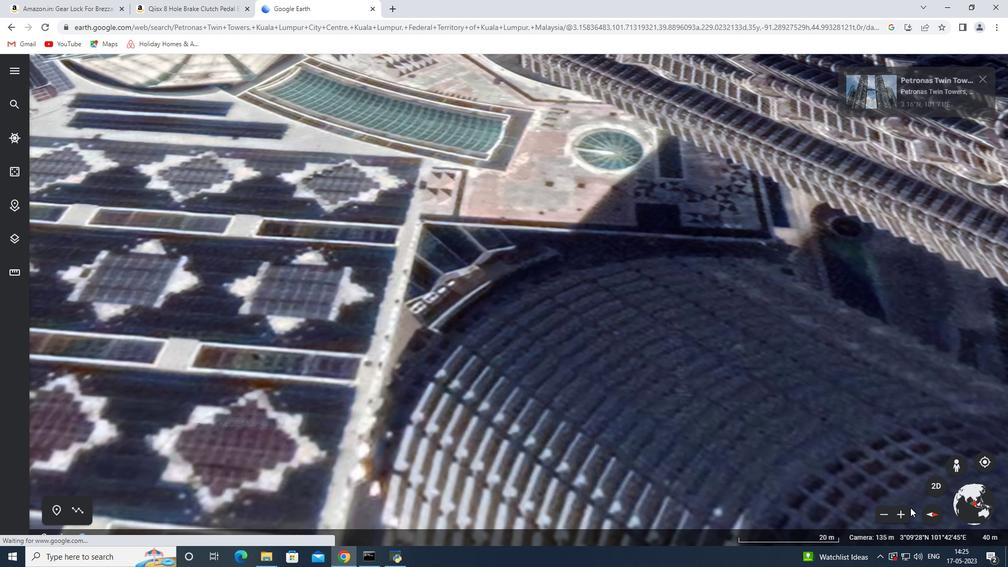 
Action: Mouse pressed left at (928, 522)
Screenshot: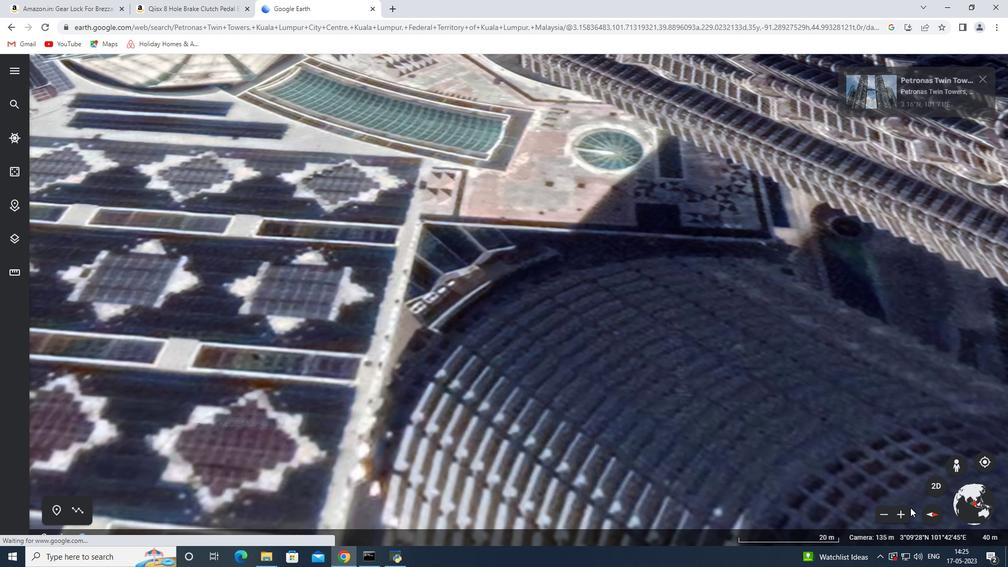 
Action: Mouse moved to (490, 307)
Screenshot: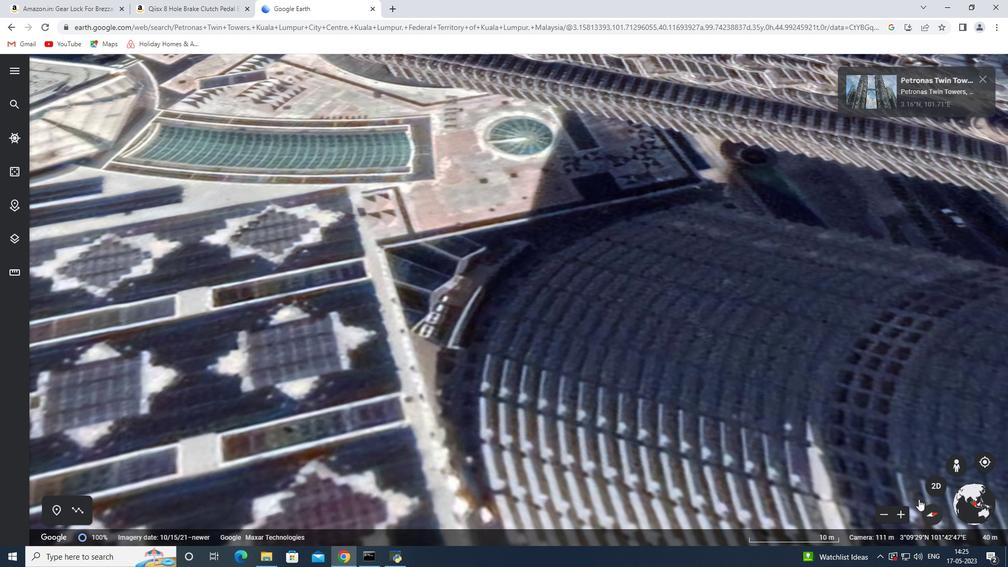
Action: Mouse scrolled (490, 306) with delta (0, 0)
Screenshot: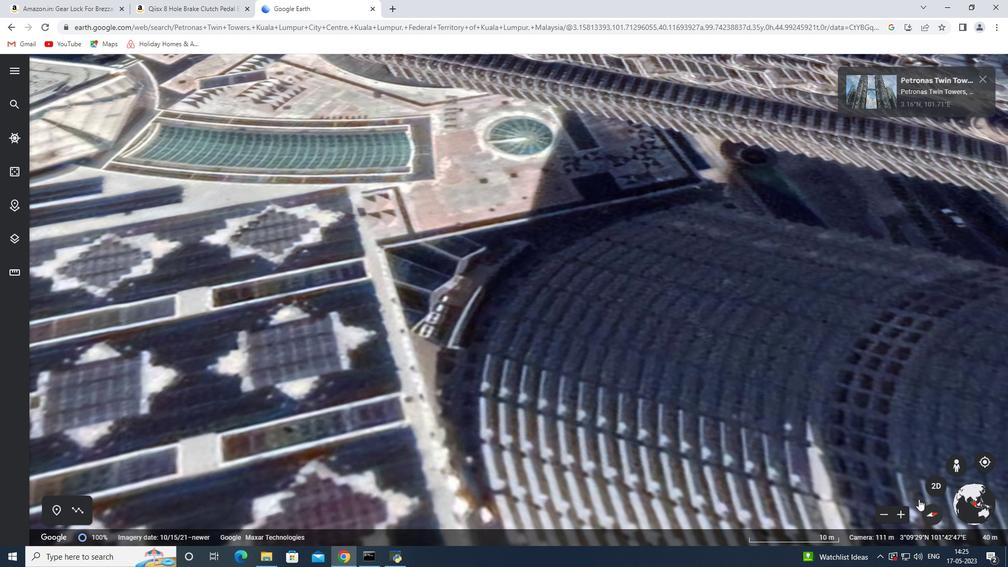 
Action: Mouse scrolled (490, 306) with delta (0, 0)
Screenshot: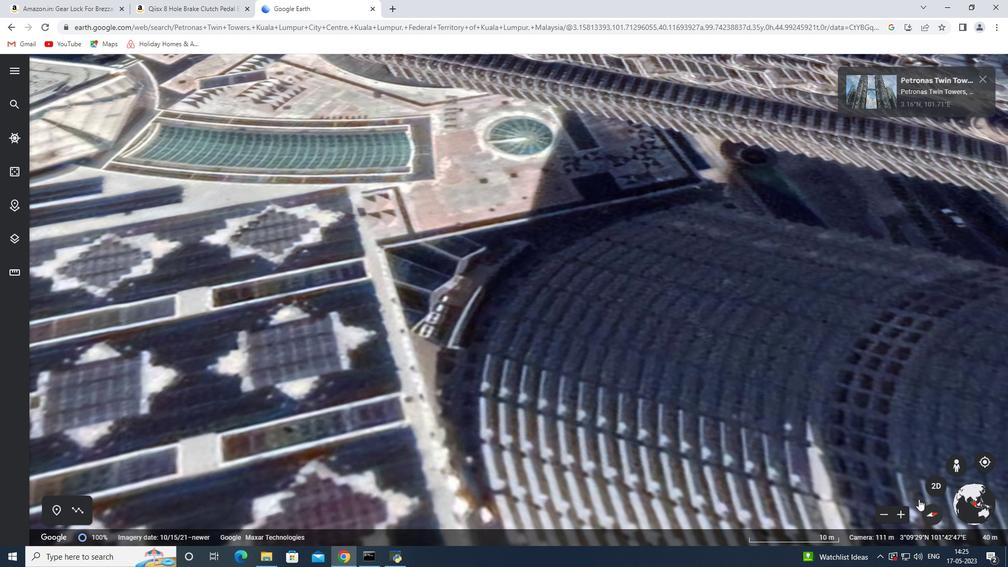 
Action: Mouse scrolled (490, 306) with delta (0, 0)
Screenshot: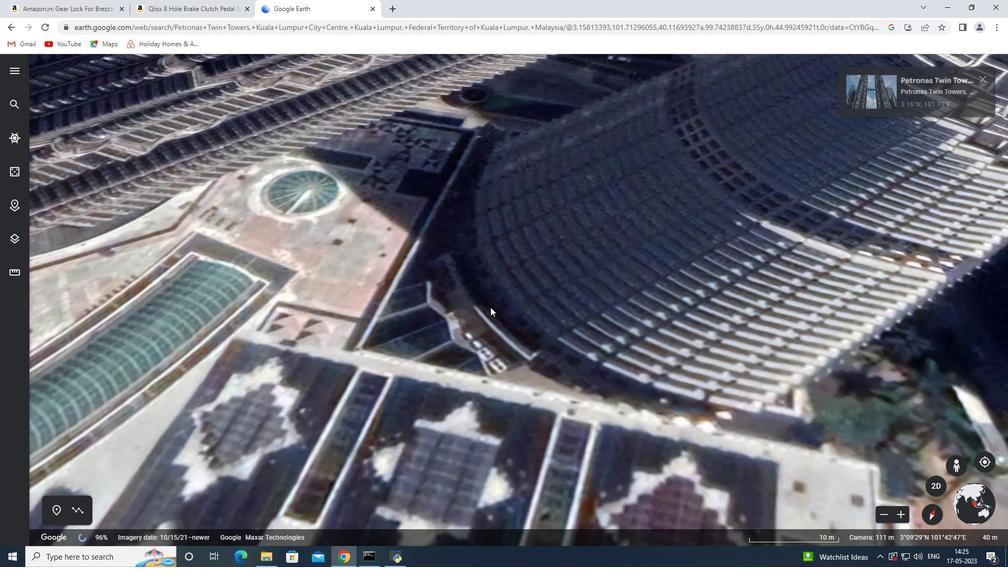 
Action: Mouse scrolled (490, 306) with delta (0, 0)
Screenshot: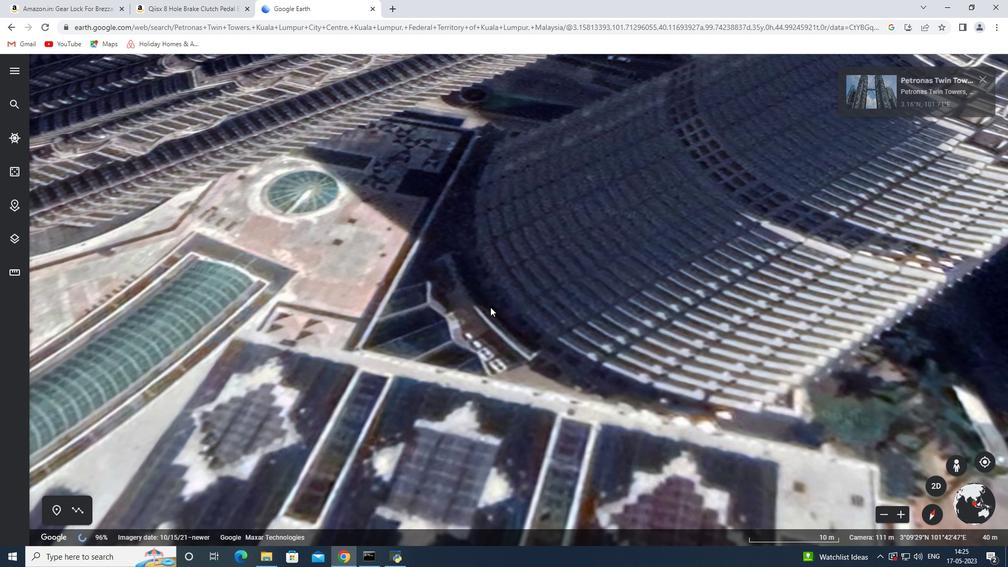 
Action: Mouse scrolled (490, 306) with delta (0, 0)
Screenshot: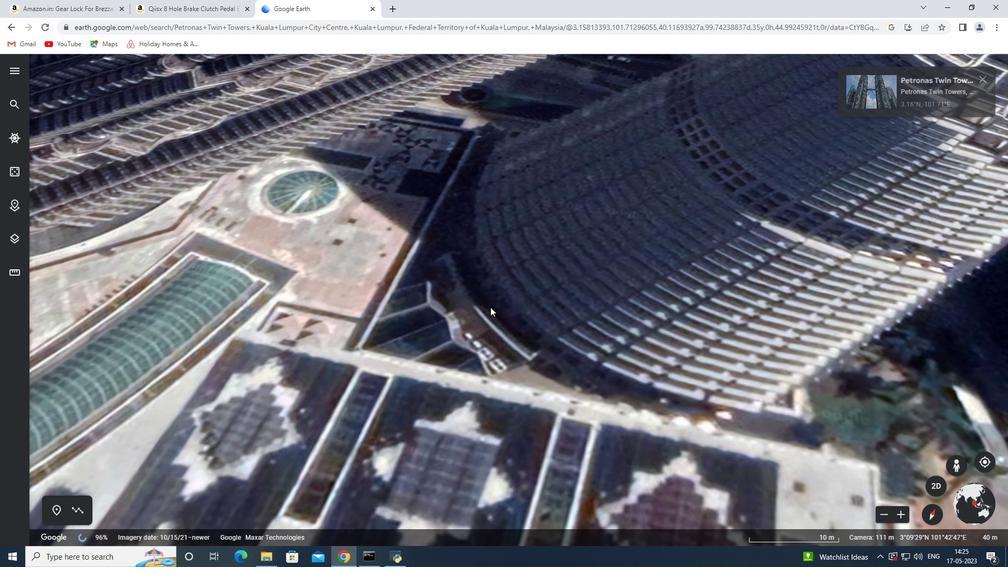 
Action: Mouse moved to (452, 411)
Screenshot: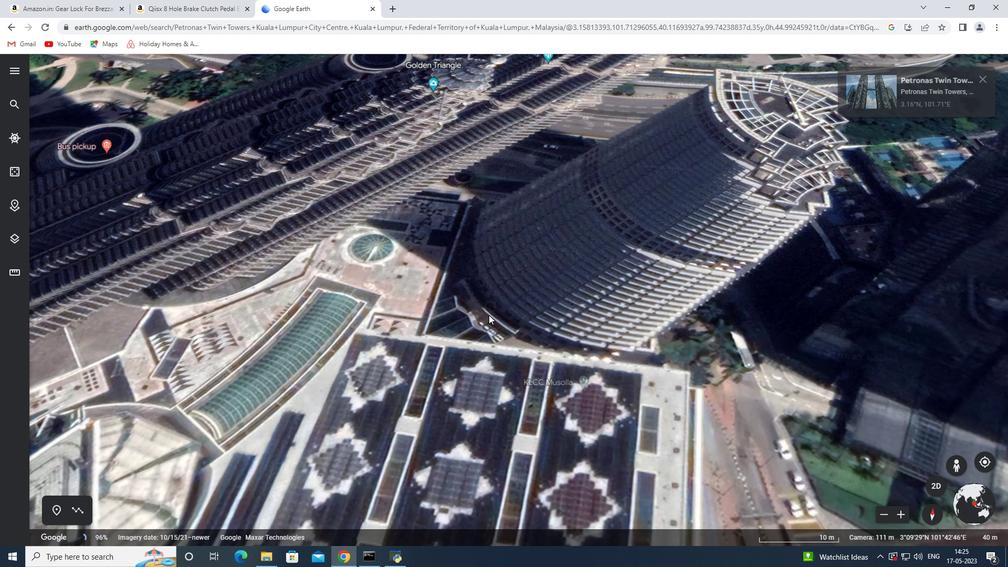 
Action: Mouse pressed left at (452, 411)
Screenshot: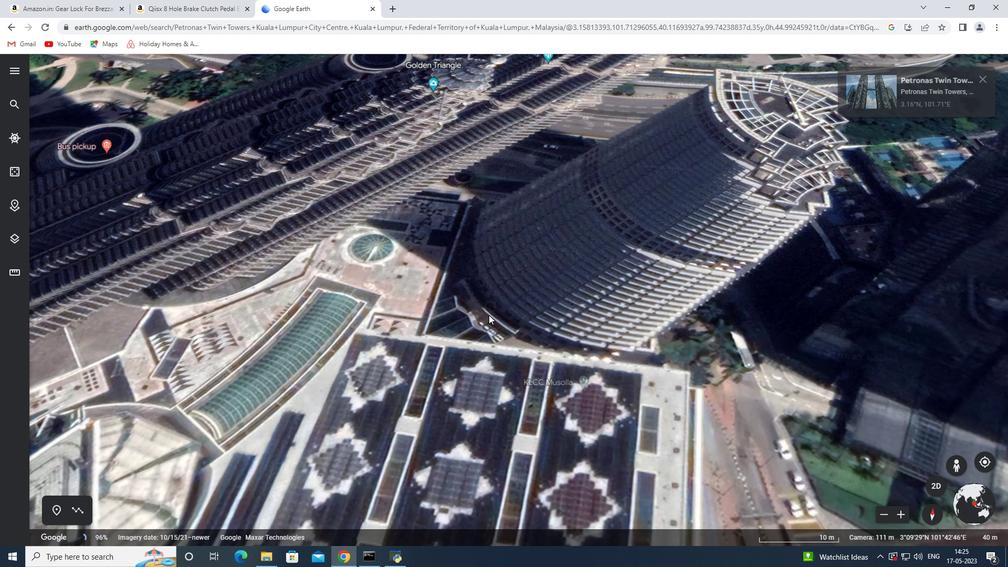
Action: Mouse moved to (358, 284)
Screenshot: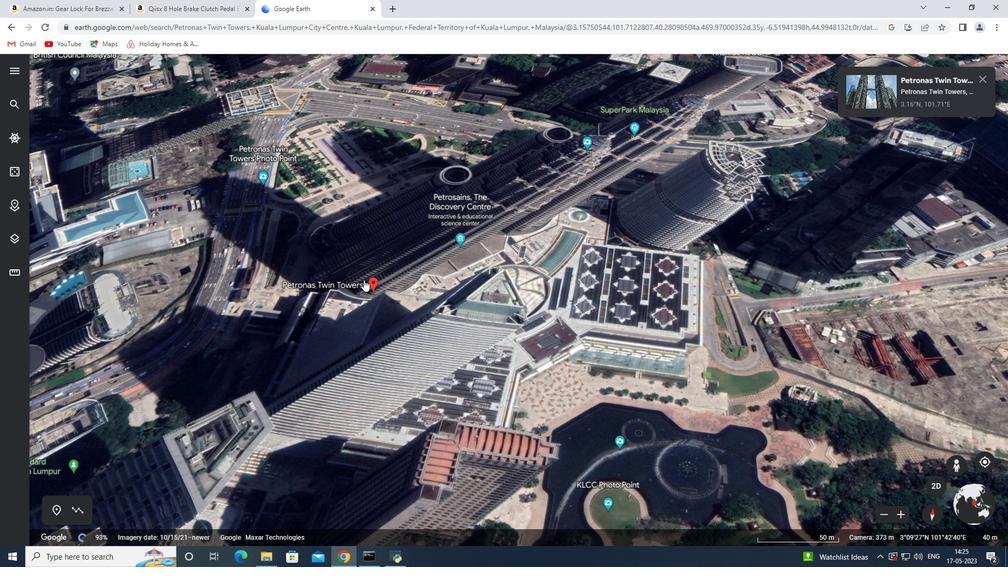 
Action: Mouse pressed left at (358, 284)
Screenshot: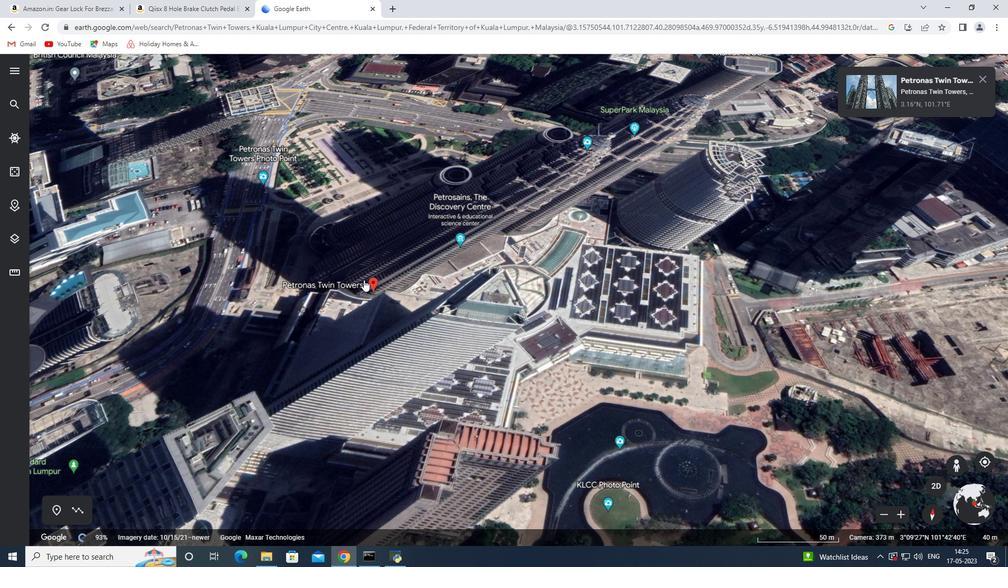 
Action: Mouse pressed left at (358, 284)
Screenshot: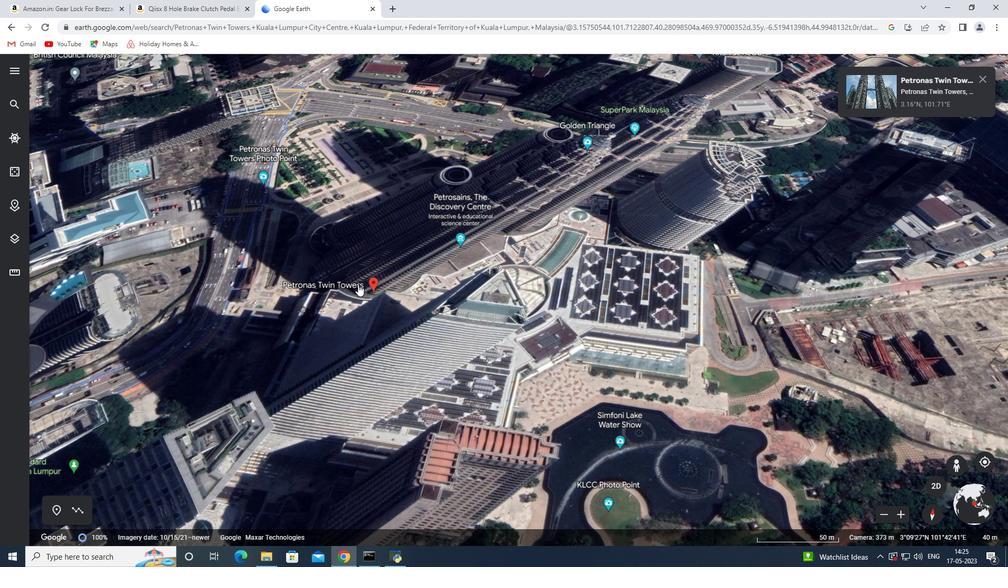 
Action: Mouse pressed left at (358, 284)
Screenshot: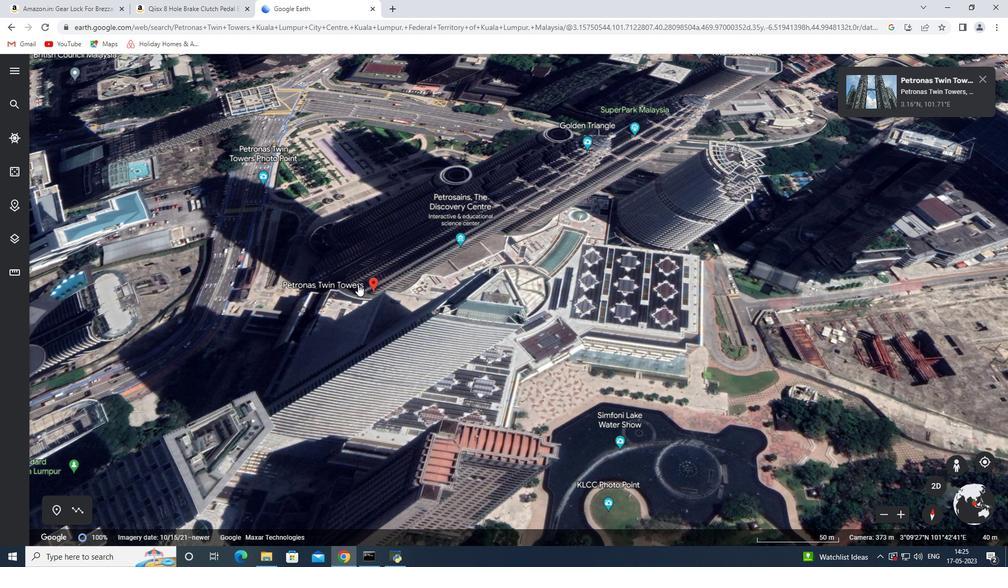 
Action: Mouse moved to (943, 89)
Screenshot: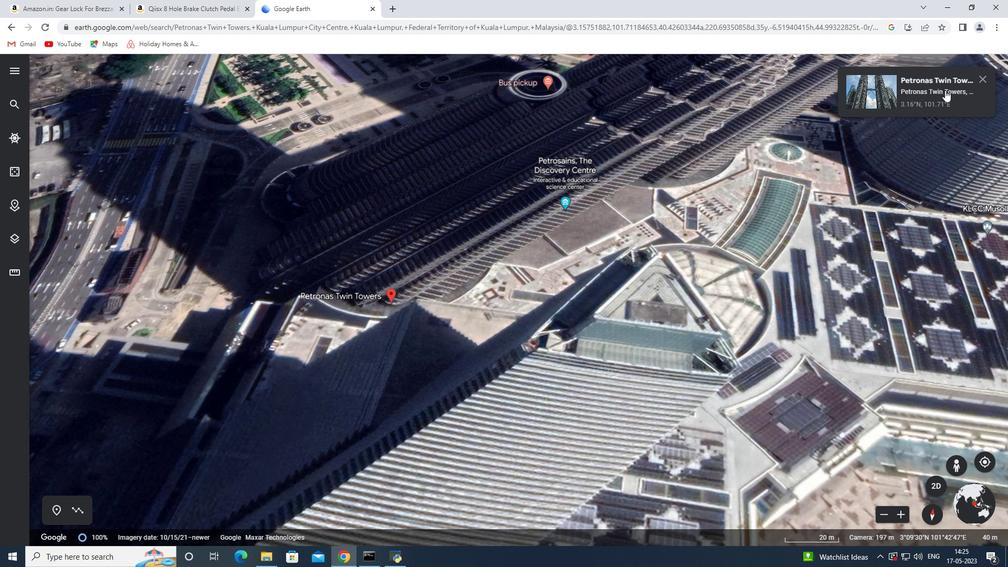 
Action: Mouse pressed left at (943, 89)
Screenshot: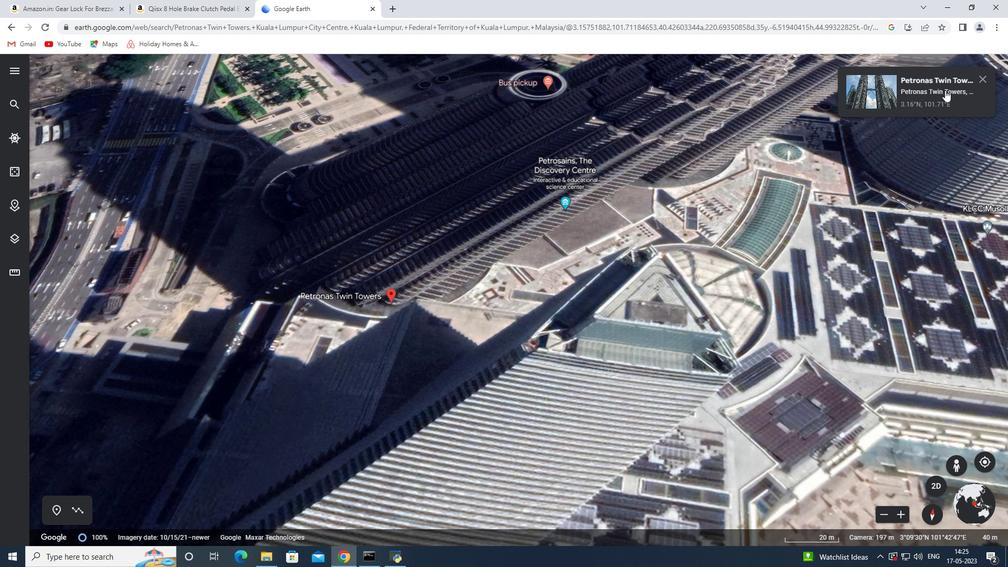 
Action: Mouse moved to (15, 72)
Screenshot: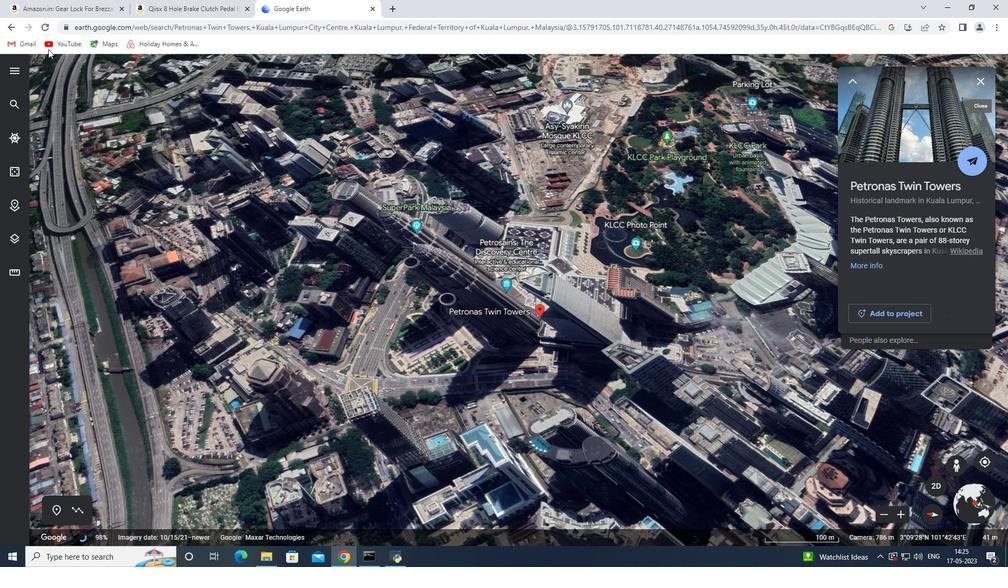 
Action: Mouse pressed left at (15, 72)
Screenshot: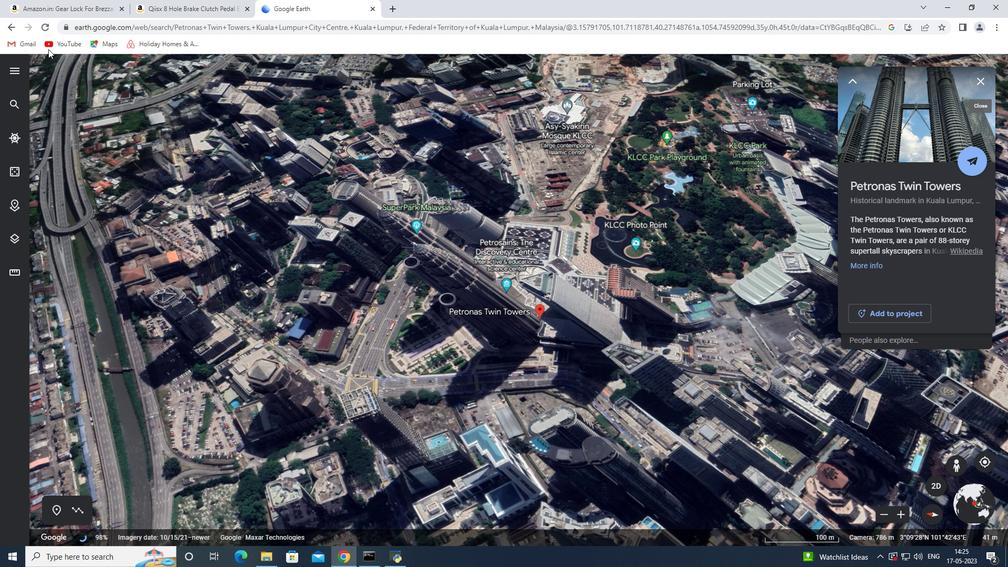 
Action: Mouse moved to (24, 210)
Screenshot: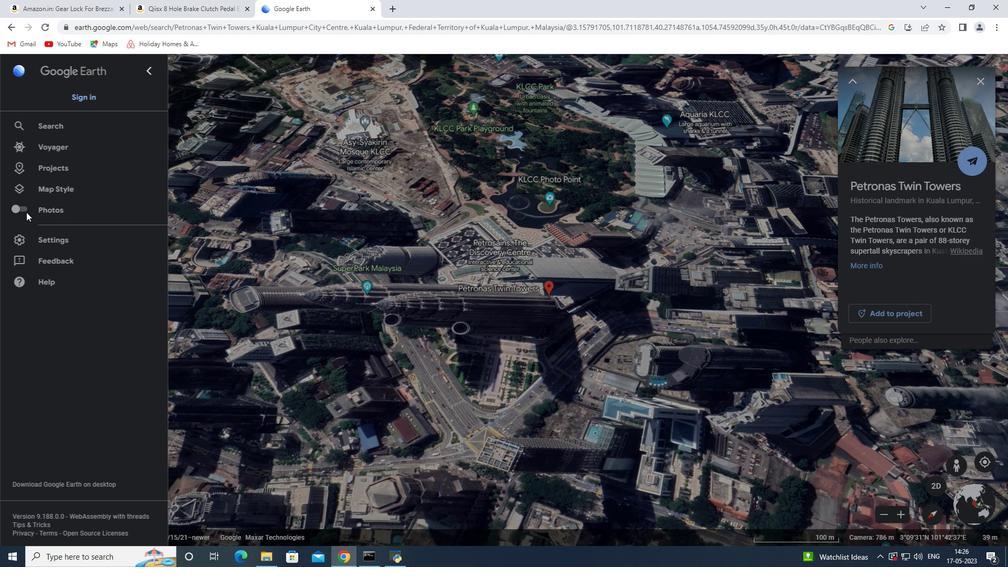 
Action: Mouse pressed left at (24, 210)
Screenshot: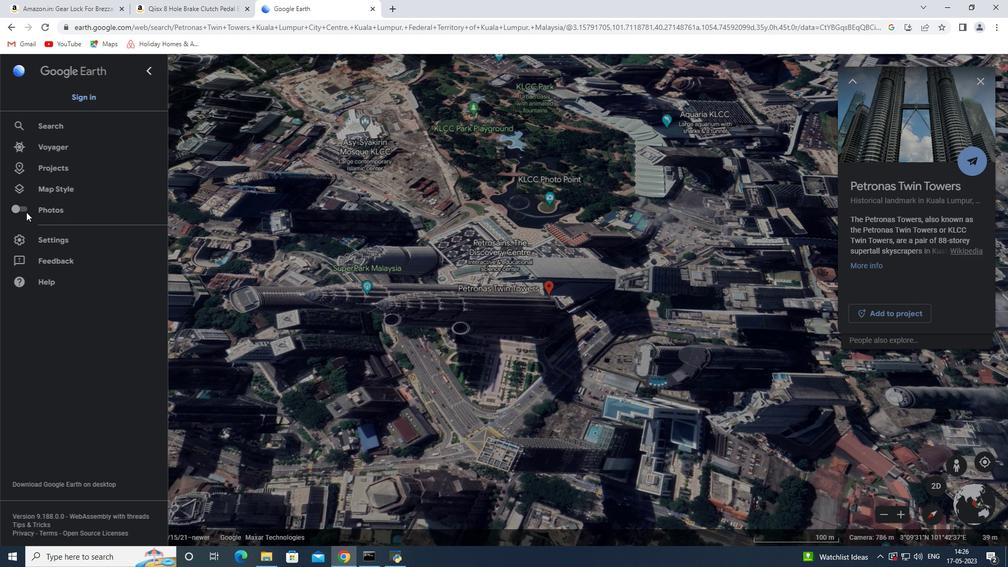 
Action: Mouse moved to (545, 284)
Screenshot: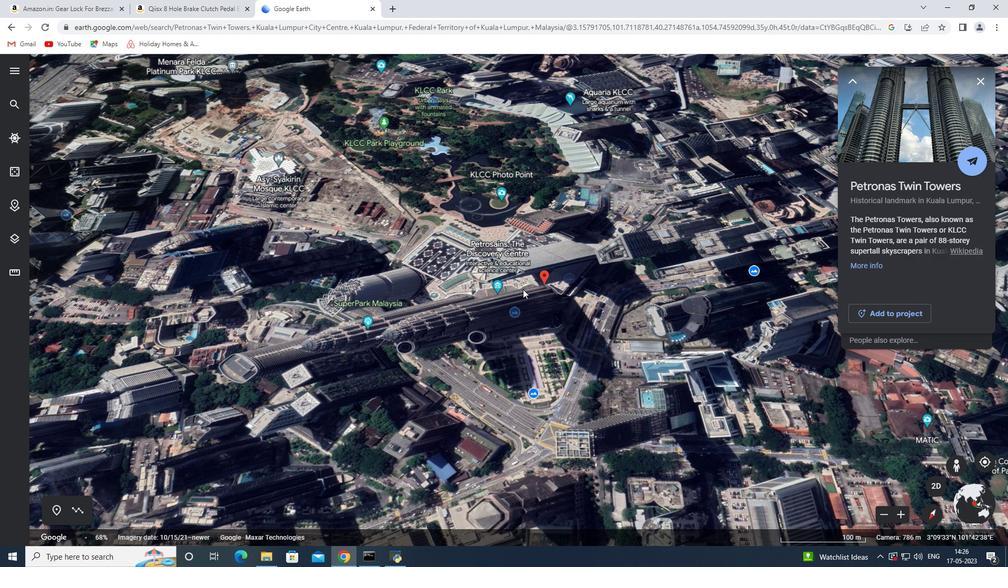 
Action: Mouse scrolled (545, 284) with delta (0, 0)
Screenshot: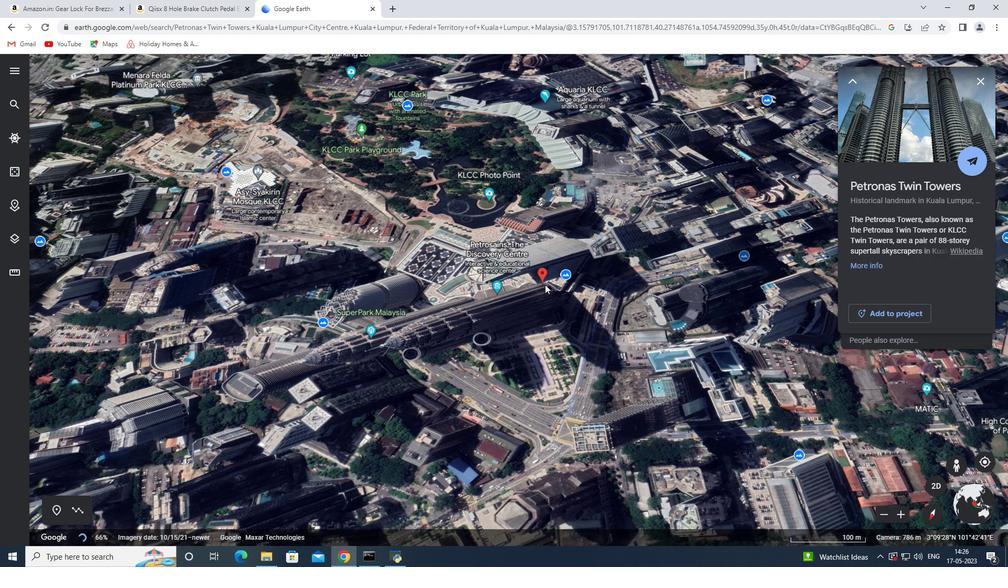 
Action: Mouse scrolled (545, 284) with delta (0, 0)
Screenshot: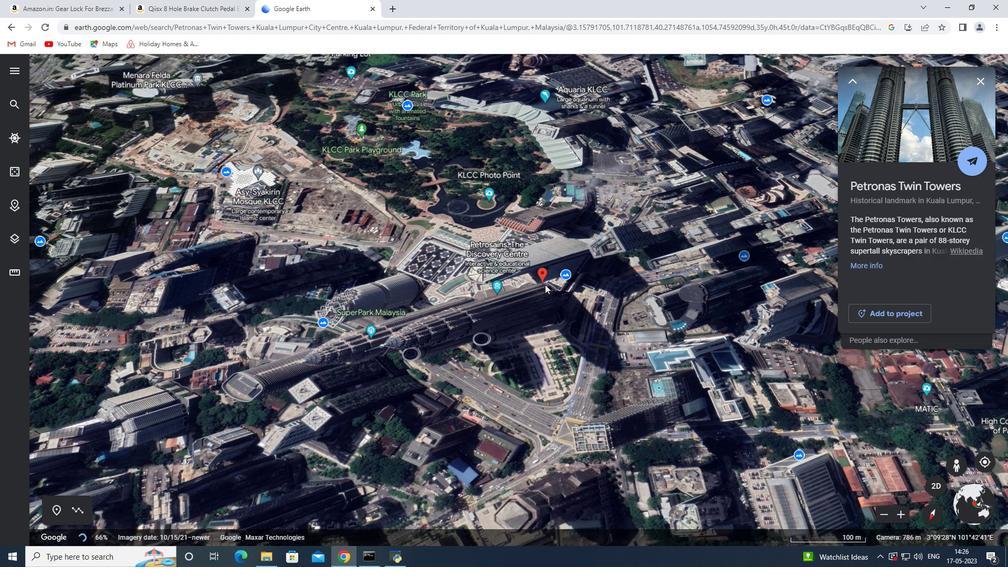 
Action: Mouse scrolled (545, 284) with delta (0, 0)
Screenshot: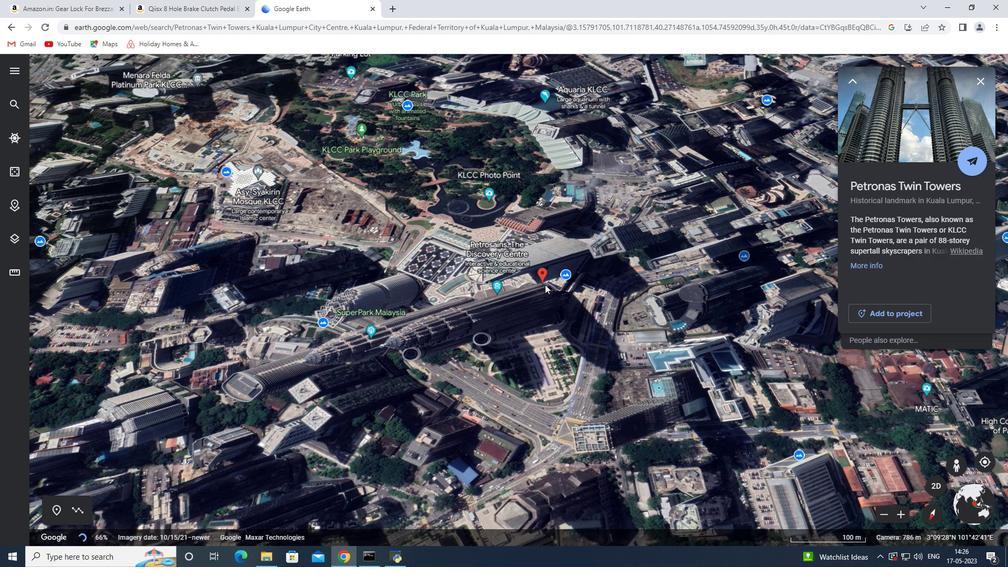 
Action: Mouse moved to (587, 304)
Screenshot: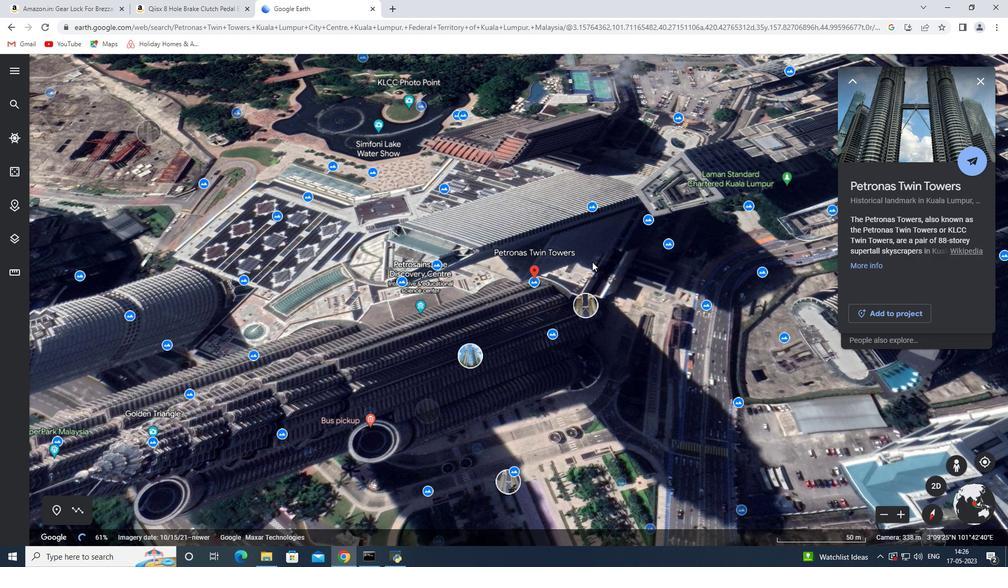 
Action: Mouse pressed left at (587, 304)
Screenshot: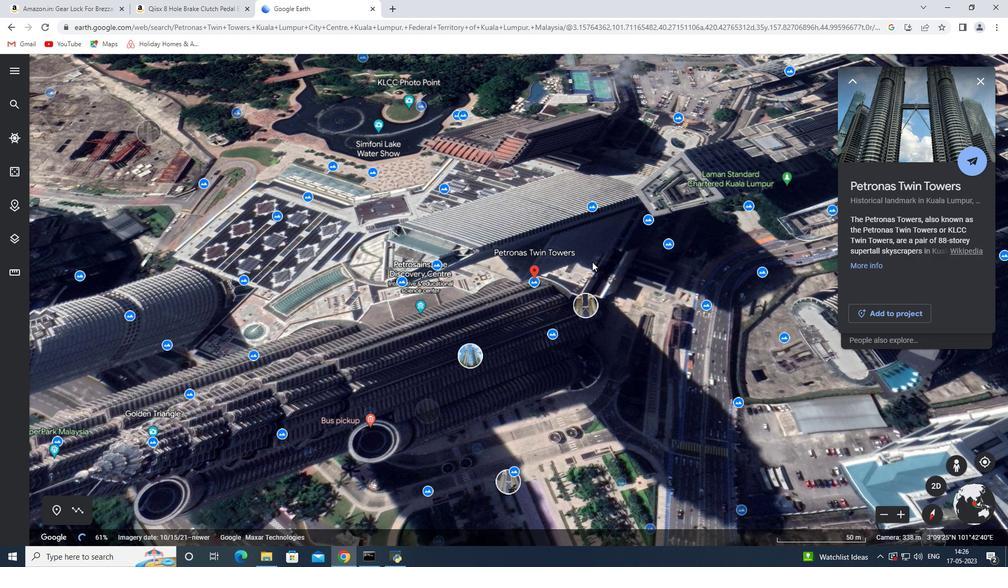 
Action: Mouse moved to (557, 289)
Screenshot: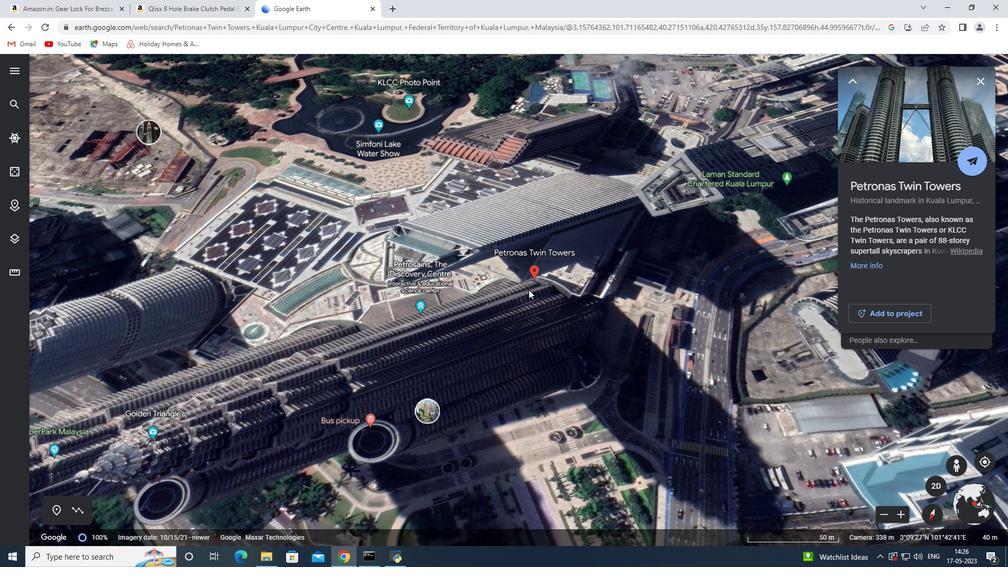 
Action: Mouse scrolled (557, 289) with delta (0, 0)
Screenshot: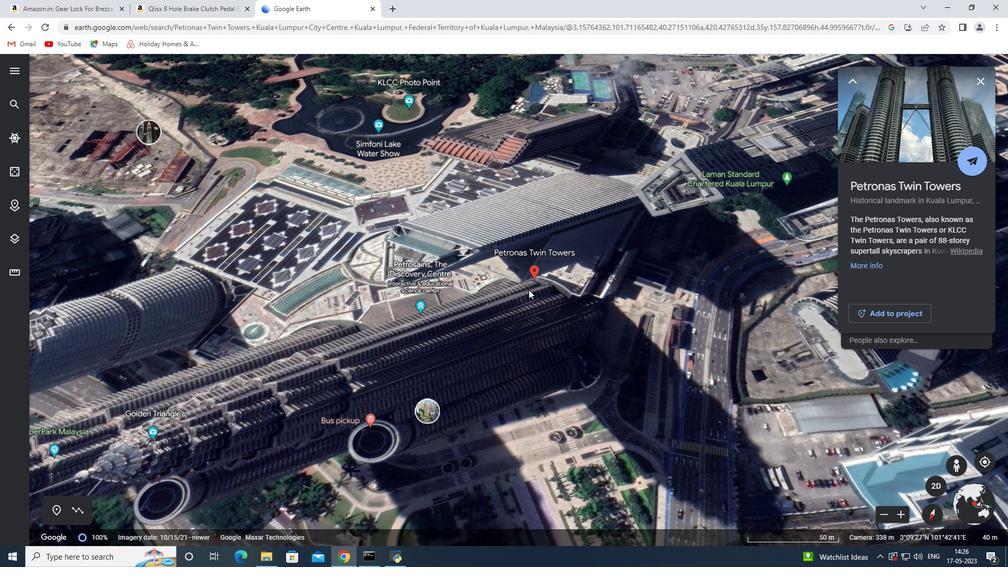 
Action: Mouse scrolled (557, 289) with delta (0, 0)
Screenshot: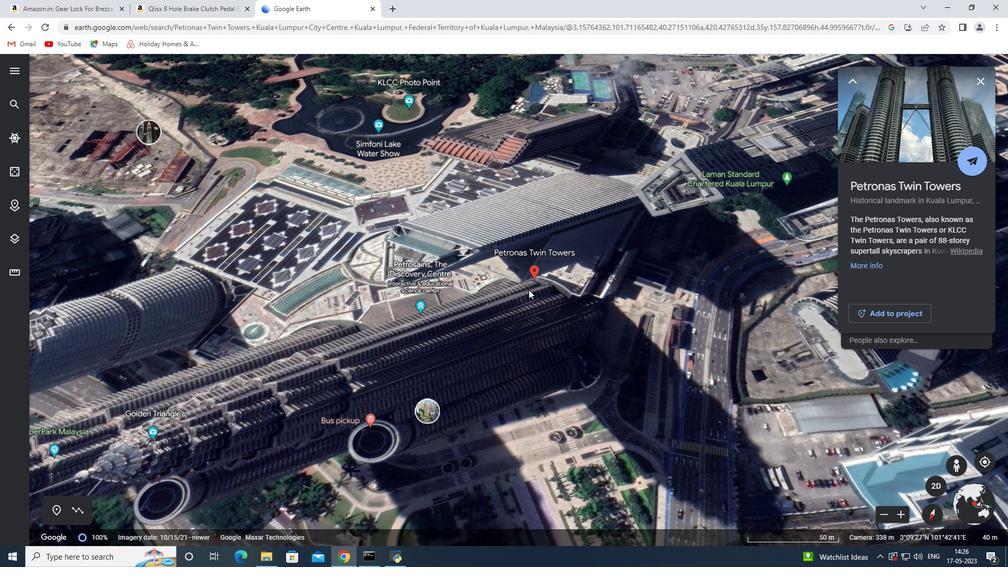 
Action: Mouse scrolled (557, 289) with delta (0, 0)
Screenshot: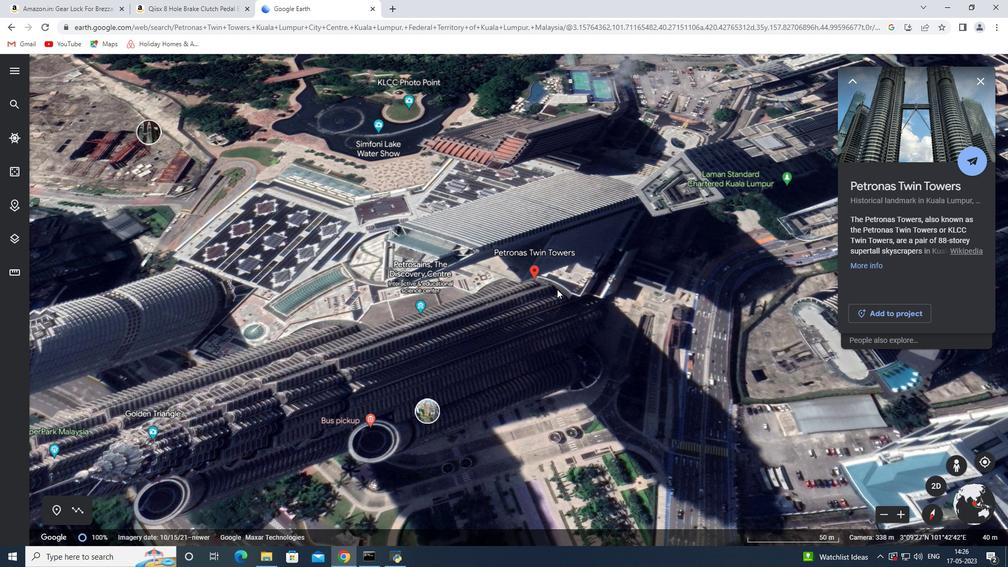 
Action: Mouse scrolled (557, 289) with delta (0, 0)
Screenshot: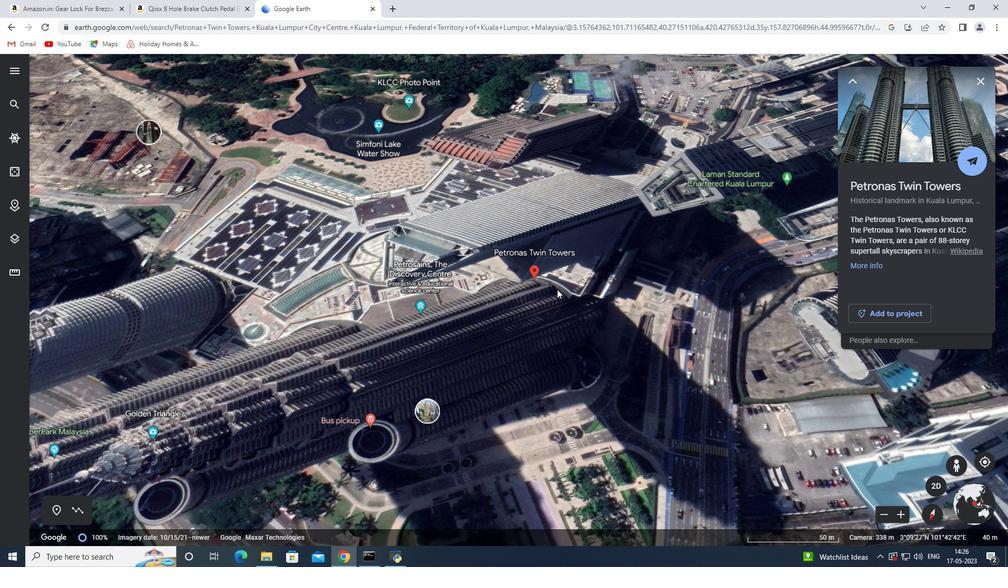 
Action: Mouse moved to (626, 218)
Screenshot: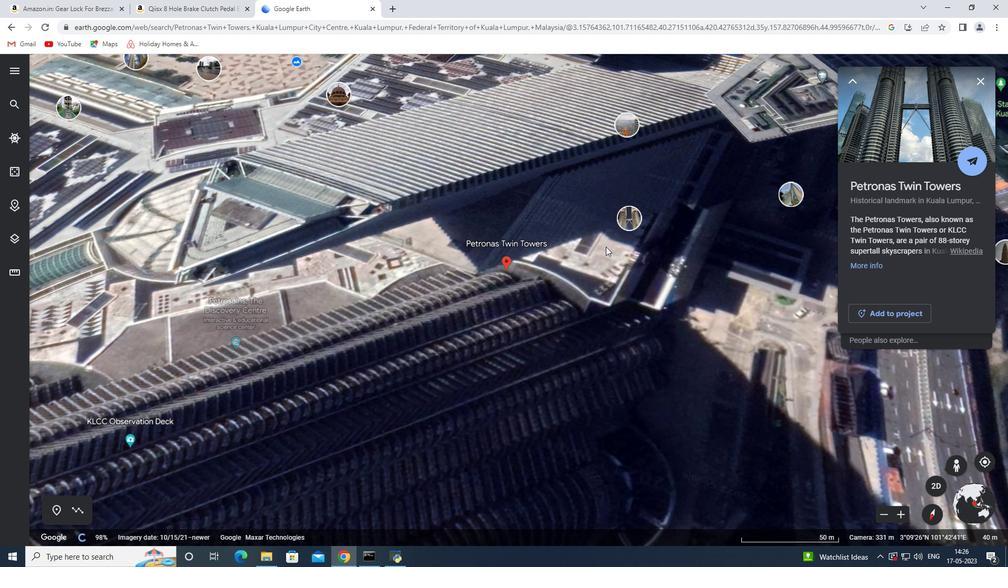 
Action: Mouse pressed left at (626, 218)
Screenshot: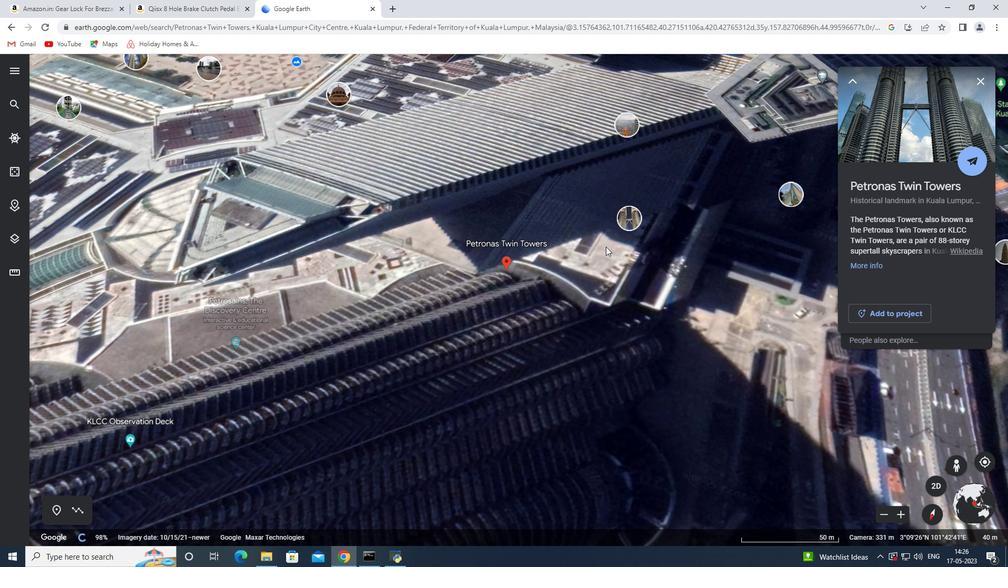 
Action: Mouse moved to (558, 352)
Screenshot: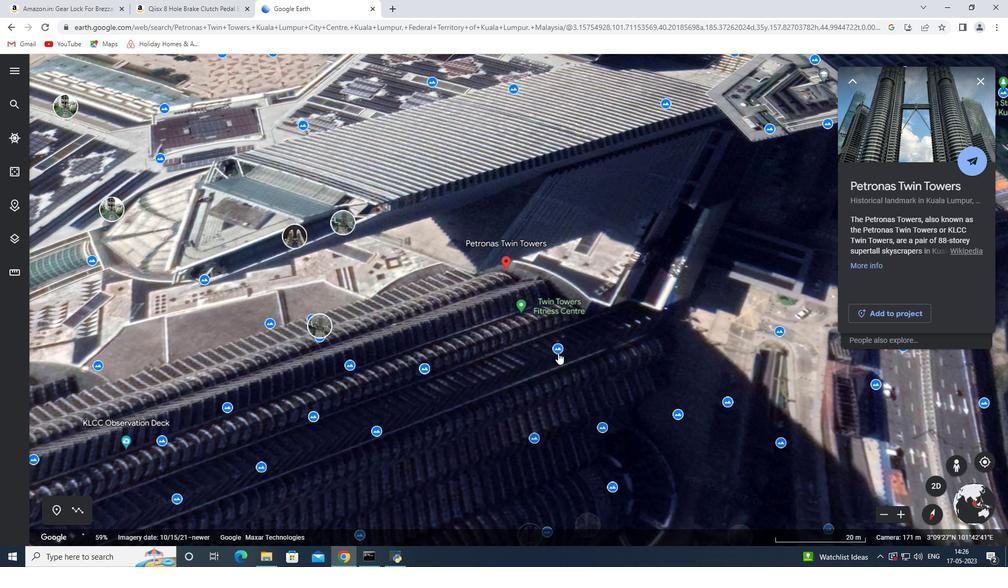 
Action: Mouse pressed left at (558, 352)
Screenshot: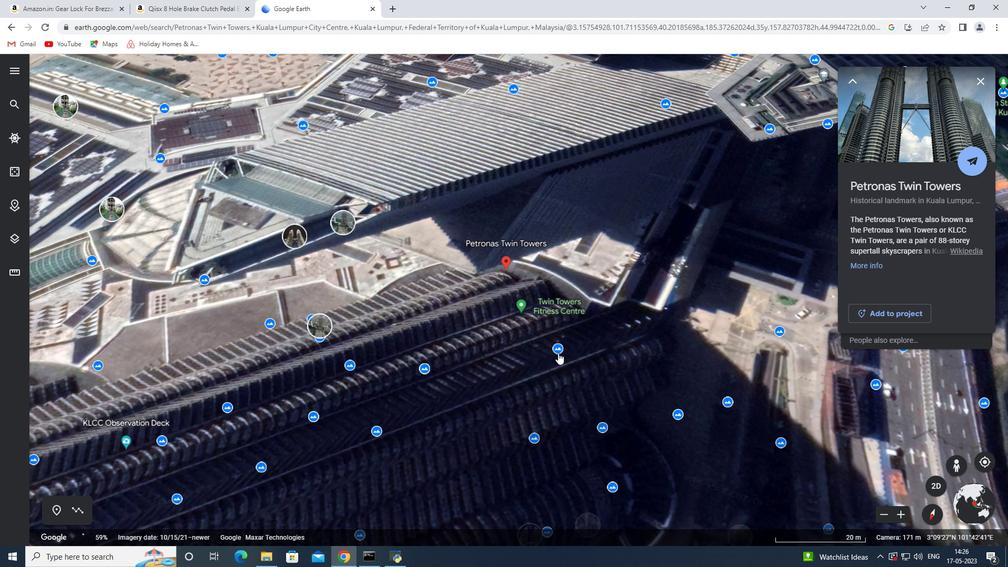 
Action: Mouse moved to (314, 330)
Screenshot: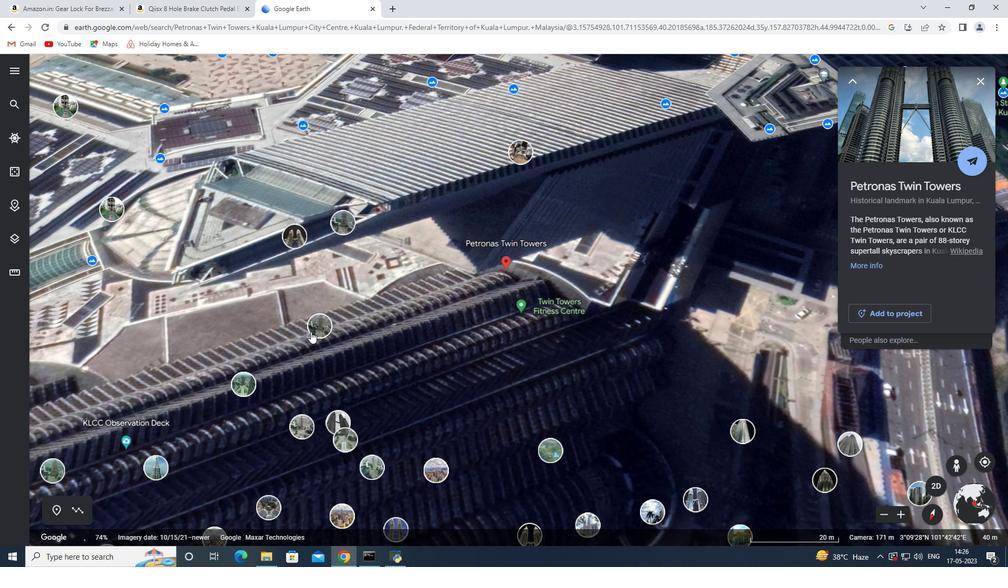 
Action: Mouse pressed left at (314, 330)
Screenshot: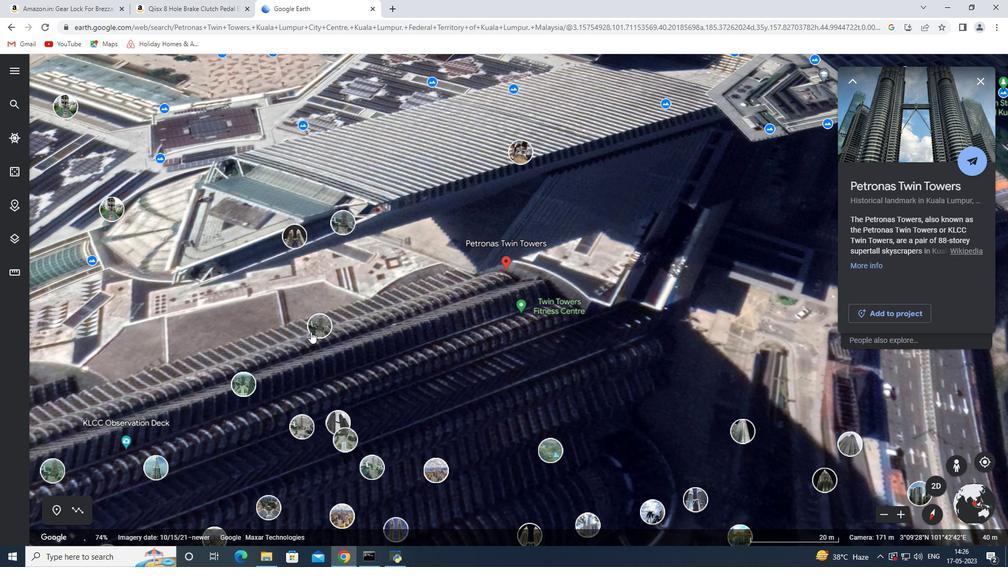 
Action: Mouse moved to (514, 191)
Screenshot: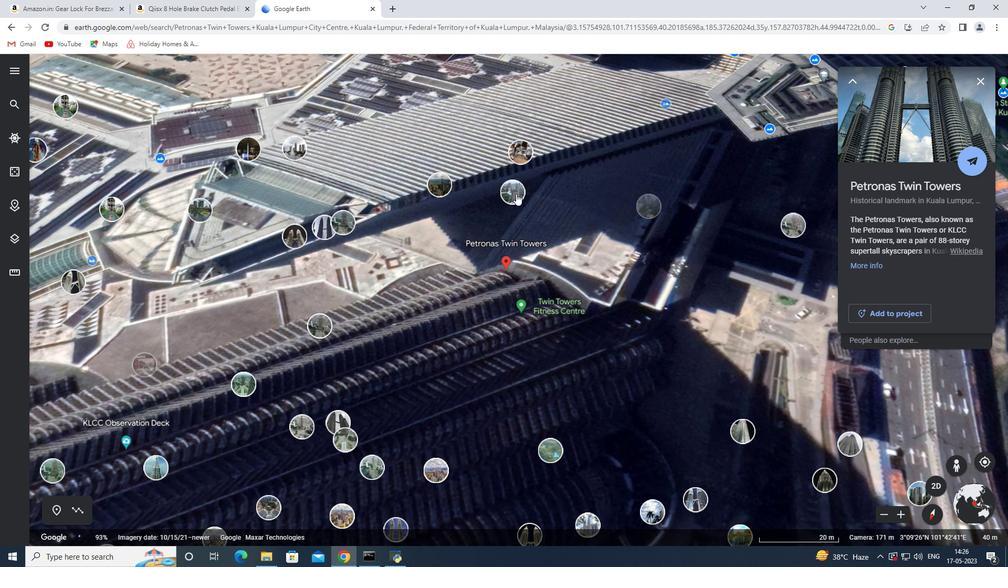 
Action: Mouse pressed left at (514, 191)
Screenshot: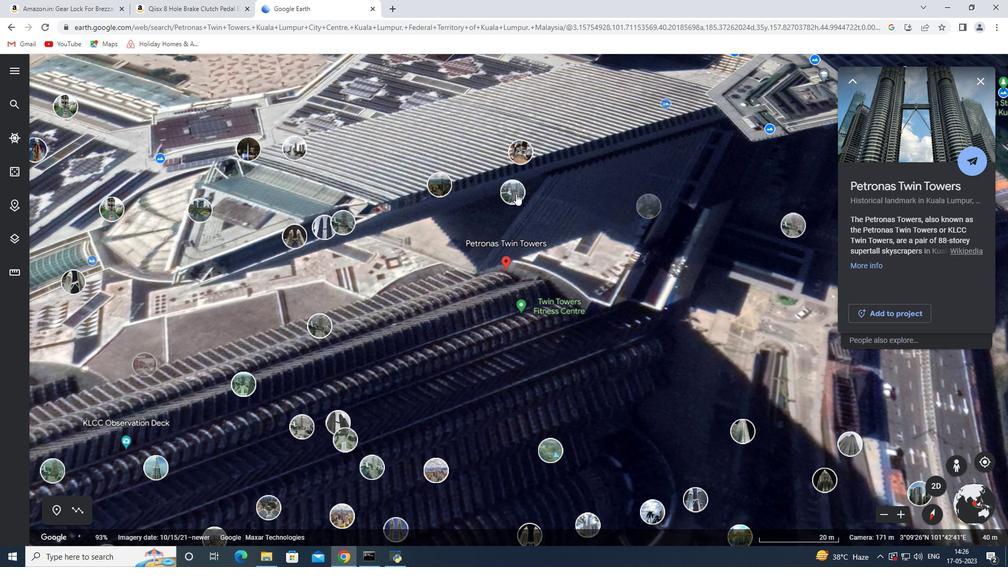 
Action: Mouse moved to (22, 66)
Screenshot: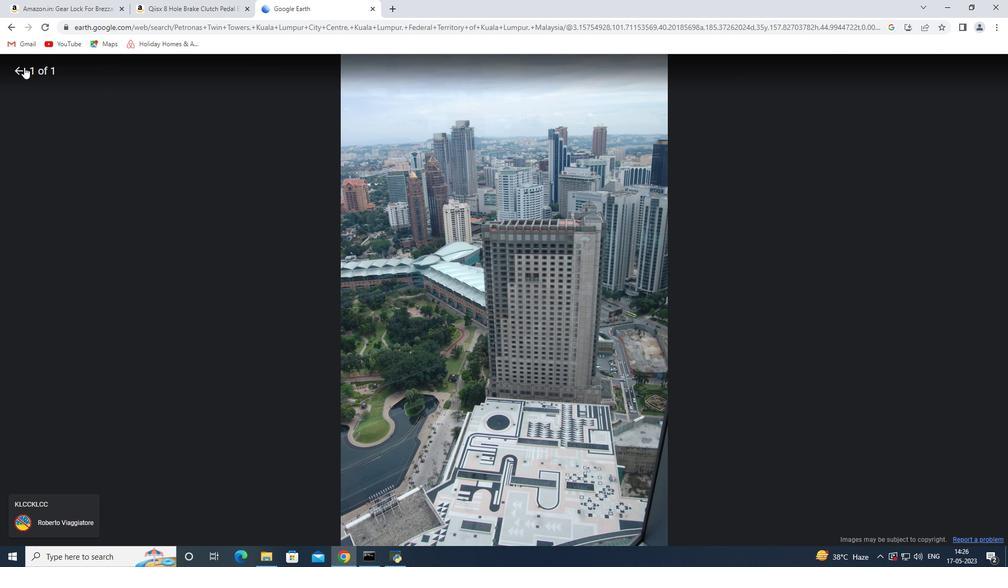 
Action: Mouse pressed left at (22, 66)
Screenshot: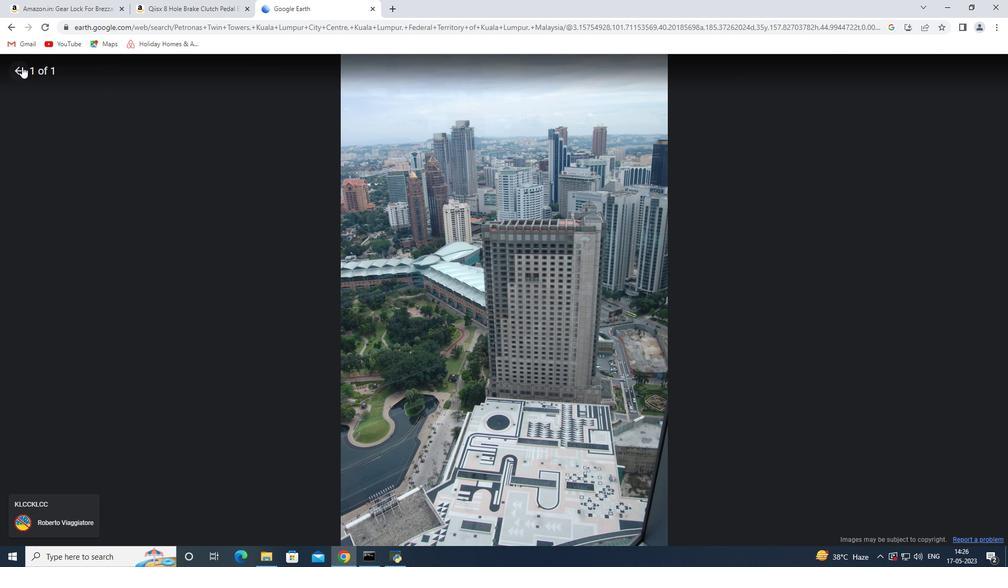
Action: Mouse moved to (517, 155)
Screenshot: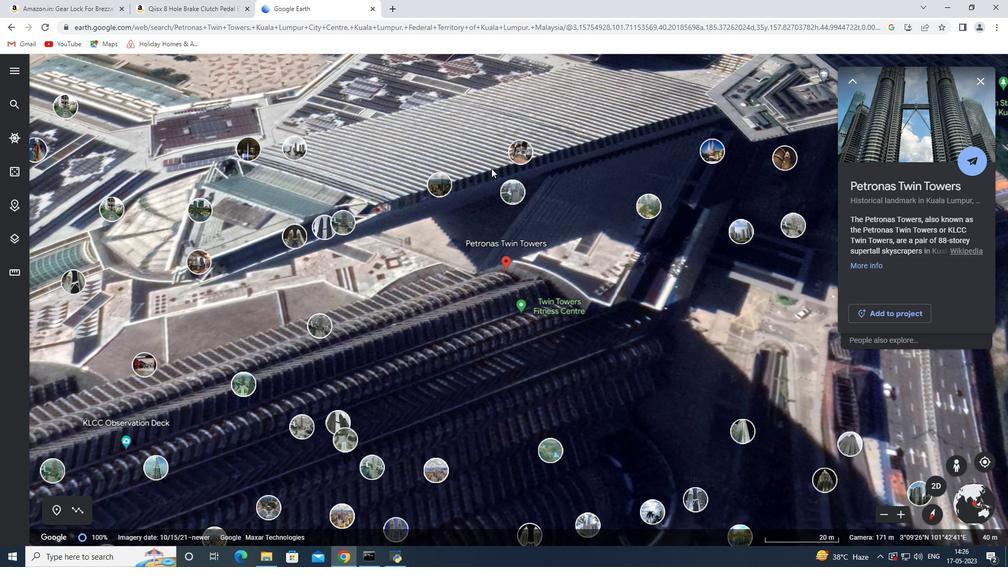 
Action: Mouse pressed left at (517, 155)
Screenshot: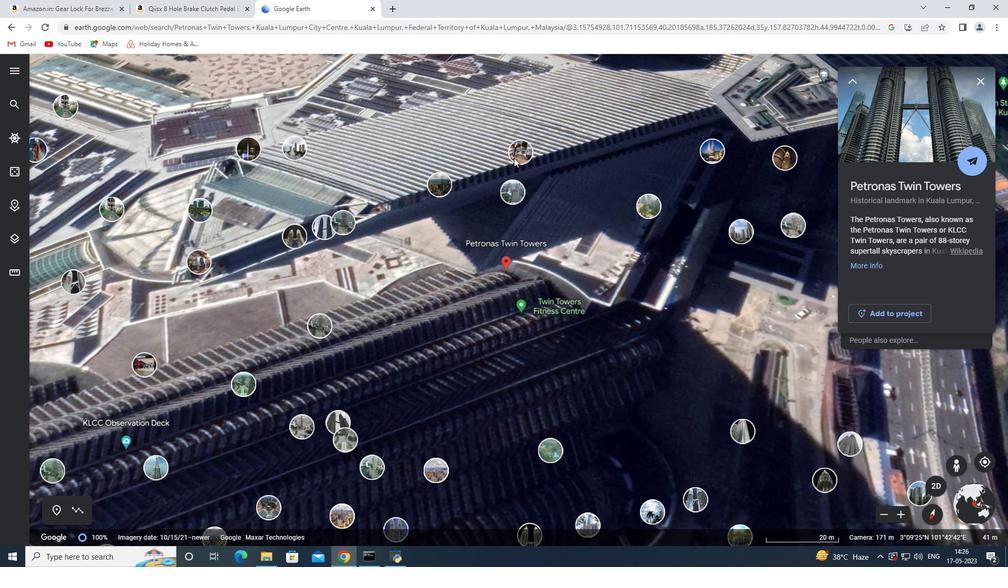 
Action: Mouse moved to (976, 298)
Screenshot: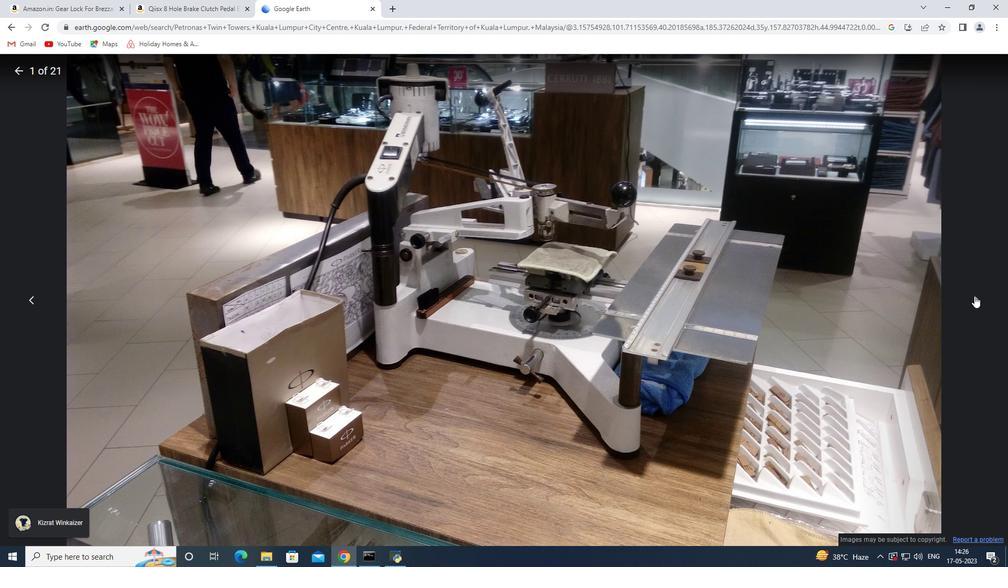 
Action: Mouse pressed left at (976, 298)
Screenshot: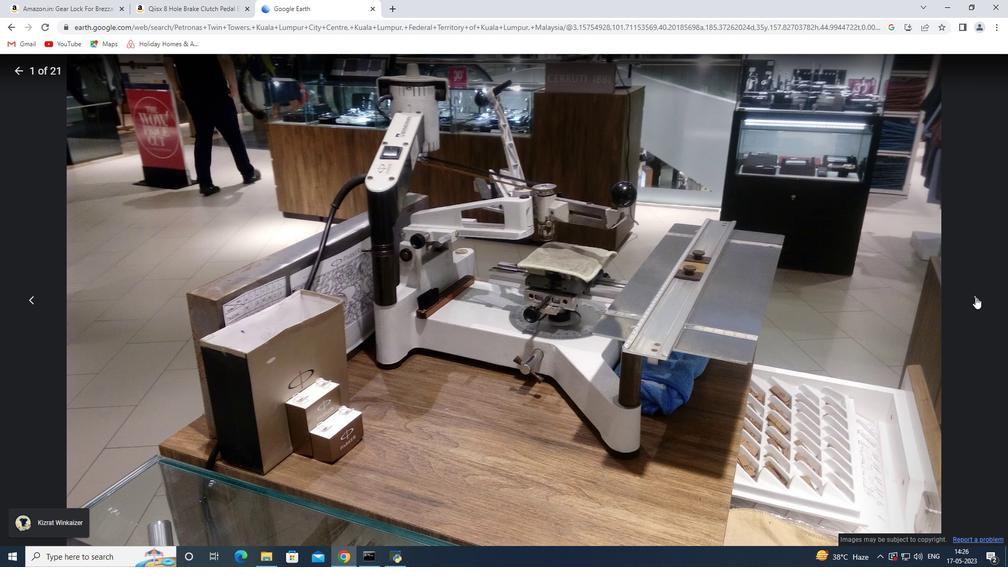 
Action: Mouse pressed left at (976, 298)
Screenshot: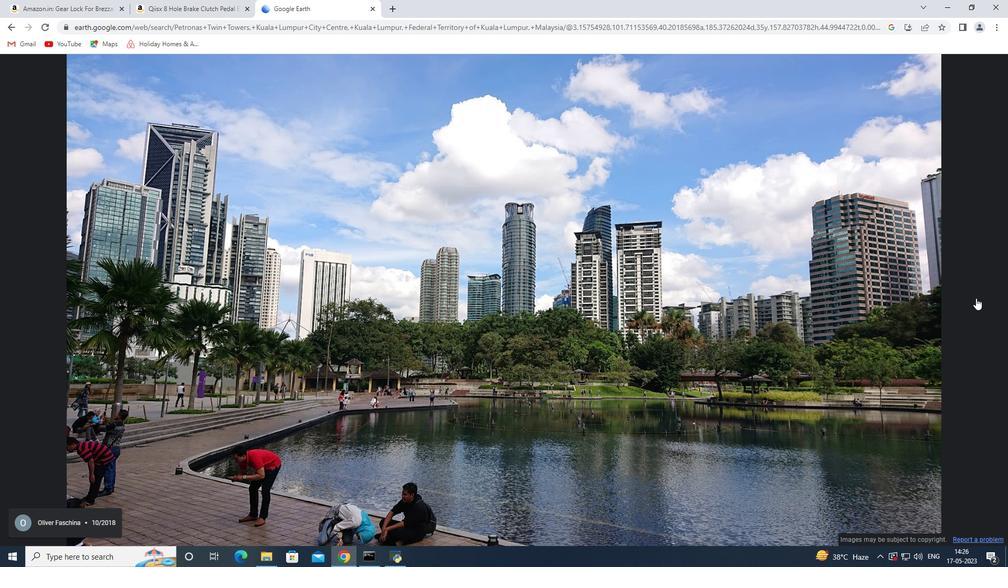 
Action: Mouse pressed left at (976, 298)
Screenshot: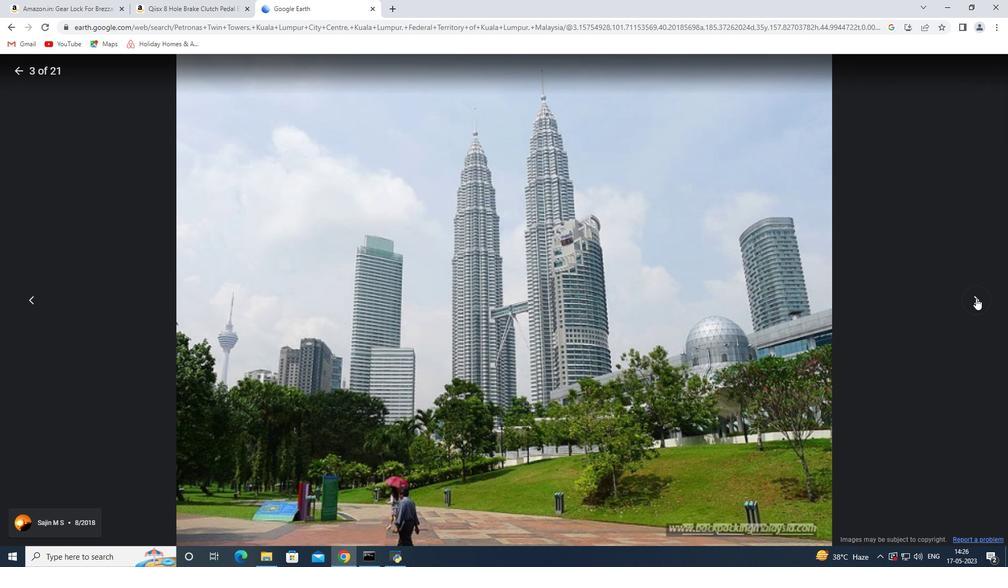 
Action: Mouse moved to (20, 70)
Screenshot: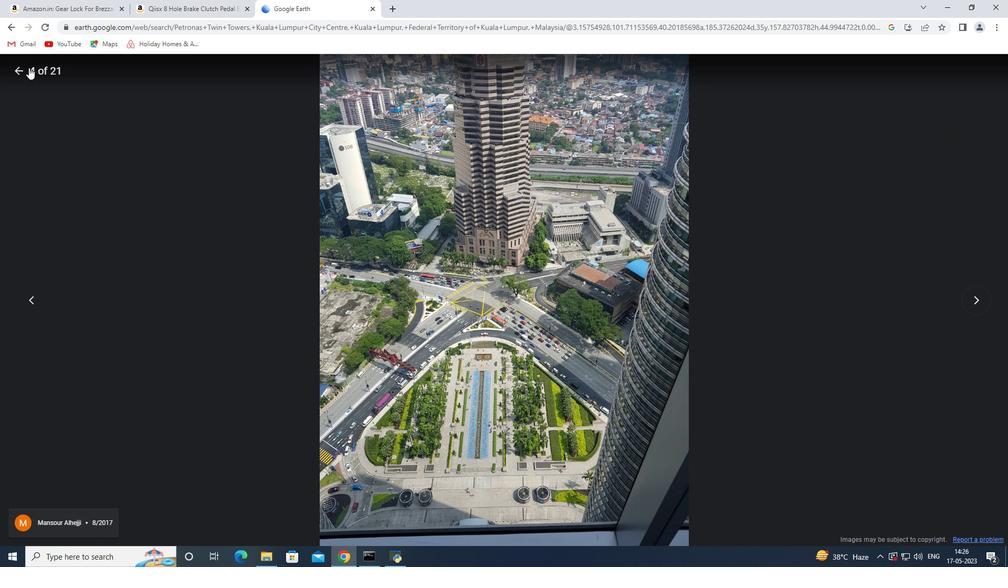 
Action: Mouse pressed left at (20, 70)
Screenshot: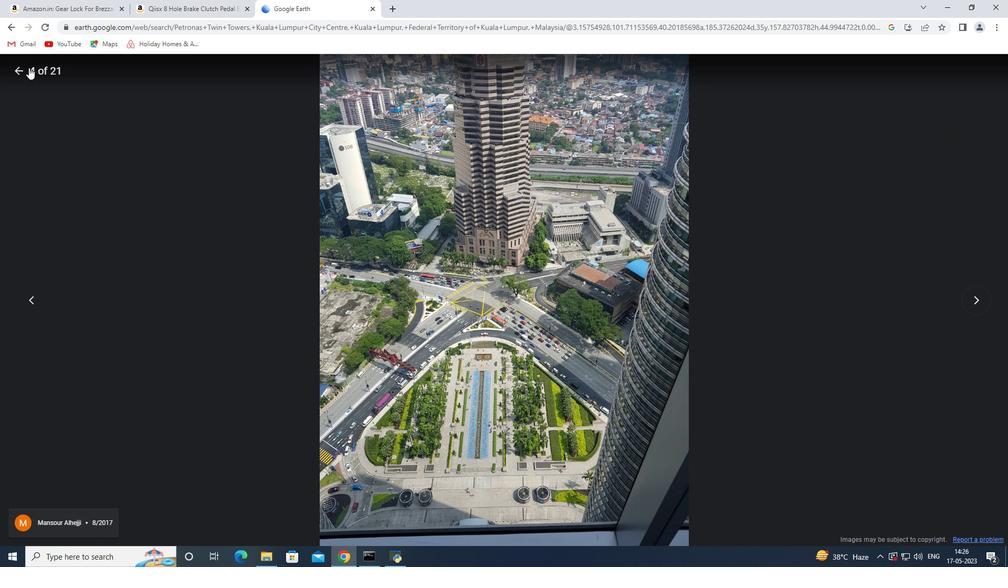 
Action: Mouse moved to (453, 308)
Screenshot: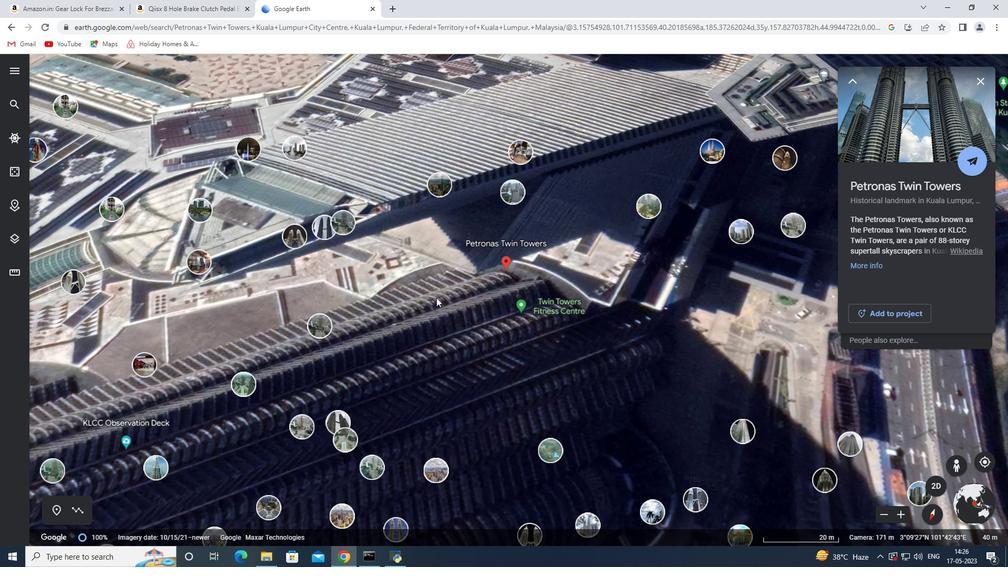 
Action: Mouse scrolled (453, 307) with delta (0, 0)
Screenshot: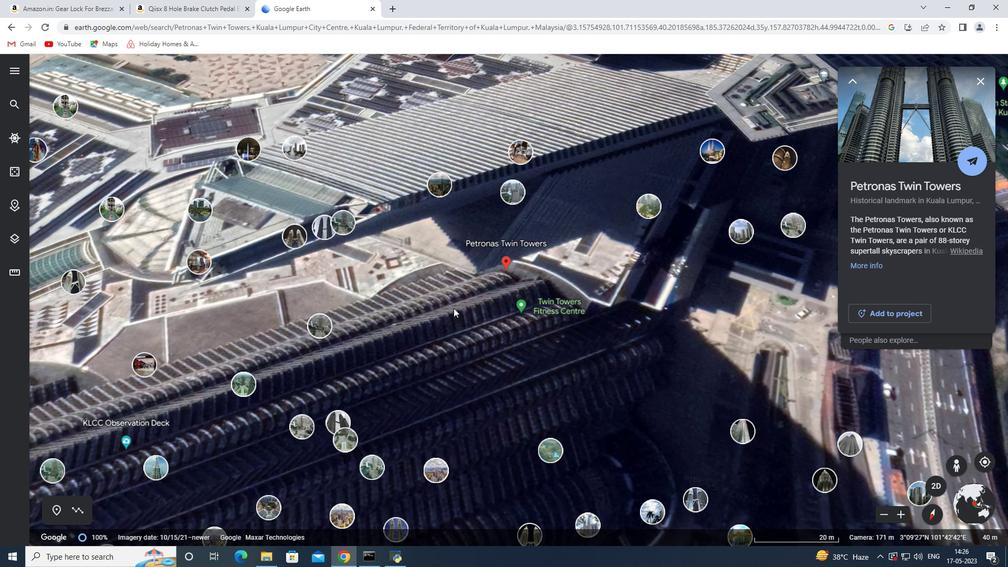 
Action: Mouse scrolled (453, 307) with delta (0, 0)
Screenshot: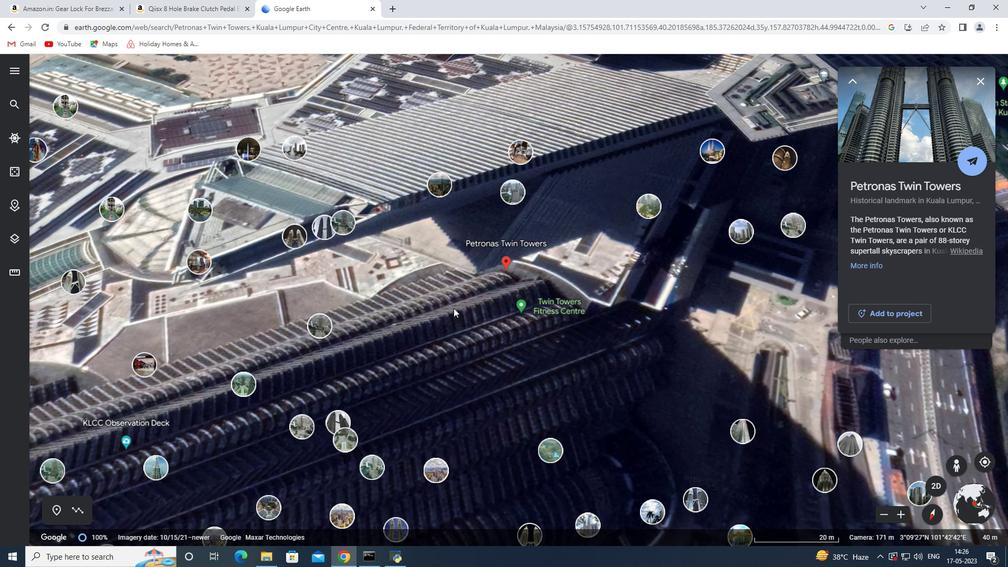 
Action: Mouse scrolled (453, 307) with delta (0, 0)
Screenshot: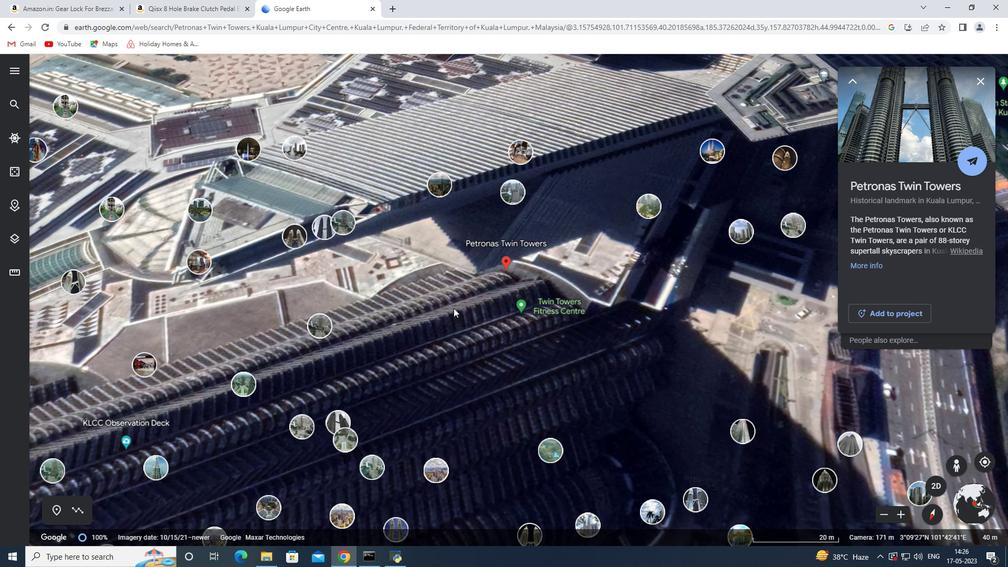 
Action: Mouse scrolled (453, 307) with delta (0, 0)
Screenshot: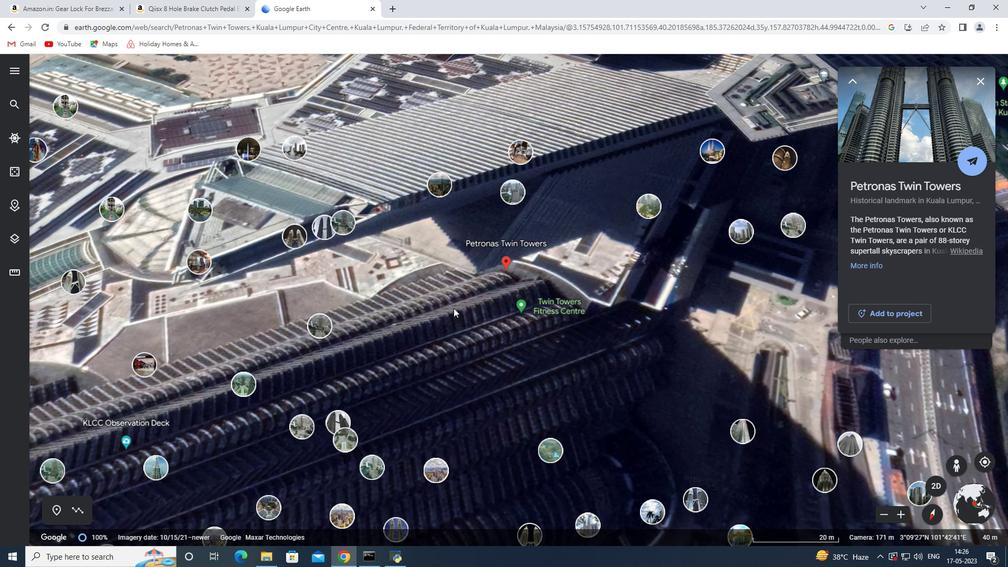 
Action: Mouse scrolled (453, 307) with delta (0, 0)
Screenshot: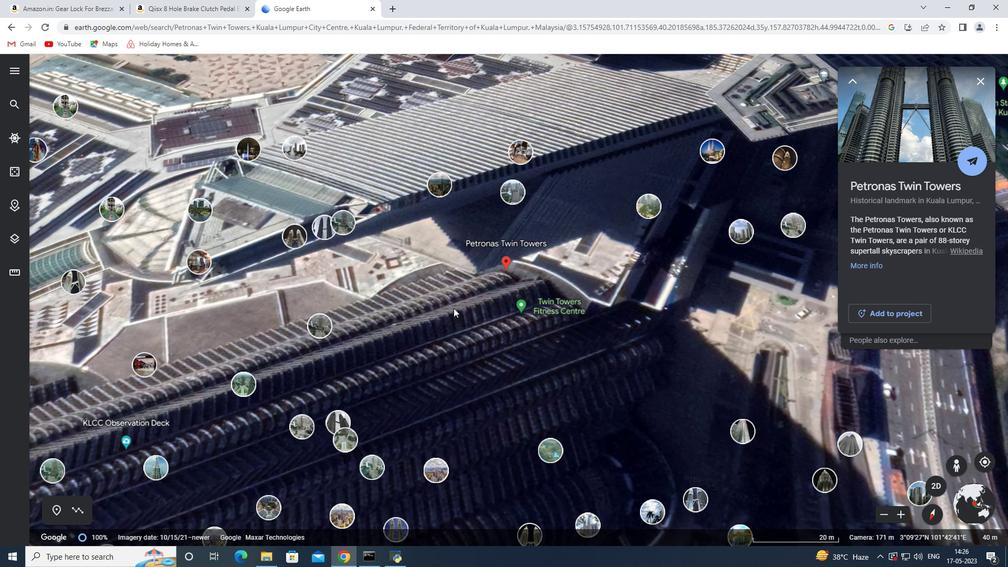 
Action: Mouse scrolled (453, 307) with delta (0, 0)
Screenshot: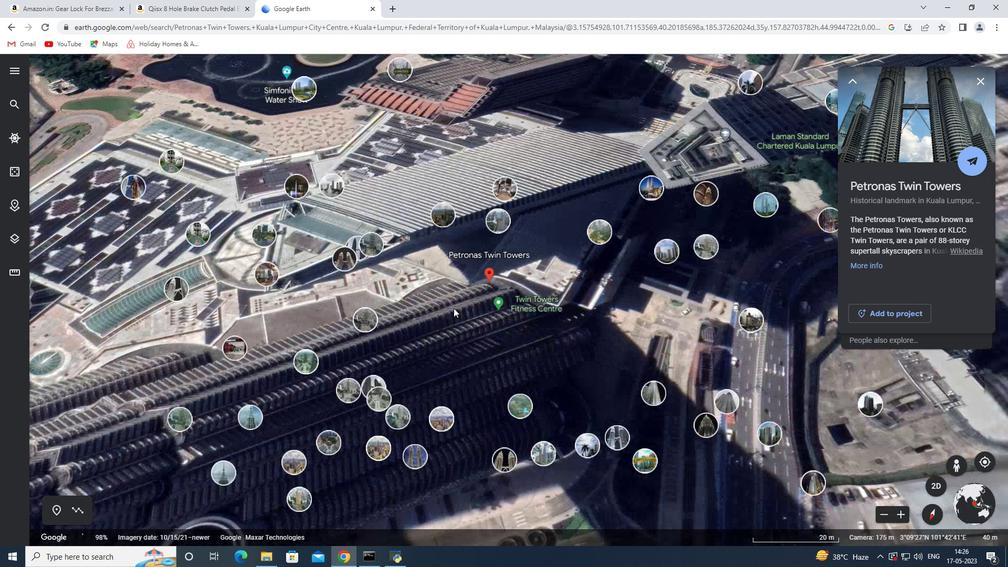 
Action: Mouse scrolled (453, 307) with delta (0, 0)
Screenshot: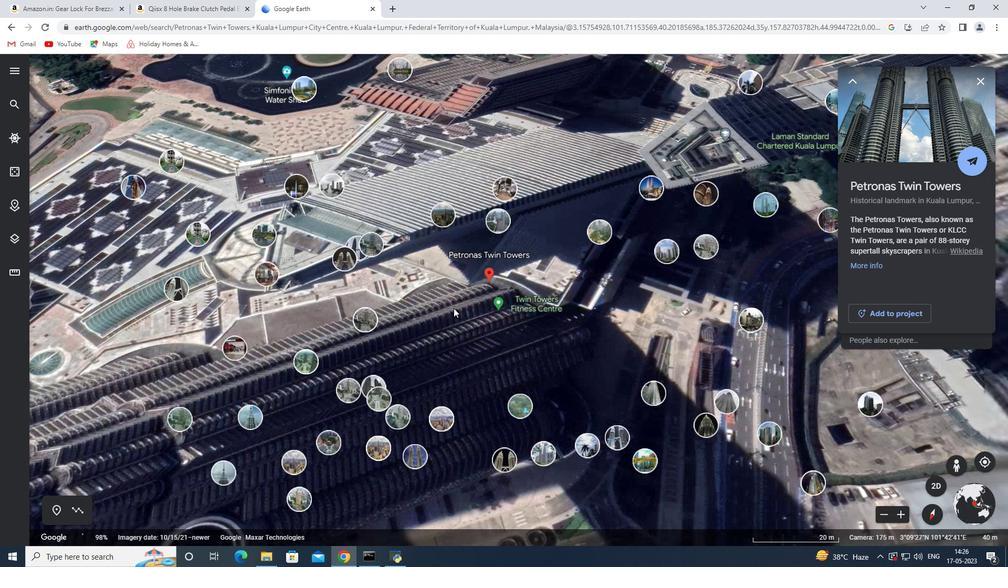 
